 Task: Compose an email with the signature Kara Hall with the subject Request for a vacation and the message I would like to schedule a call to discuss the project requirements. from softage.8@softage.net to softage.3@softage.net Select the bulleted list and change the font typography to strikethroughSelect the bulleted list and remove the font typography strikethrough Send the email. Finally, move the email from Sent Items to the label Business intelligence
Action: Mouse moved to (1109, 64)
Screenshot: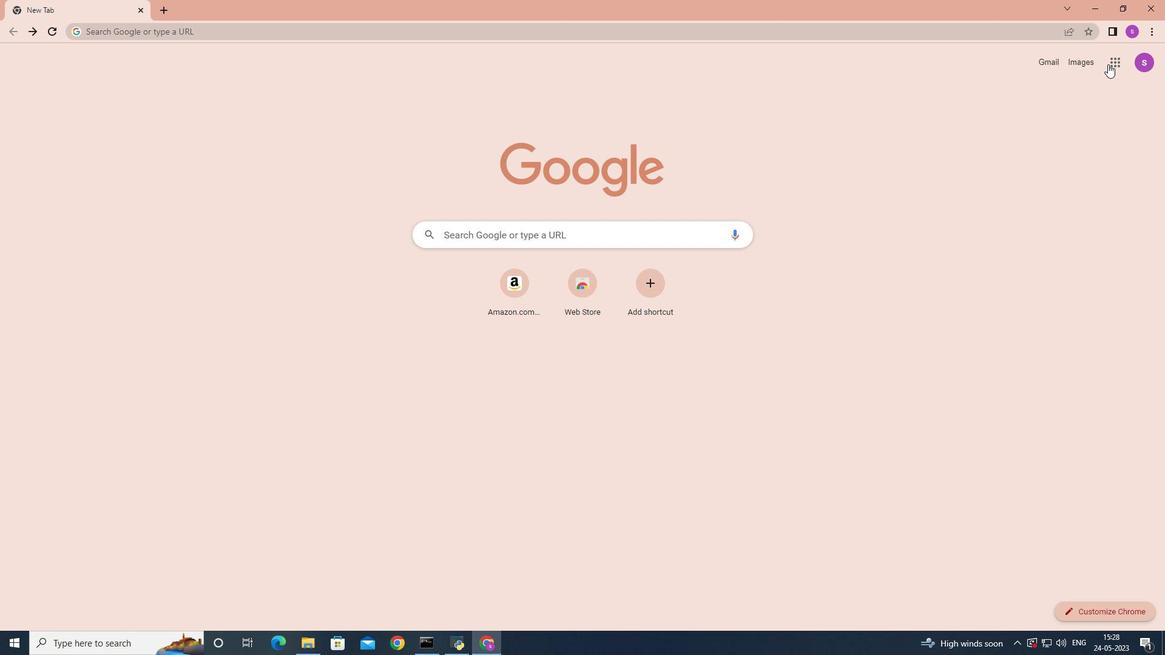 
Action: Mouse pressed left at (1109, 64)
Screenshot: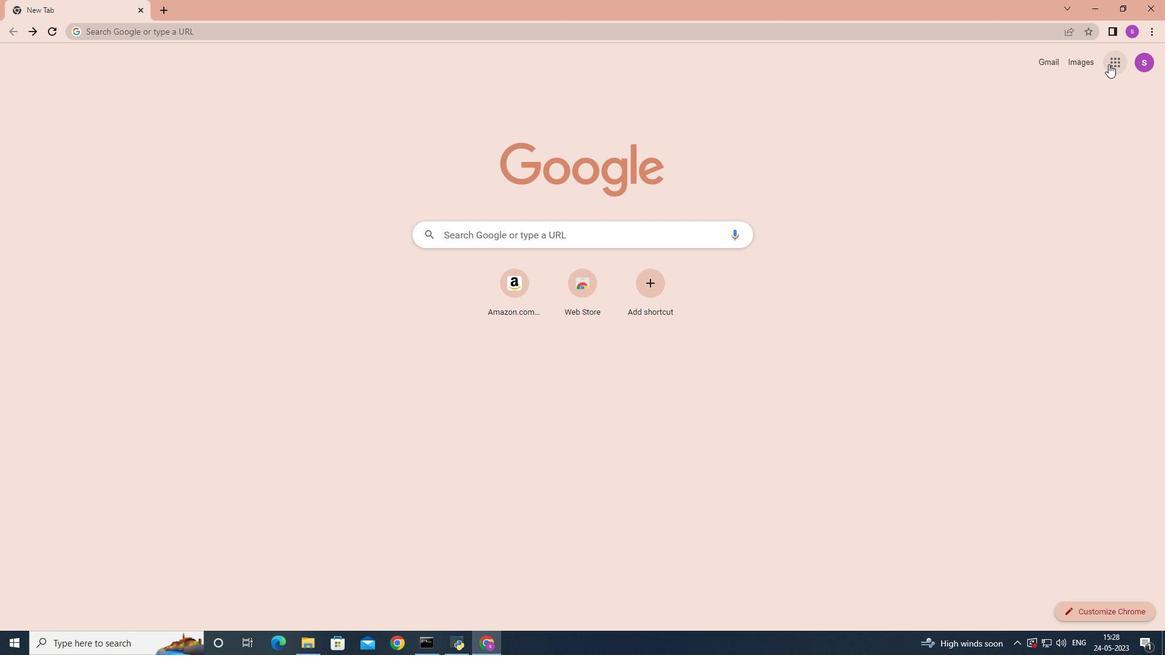 
Action: Mouse moved to (1058, 112)
Screenshot: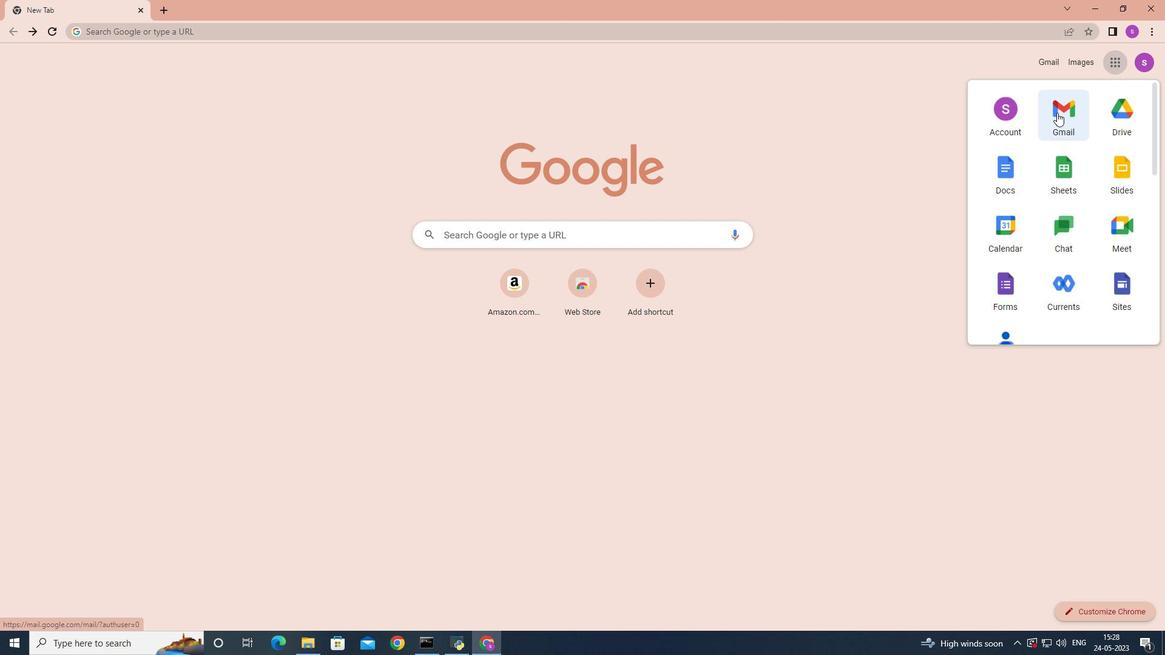 
Action: Mouse pressed left at (1058, 112)
Screenshot: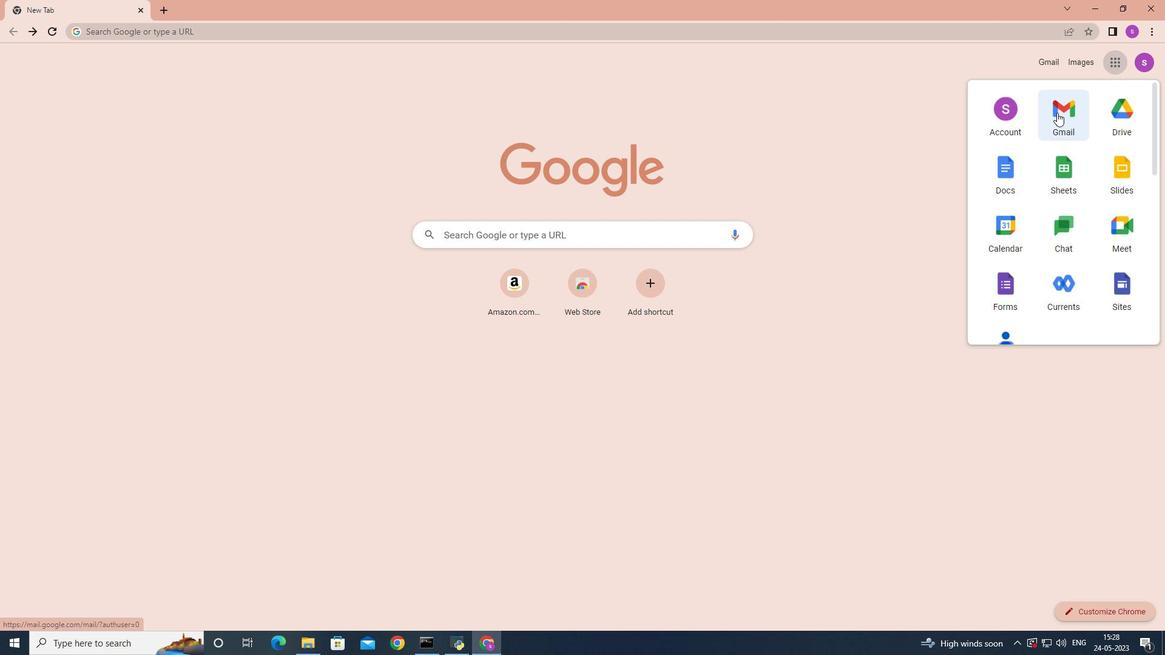 
Action: Mouse moved to (1021, 71)
Screenshot: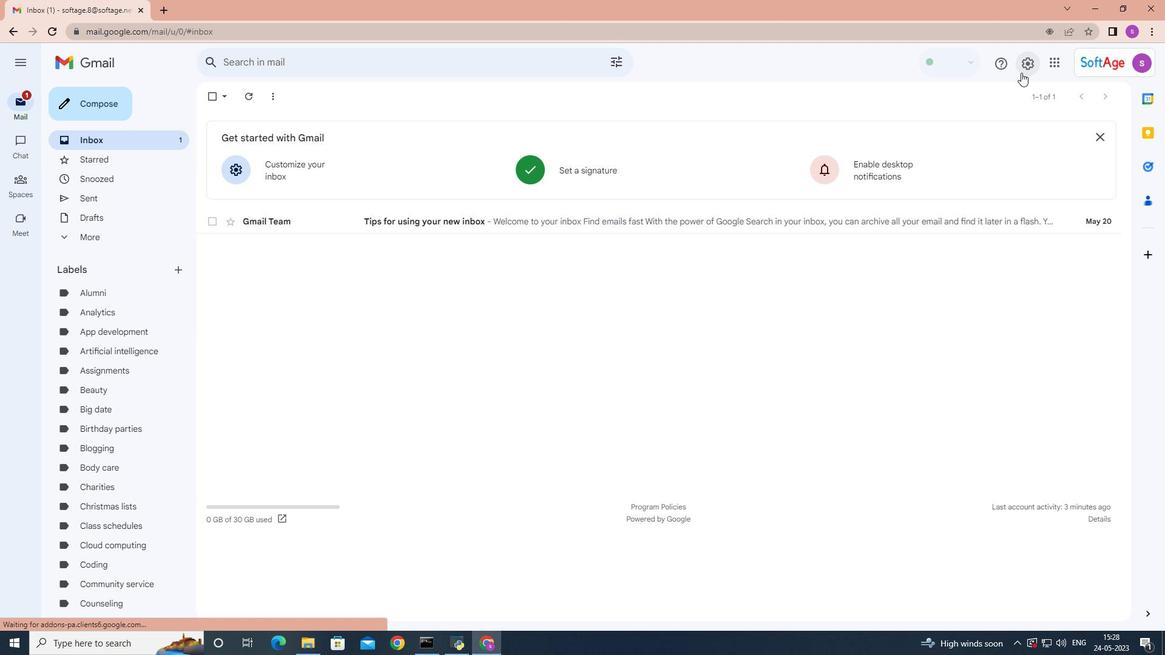 
Action: Mouse pressed left at (1021, 71)
Screenshot: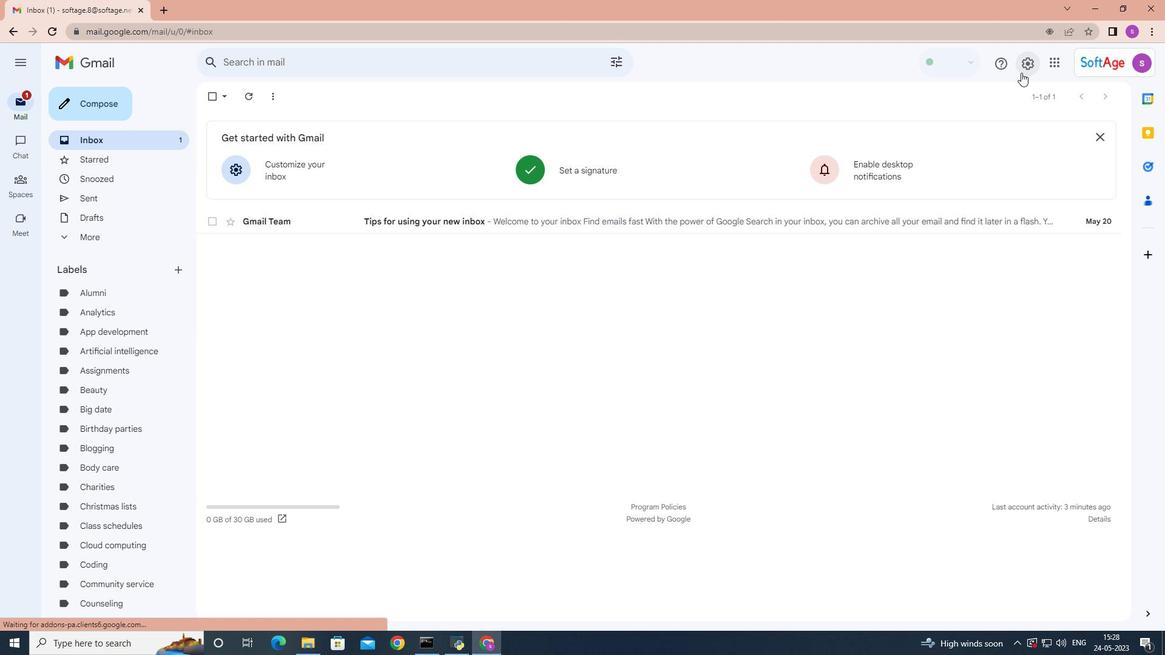 
Action: Mouse moved to (1033, 122)
Screenshot: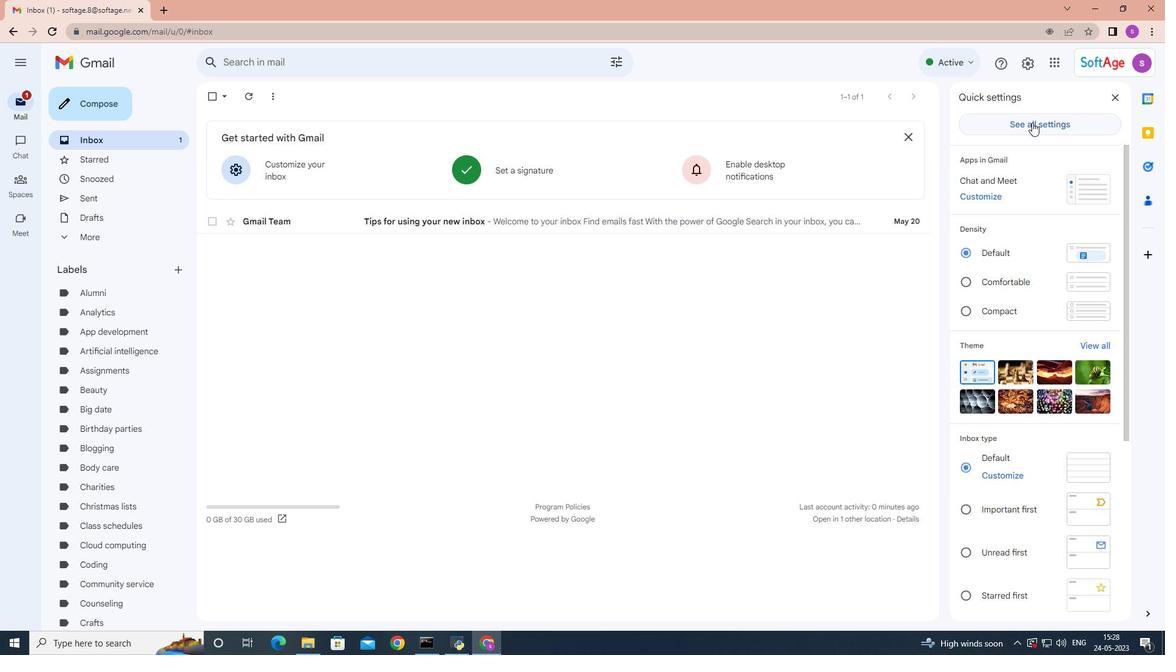 
Action: Mouse pressed left at (1033, 122)
Screenshot: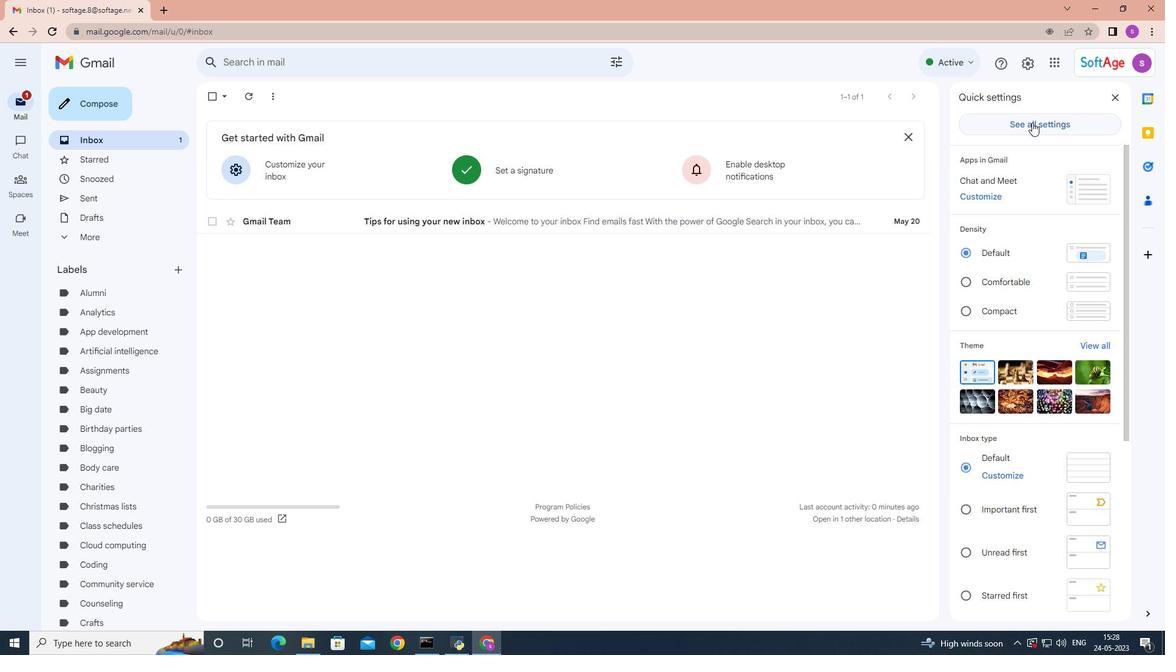
Action: Mouse moved to (777, 200)
Screenshot: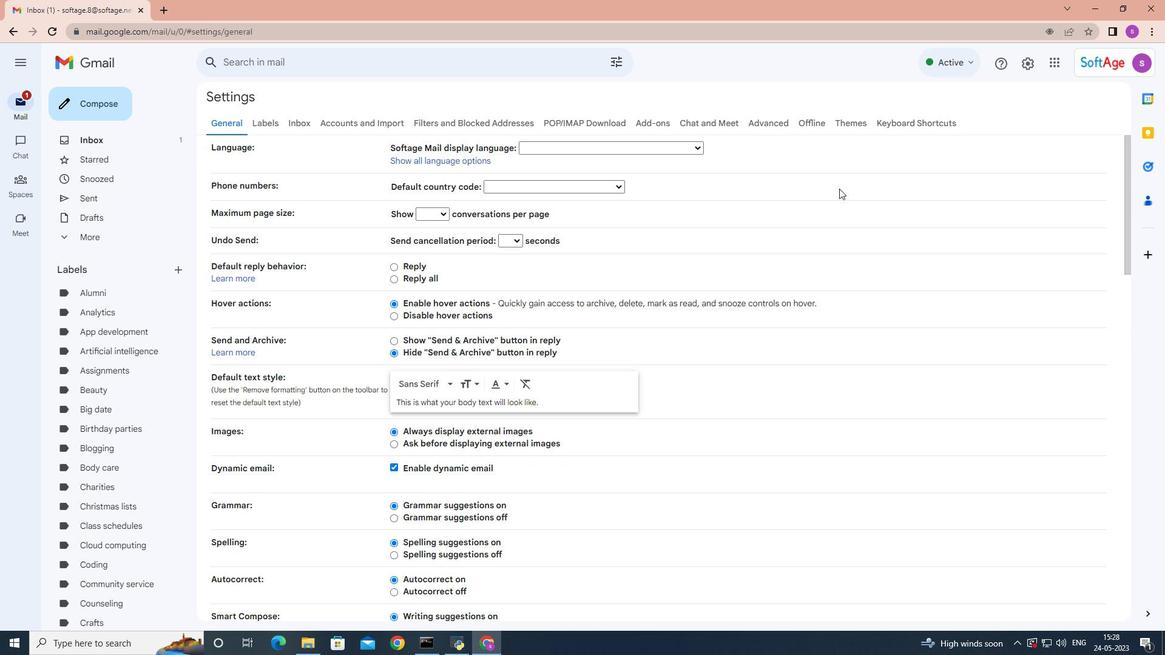 
Action: Mouse scrolled (777, 200) with delta (0, 0)
Screenshot: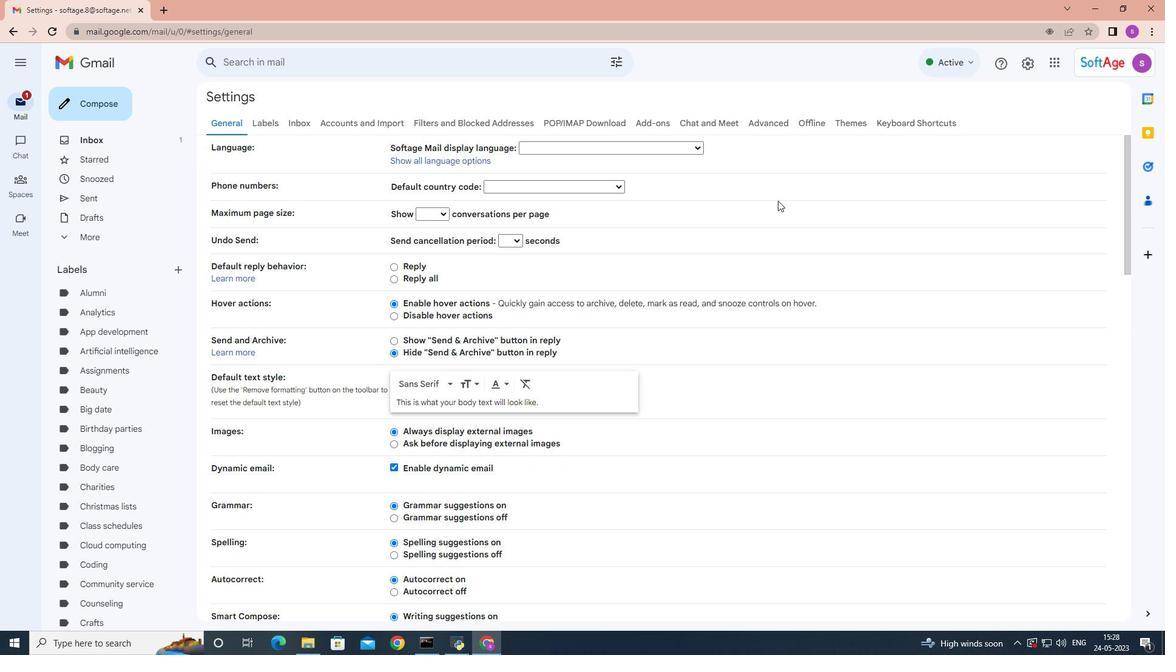 
Action: Mouse scrolled (777, 200) with delta (0, 0)
Screenshot: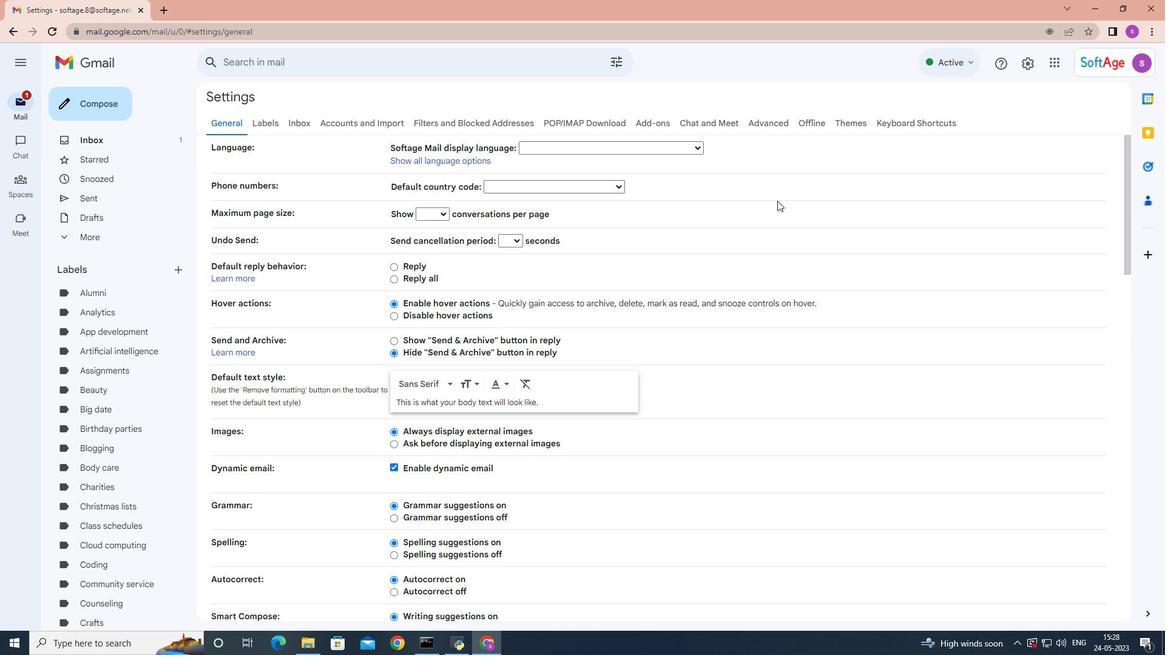 
Action: Mouse scrolled (777, 200) with delta (0, 0)
Screenshot: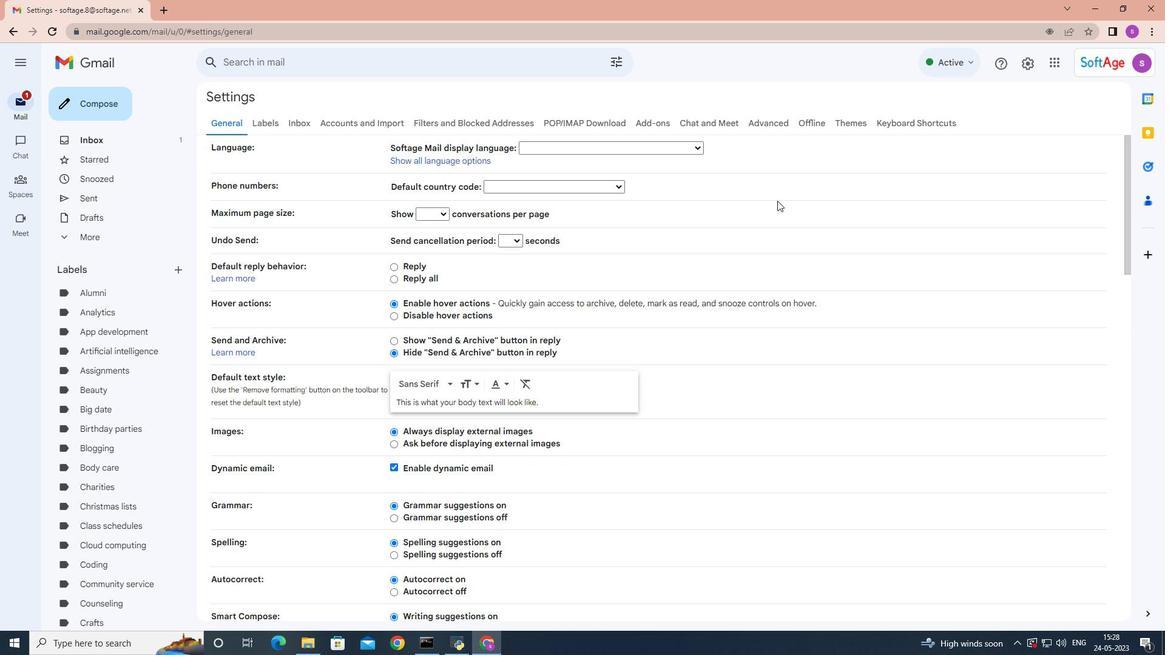 
Action: Mouse scrolled (777, 200) with delta (0, 0)
Screenshot: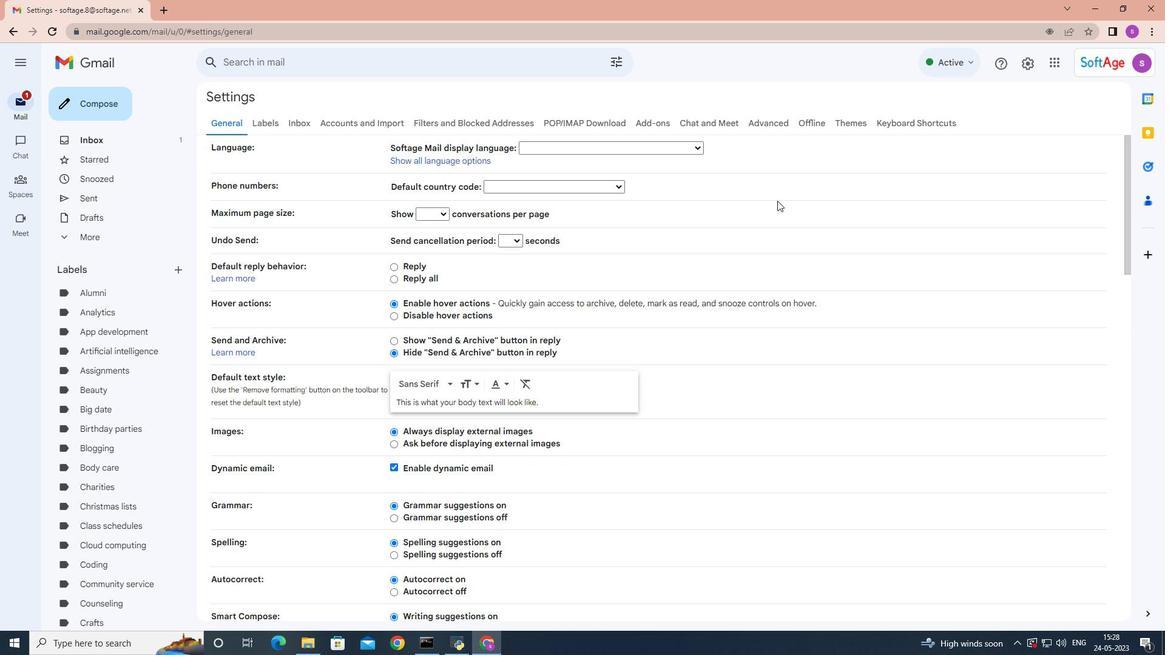 
Action: Mouse scrolled (777, 200) with delta (0, 0)
Screenshot: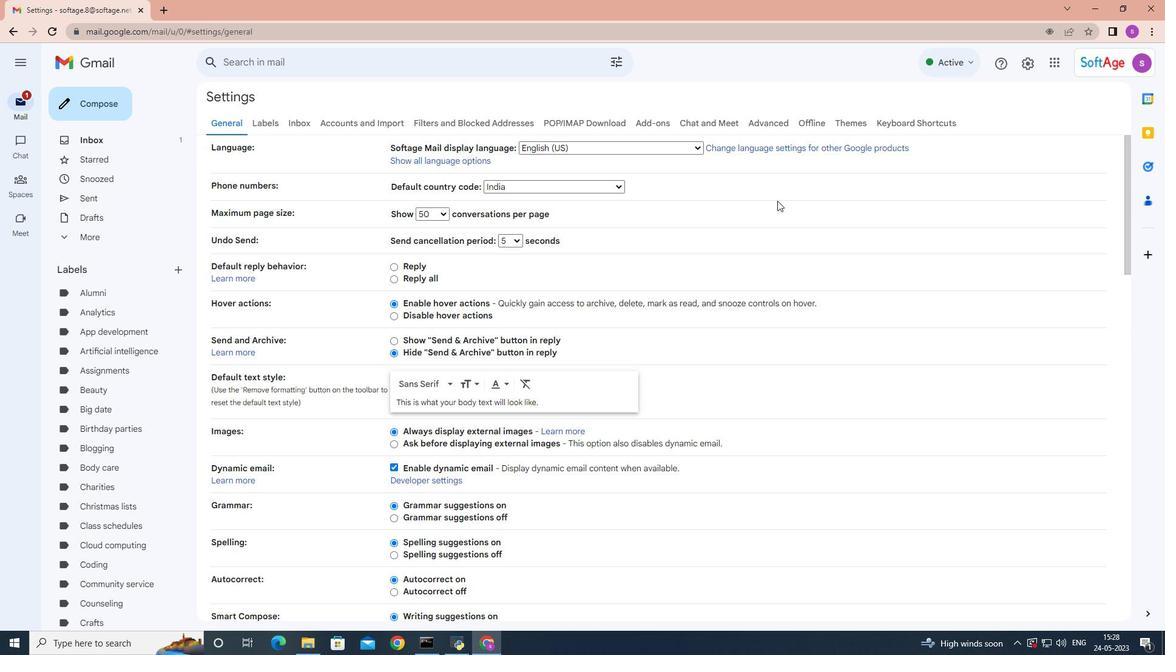 
Action: Mouse moved to (777, 200)
Screenshot: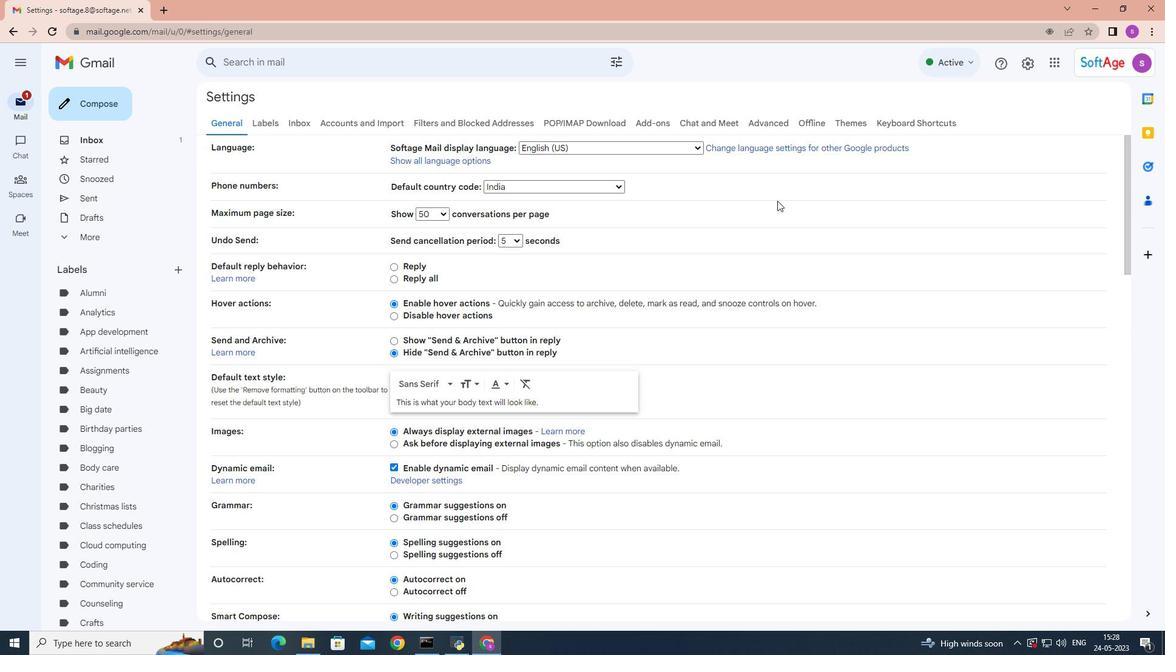 
Action: Mouse scrolled (777, 200) with delta (0, 0)
Screenshot: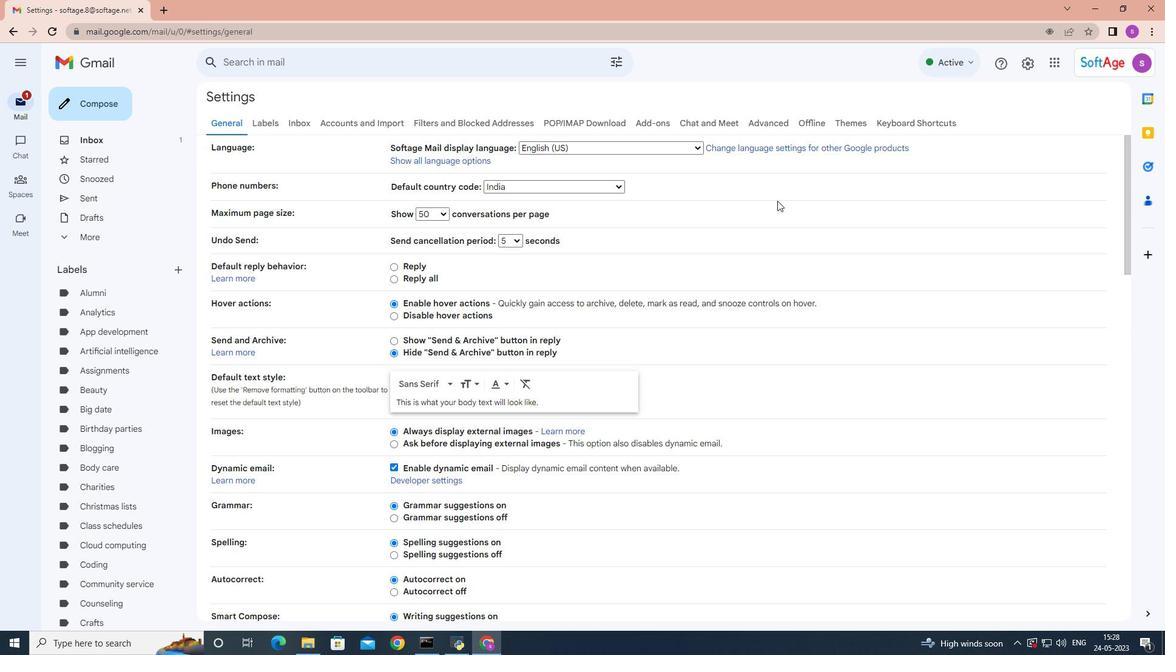 
Action: Mouse moved to (656, 208)
Screenshot: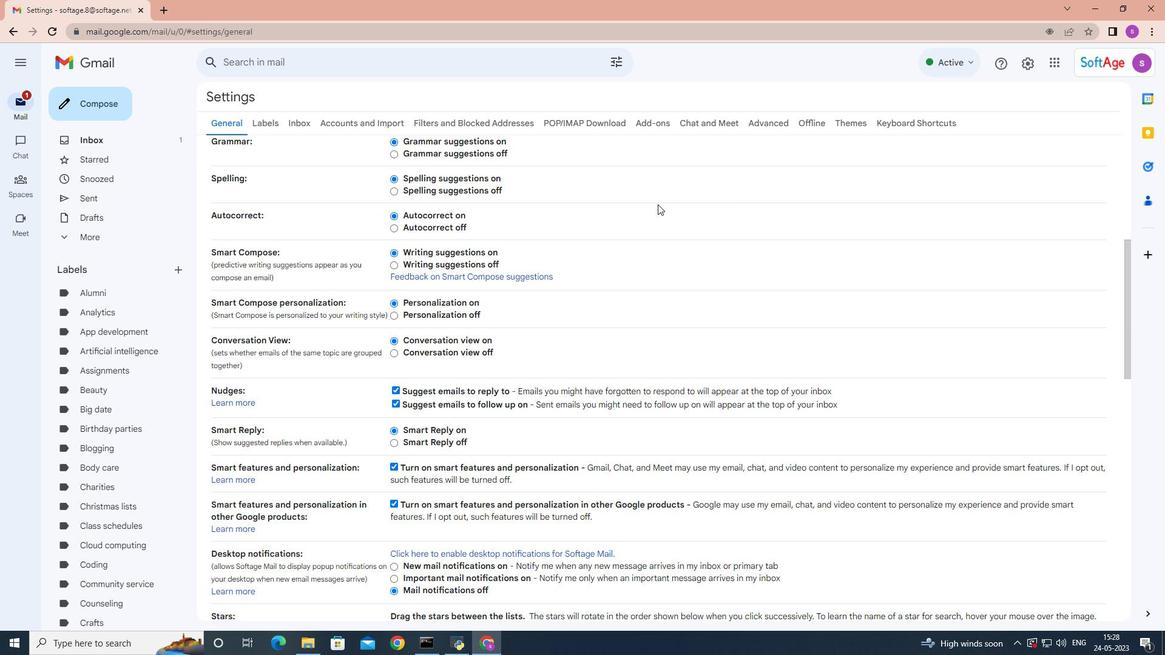 
Action: Mouse scrolled (656, 208) with delta (0, 0)
Screenshot: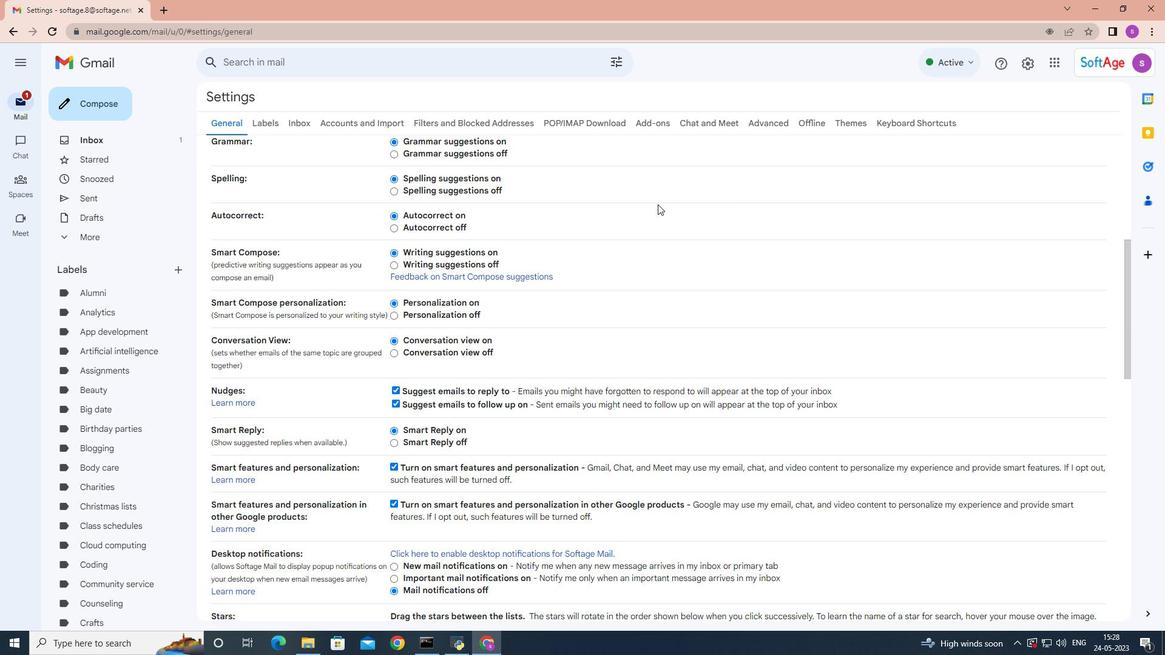 
Action: Mouse moved to (656, 208)
Screenshot: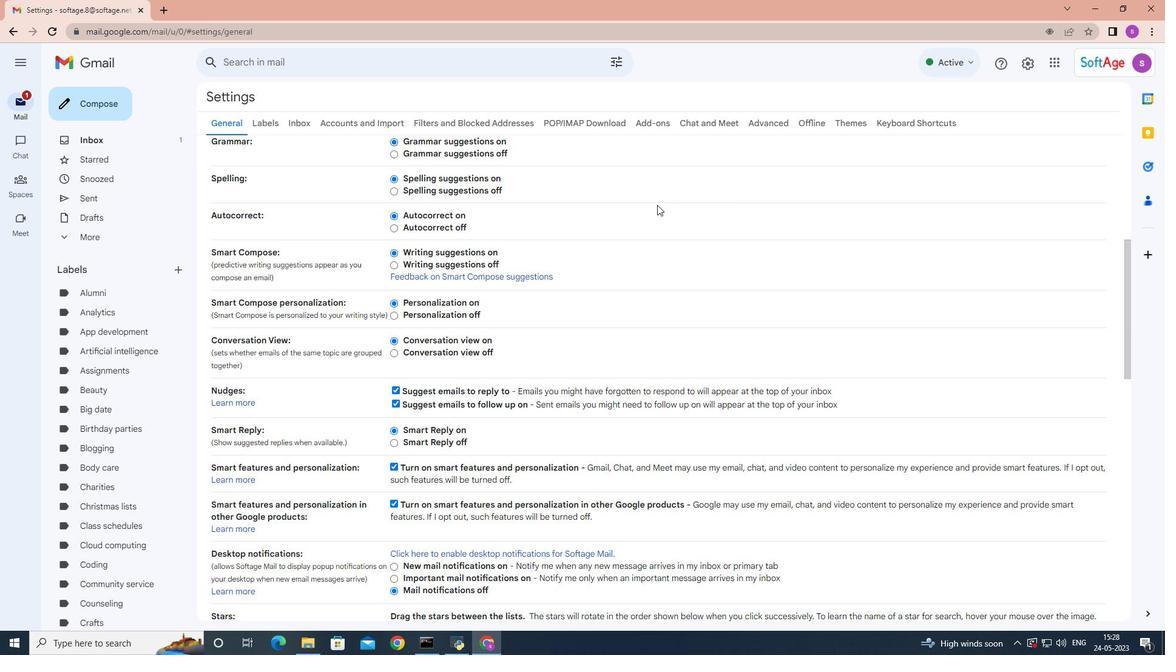 
Action: Mouse scrolled (656, 208) with delta (0, 0)
Screenshot: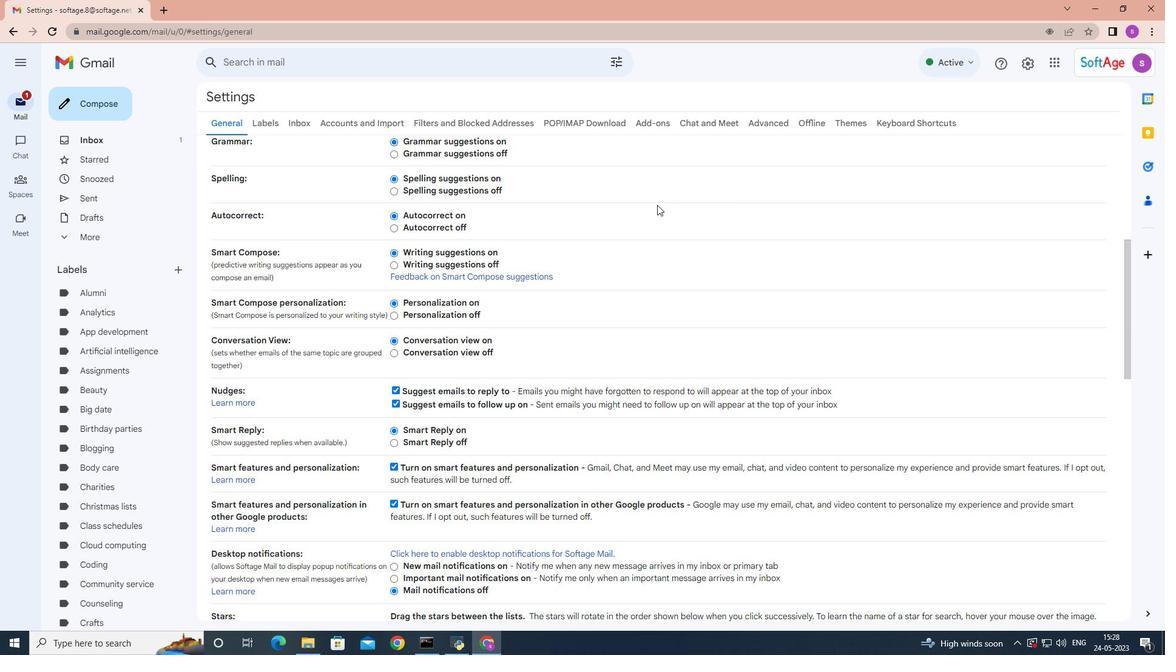 
Action: Mouse moved to (656, 209)
Screenshot: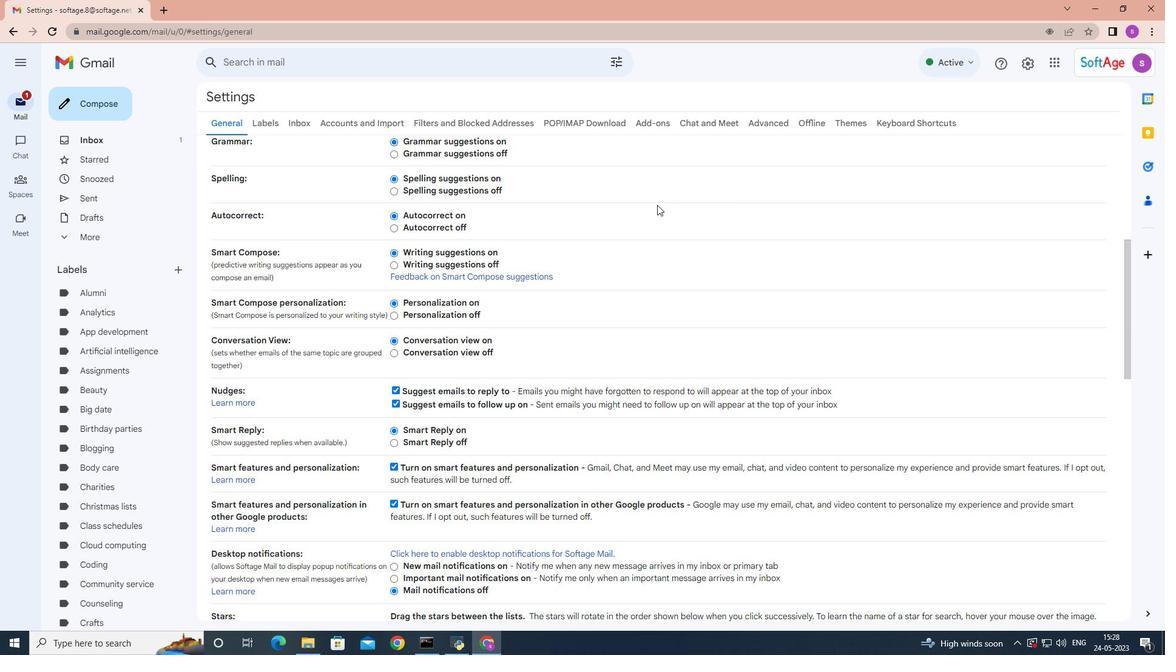 
Action: Mouse scrolled (656, 208) with delta (0, 0)
Screenshot: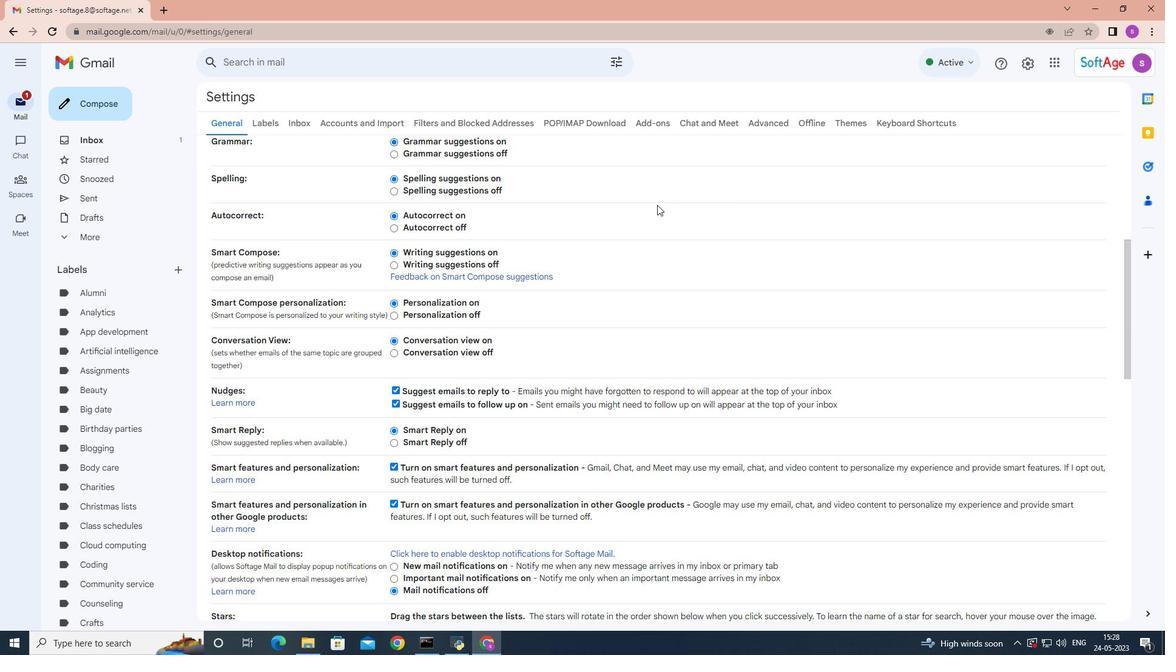 
Action: Mouse scrolled (656, 208) with delta (0, 0)
Screenshot: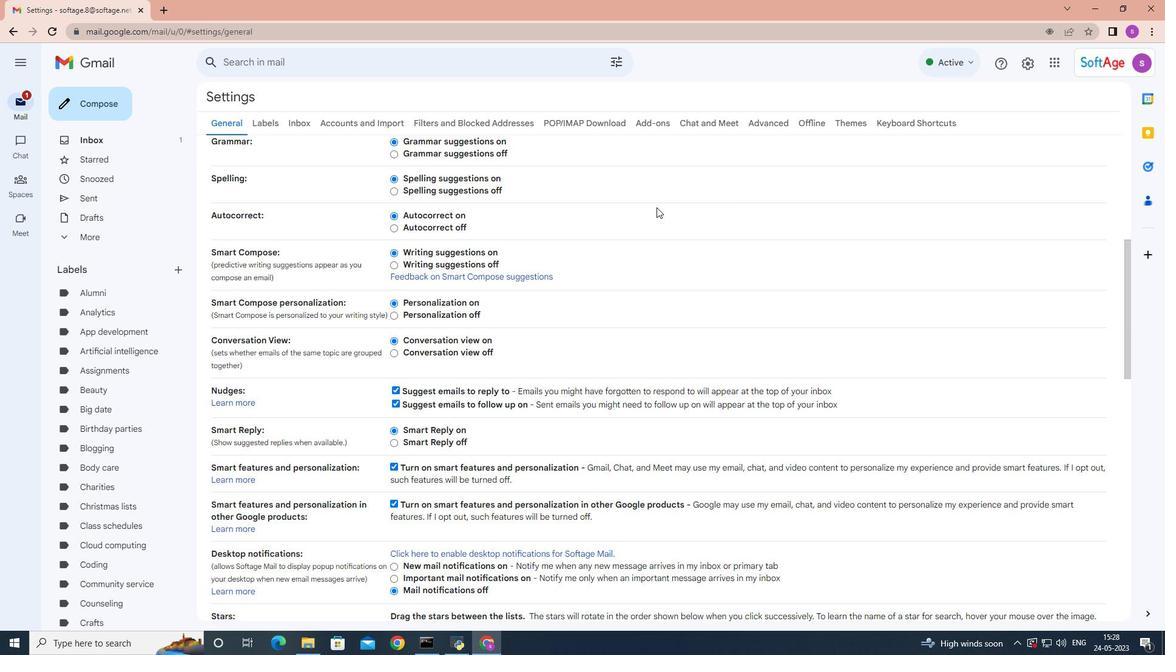 
Action: Mouse moved to (656, 208)
Screenshot: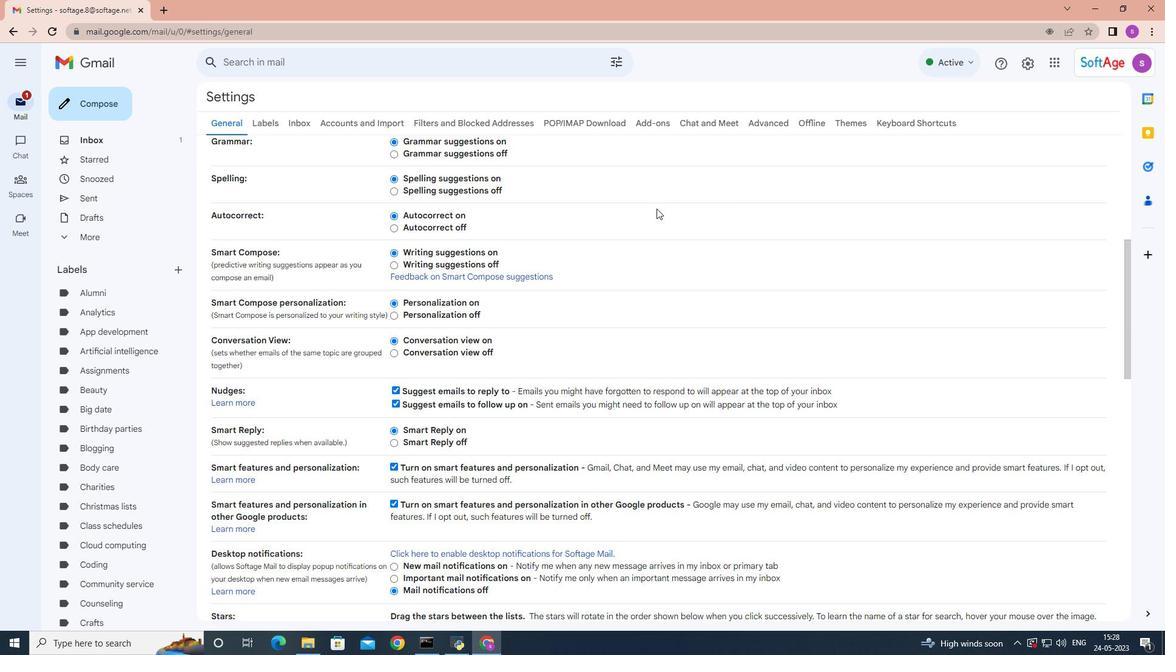 
Action: Mouse scrolled (656, 208) with delta (0, 0)
Screenshot: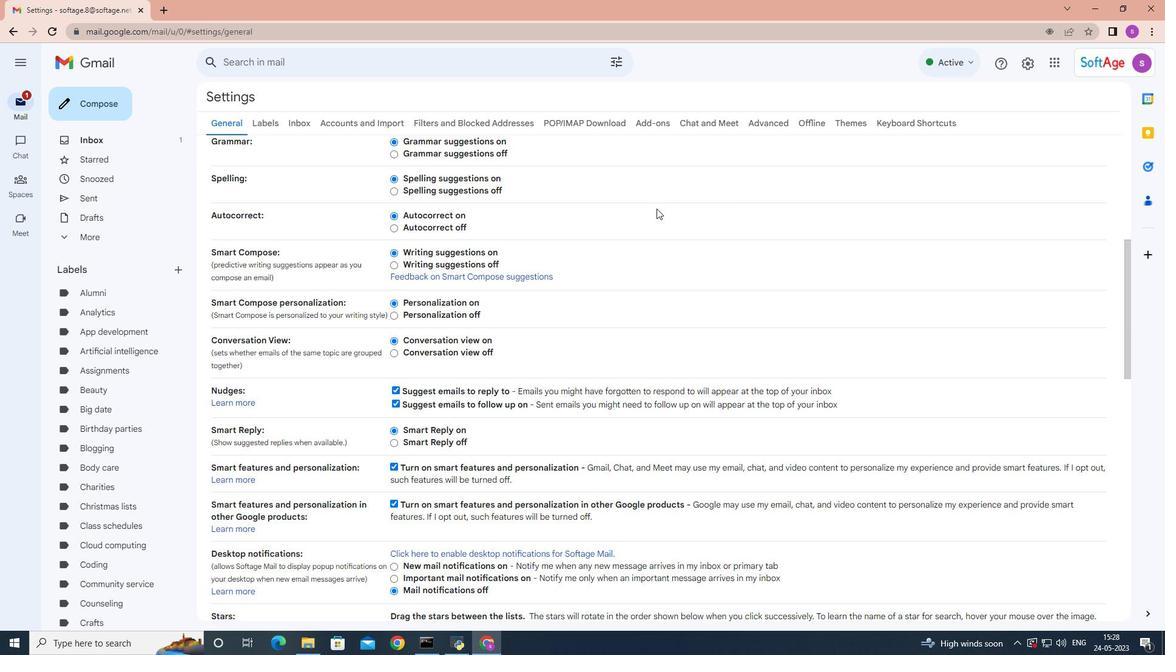 
Action: Mouse moved to (577, 281)
Screenshot: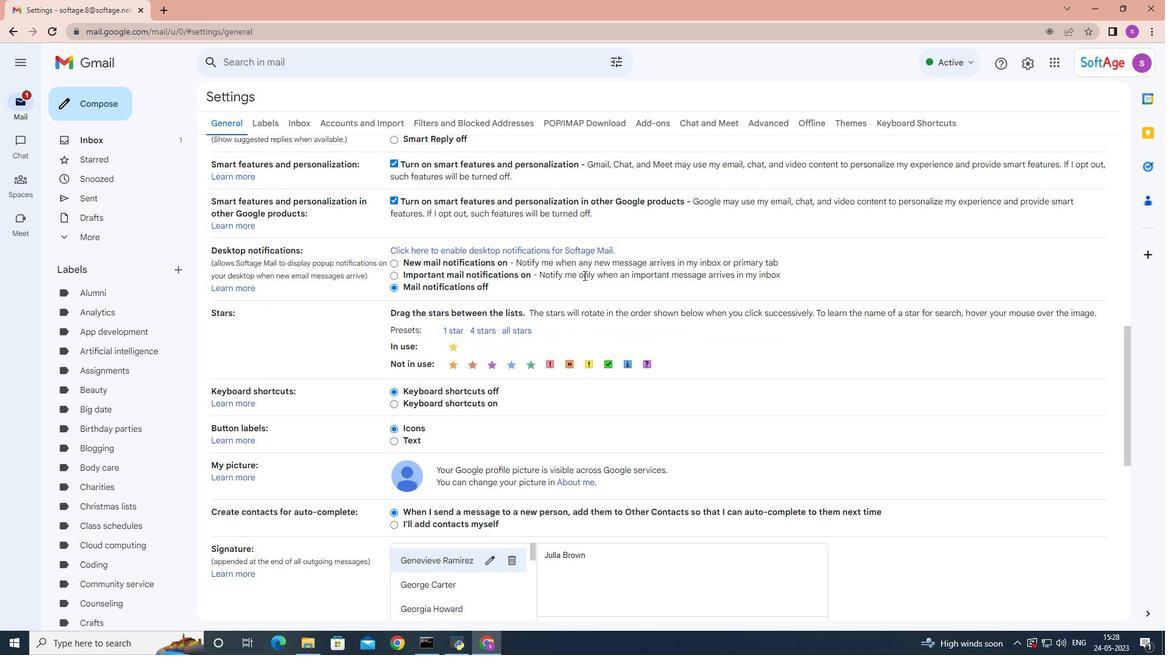 
Action: Mouse scrolled (577, 281) with delta (0, 0)
Screenshot: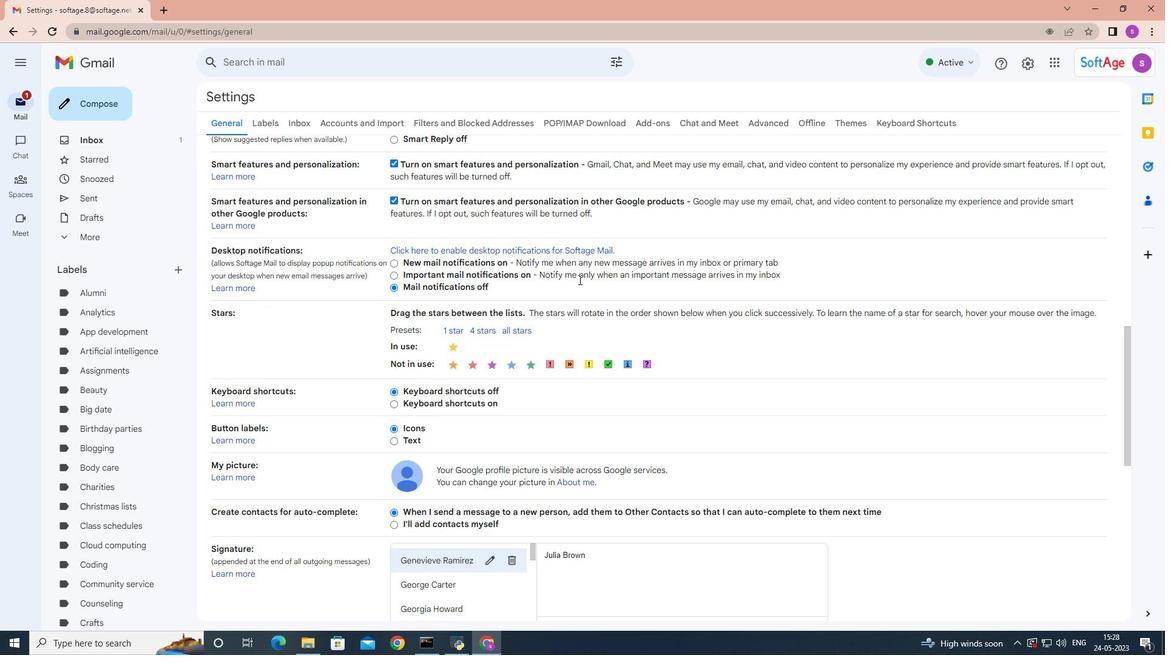 
Action: Mouse scrolled (577, 281) with delta (0, 0)
Screenshot: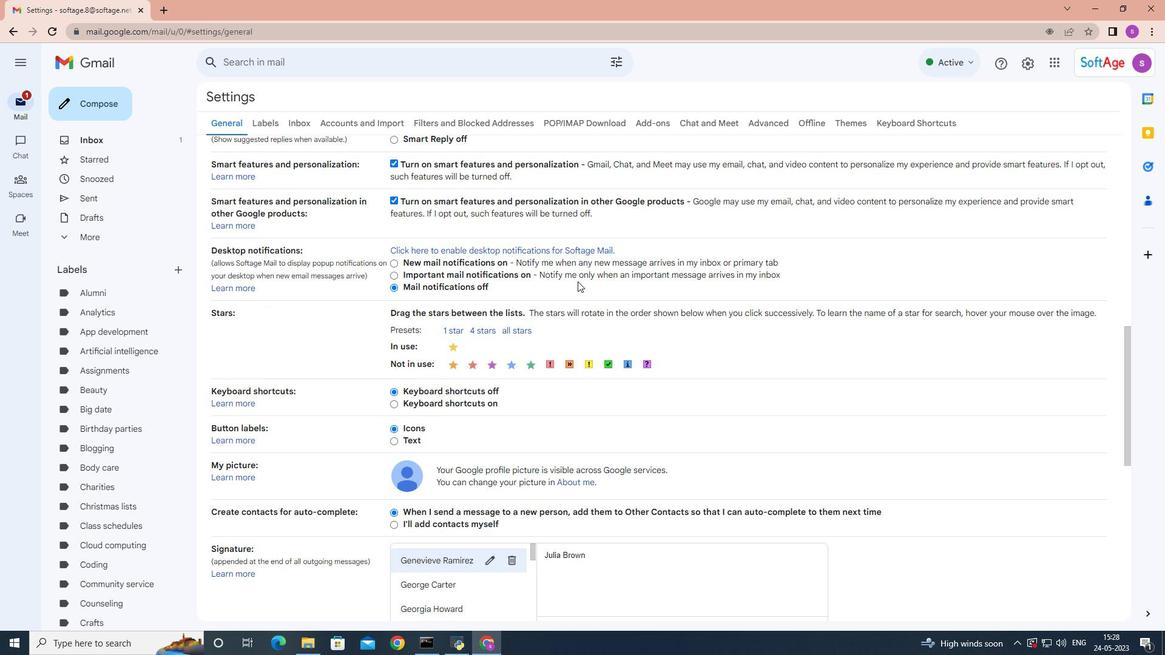 
Action: Mouse moved to (577, 279)
Screenshot: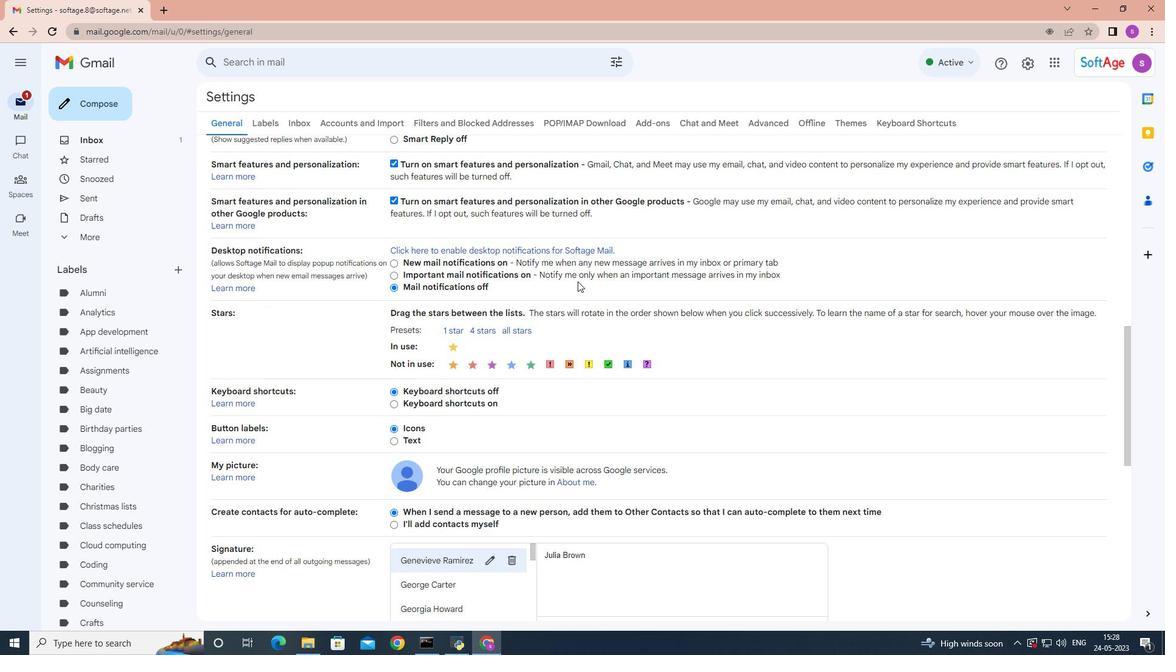 
Action: Mouse scrolled (577, 278) with delta (0, 0)
Screenshot: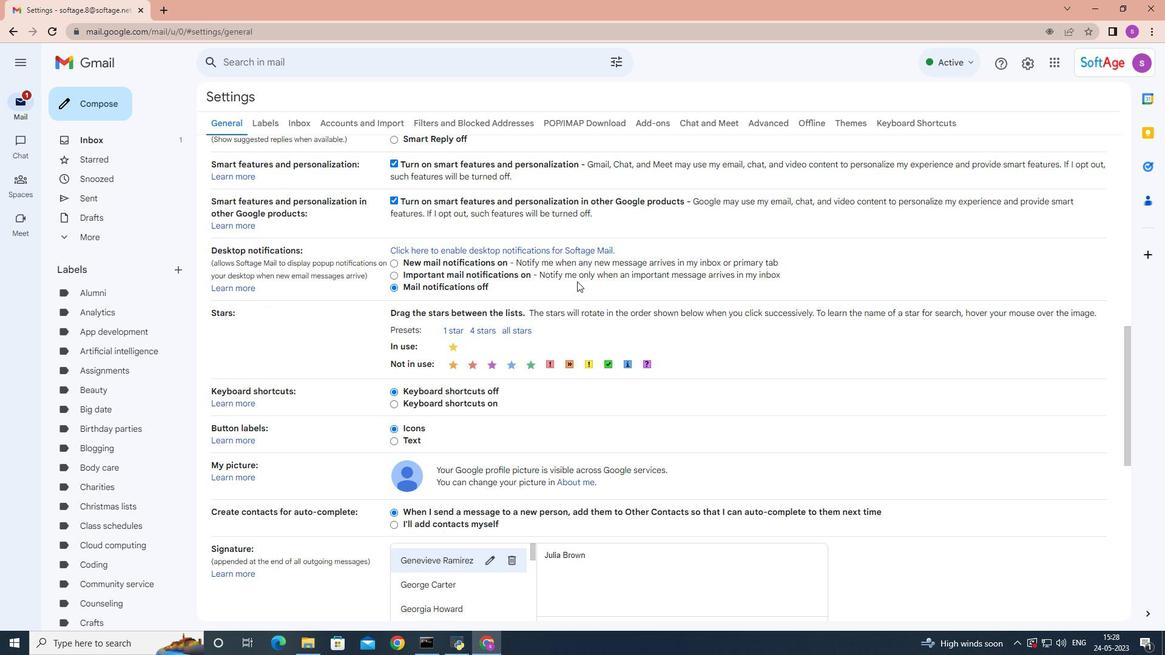 
Action: Mouse moved to (561, 332)
Screenshot: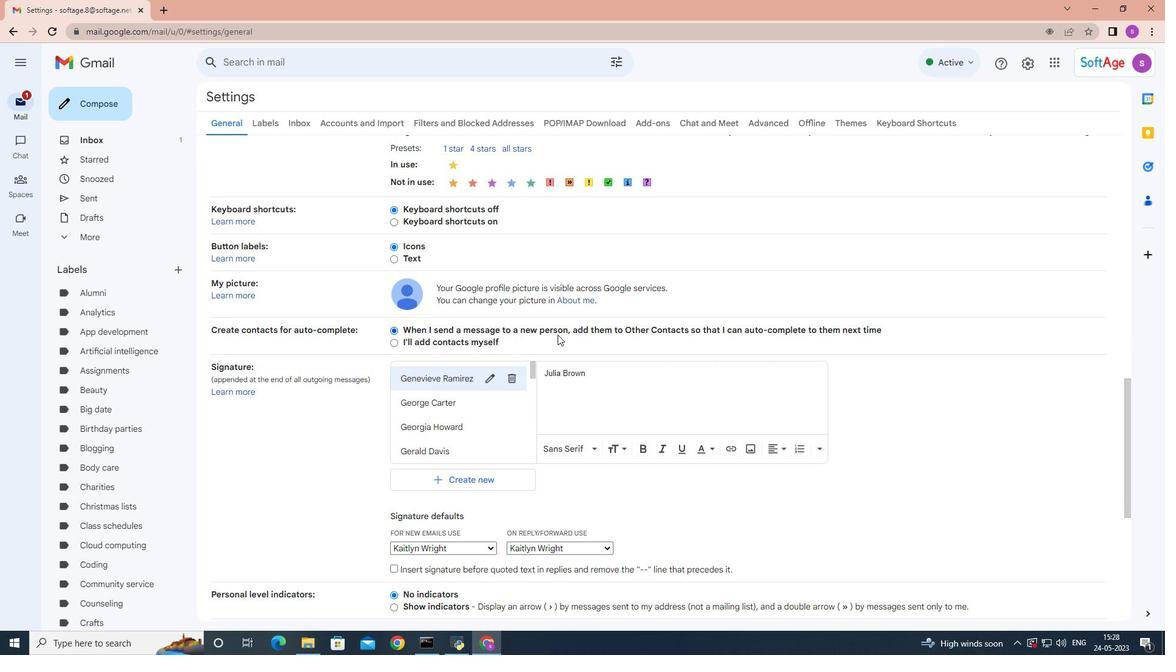 
Action: Mouse scrolled (561, 332) with delta (0, 0)
Screenshot: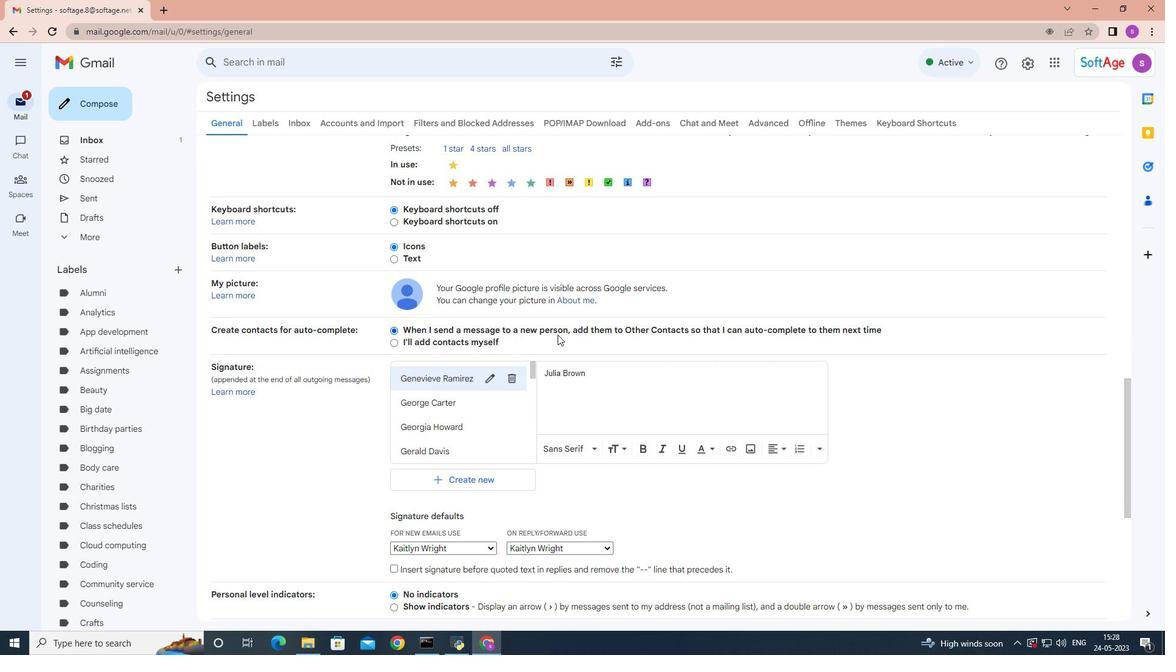 
Action: Mouse moved to (571, 321)
Screenshot: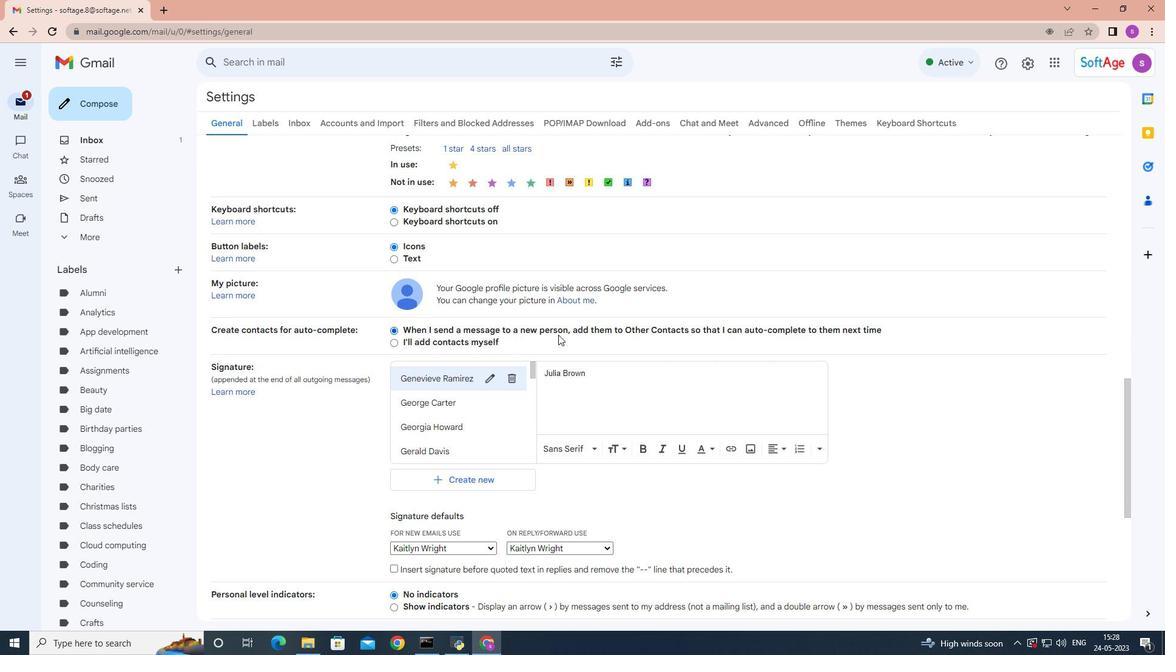 
Action: Mouse scrolled (571, 320) with delta (0, 0)
Screenshot: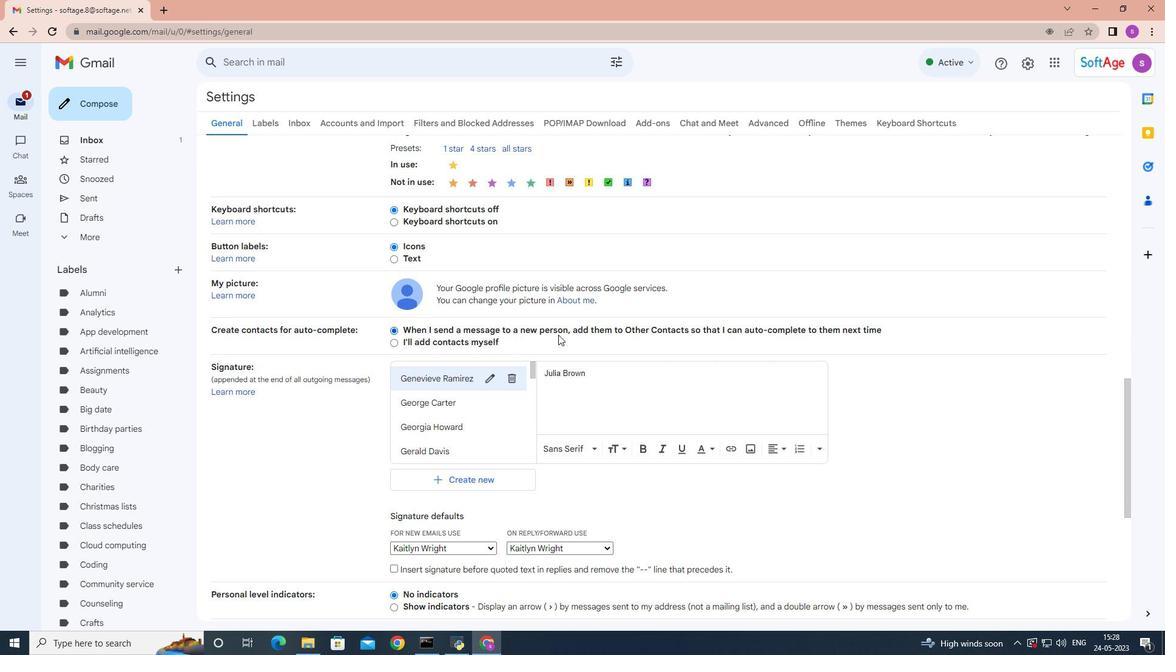 
Action: Mouse moved to (515, 351)
Screenshot: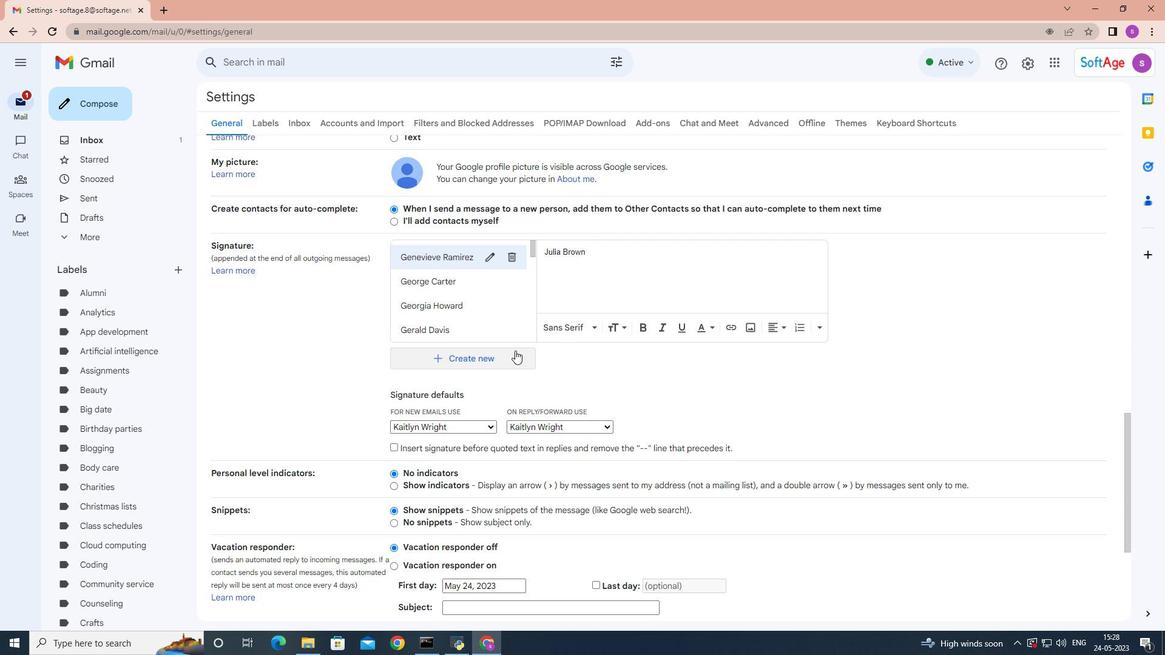 
Action: Mouse pressed left at (515, 351)
Screenshot: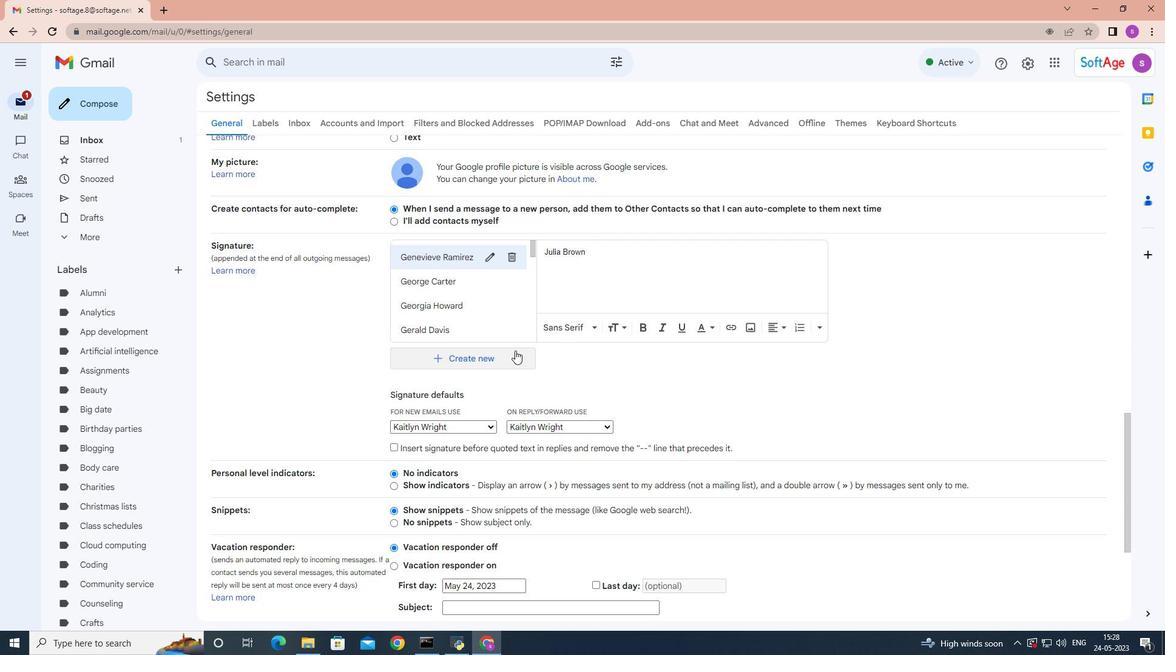 
Action: Mouse moved to (517, 342)
Screenshot: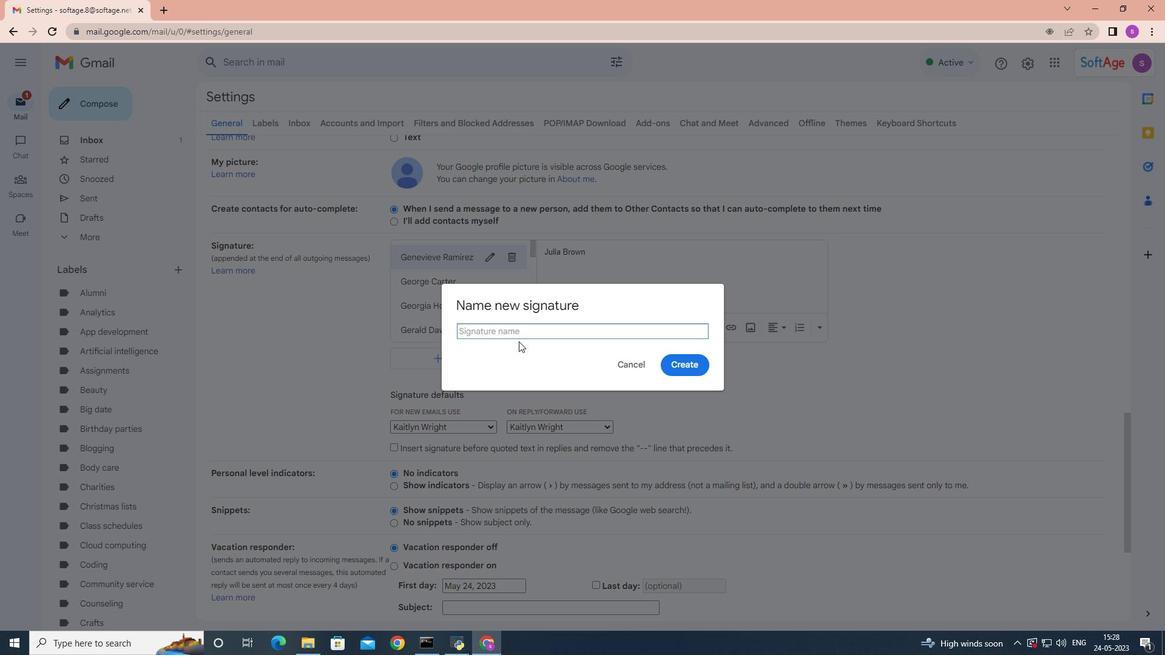 
Action: Key pressed <Key.shift>Kara<Key.space><Key.shift>Hall
Screenshot: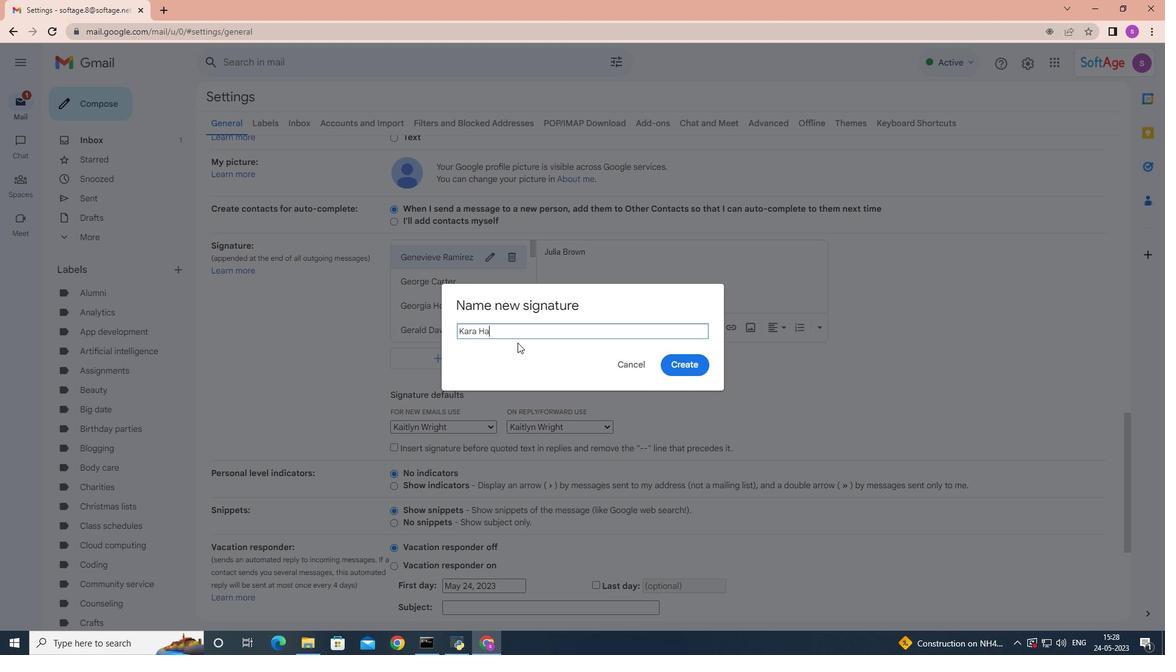 
Action: Mouse moved to (695, 364)
Screenshot: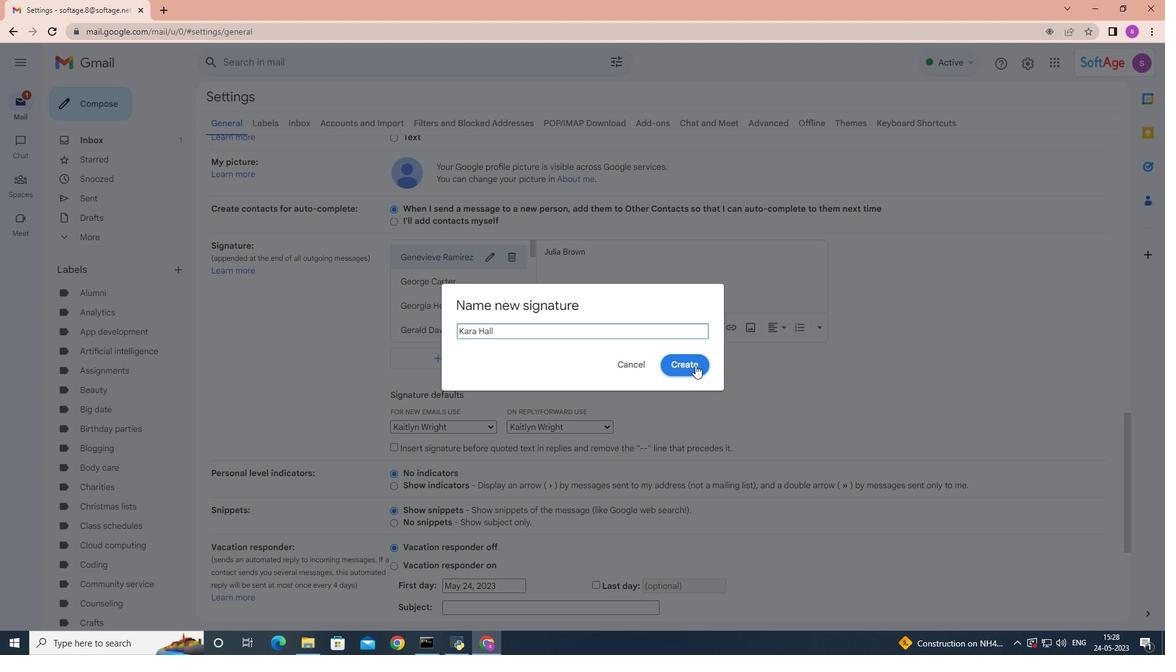 
Action: Mouse pressed left at (695, 364)
Screenshot: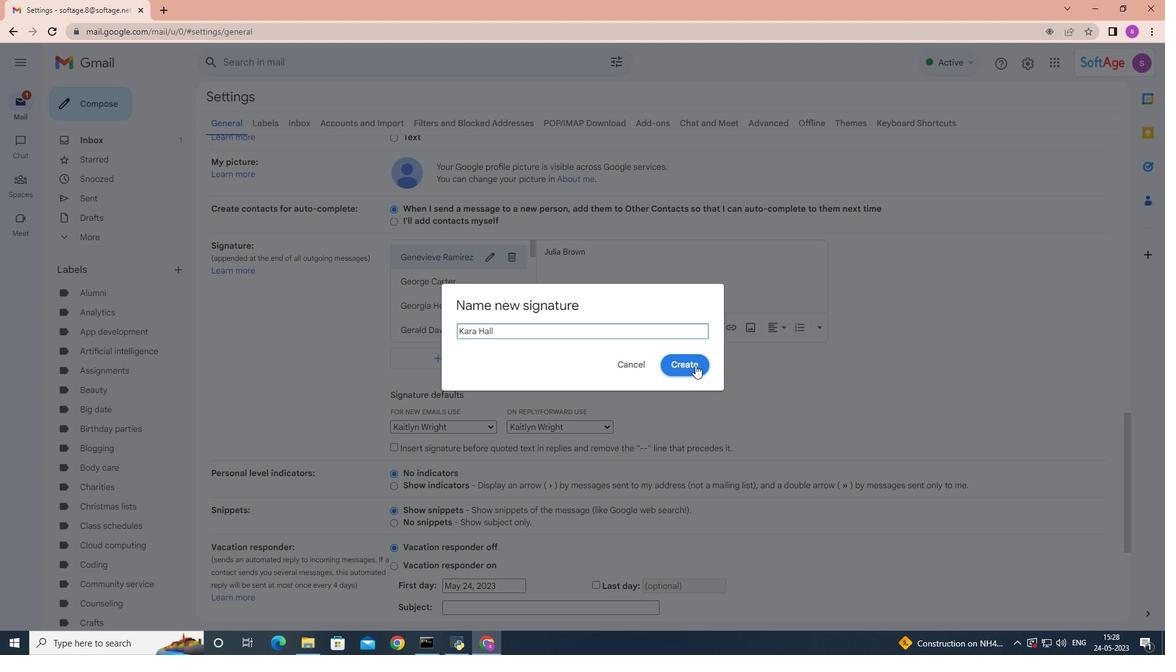 
Action: Mouse moved to (625, 335)
Screenshot: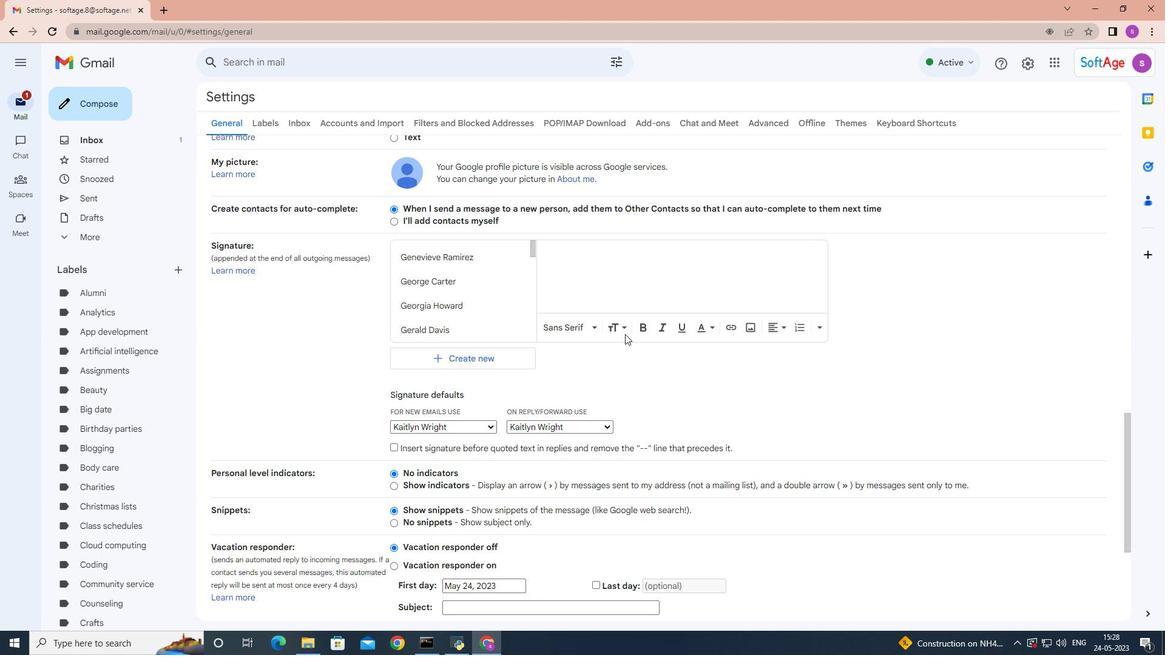 
Action: Key pressed <Key.shift>Kara<Key.space><Key.shift>Hall
Screenshot: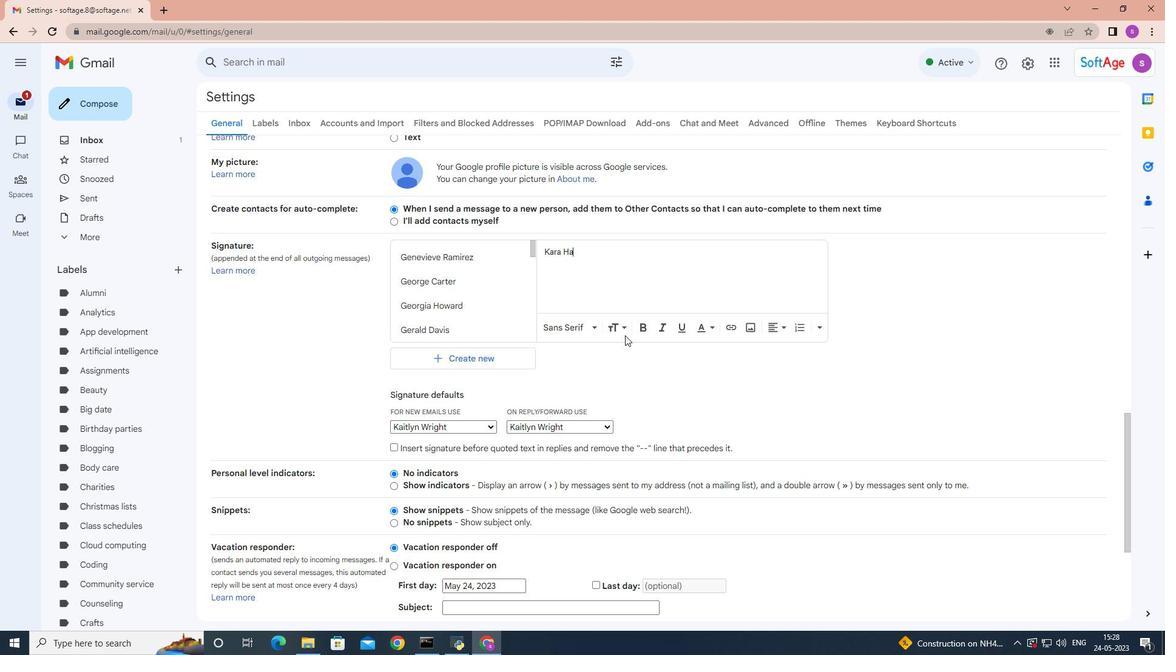 
Action: Mouse moved to (488, 428)
Screenshot: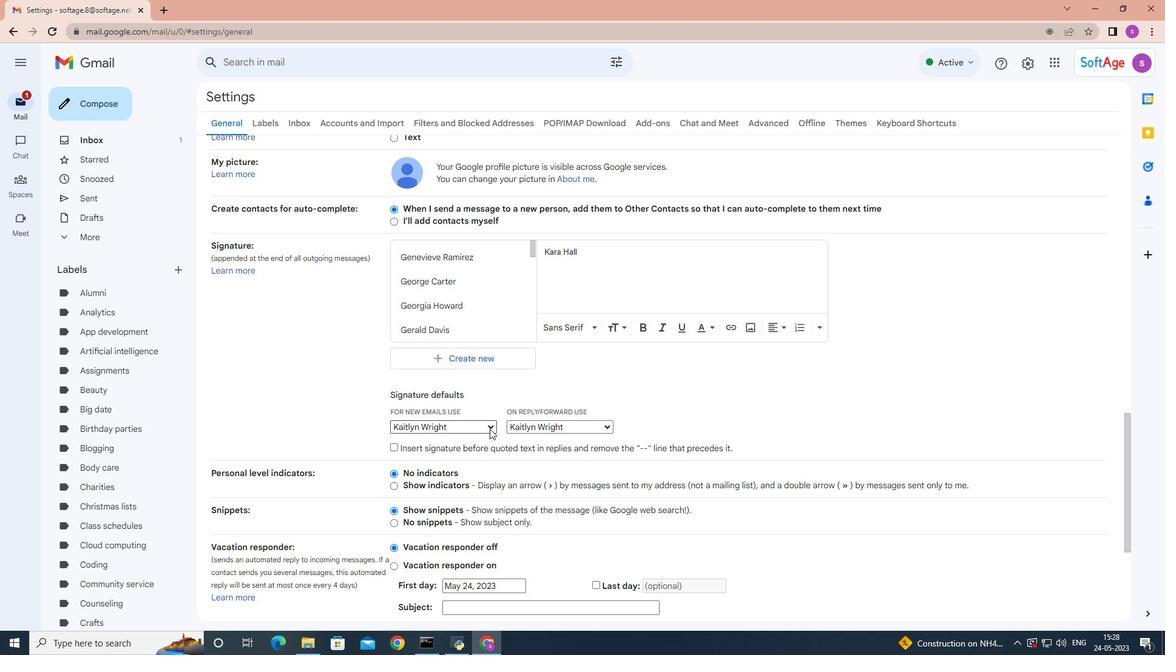 
Action: Mouse pressed left at (488, 428)
Screenshot: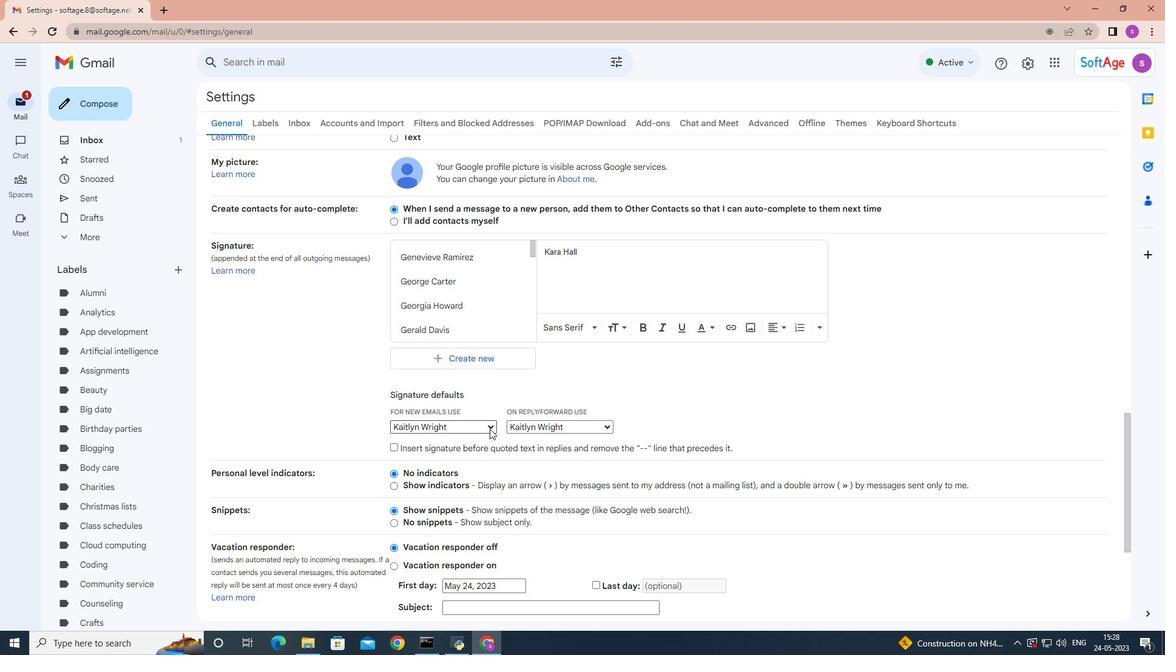 
Action: Mouse moved to (451, 362)
Screenshot: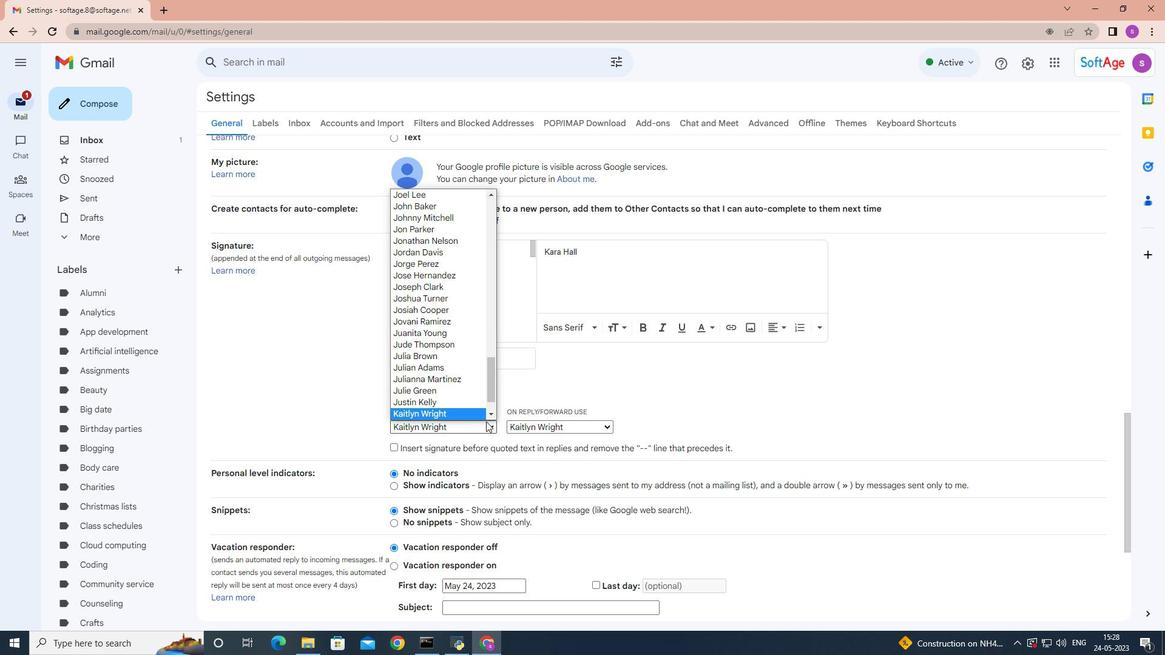 
Action: Mouse scrolled (451, 362) with delta (0, 0)
Screenshot: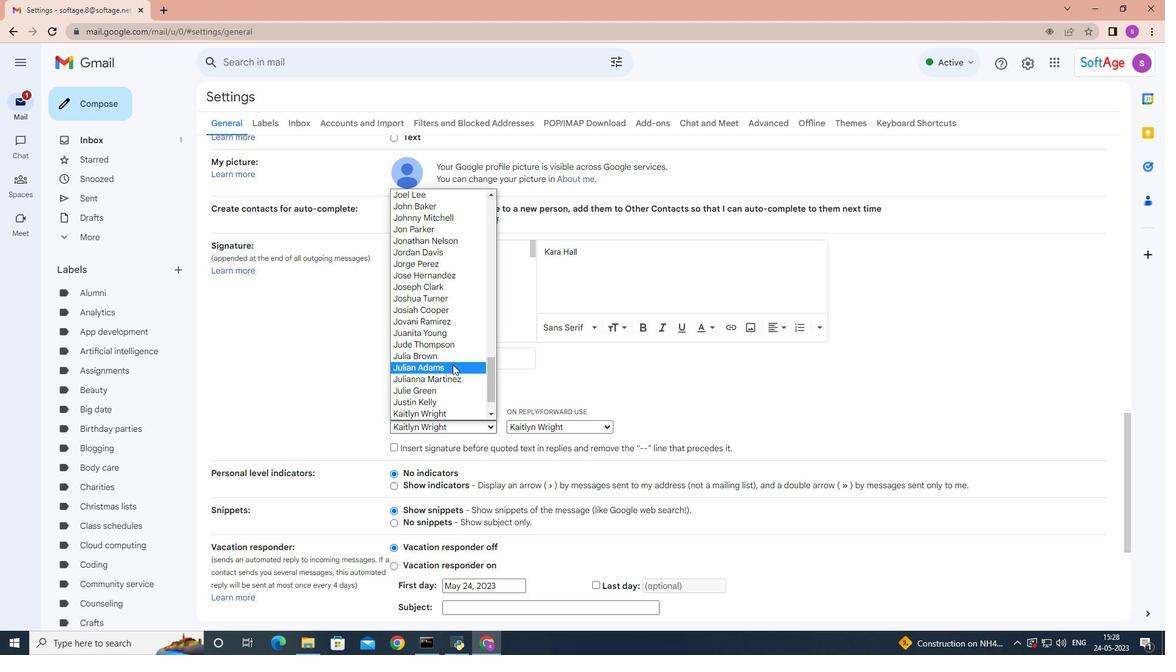 
Action: Mouse scrolled (451, 362) with delta (0, 0)
Screenshot: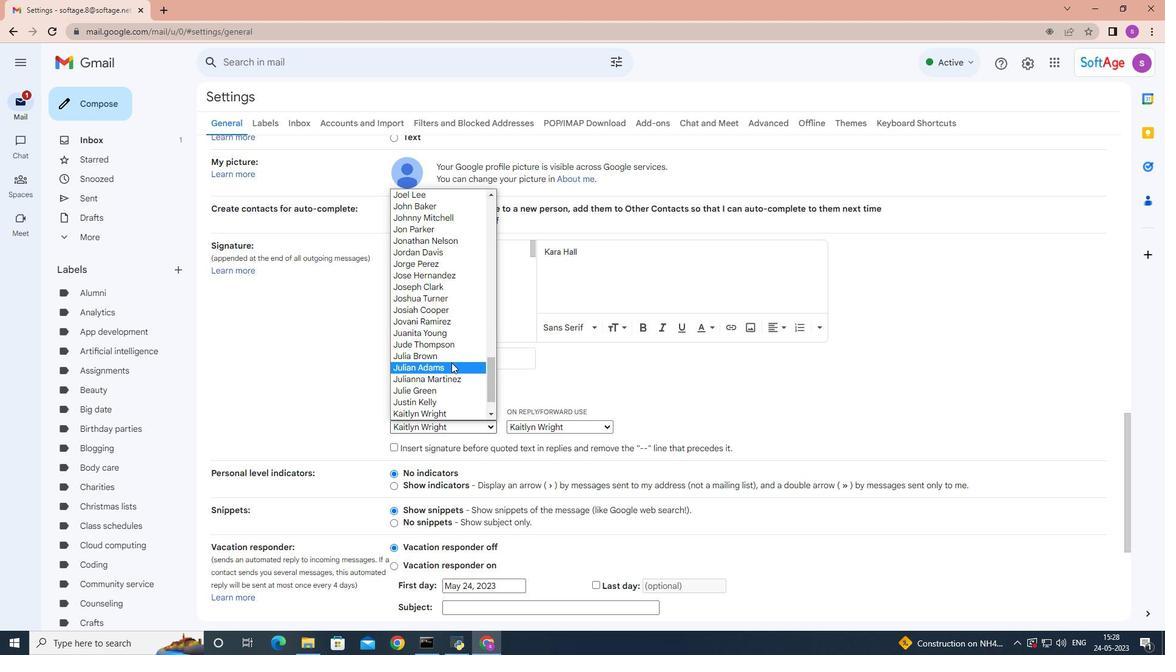 
Action: Mouse moved to (451, 362)
Screenshot: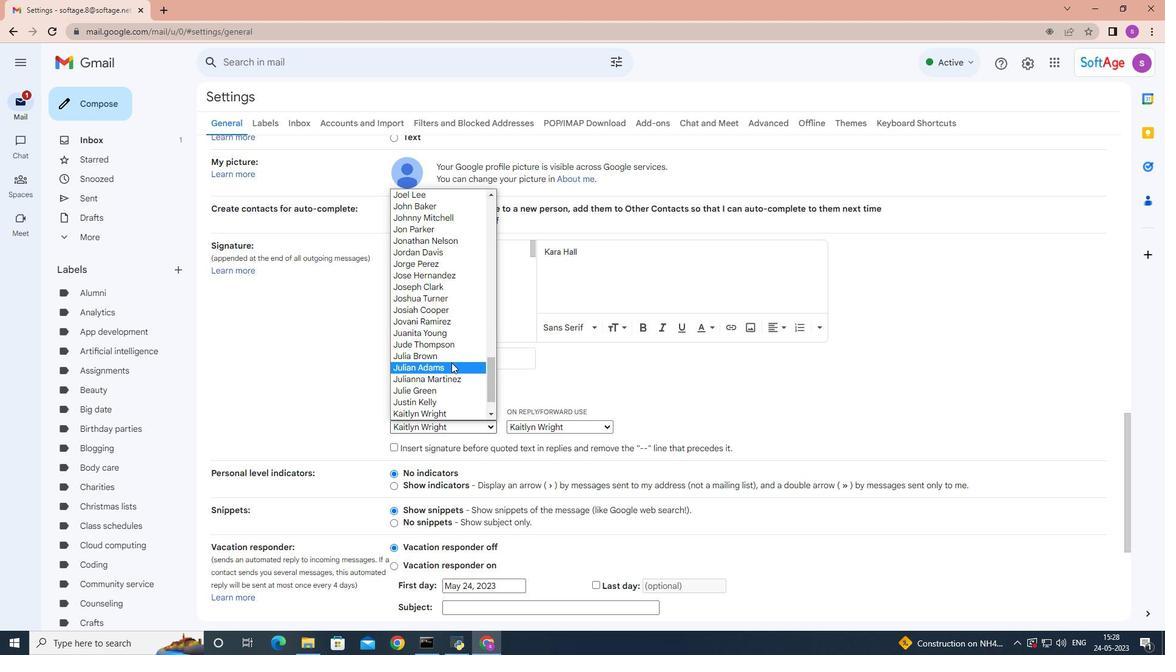 
Action: Mouse scrolled (451, 362) with delta (0, 0)
Screenshot: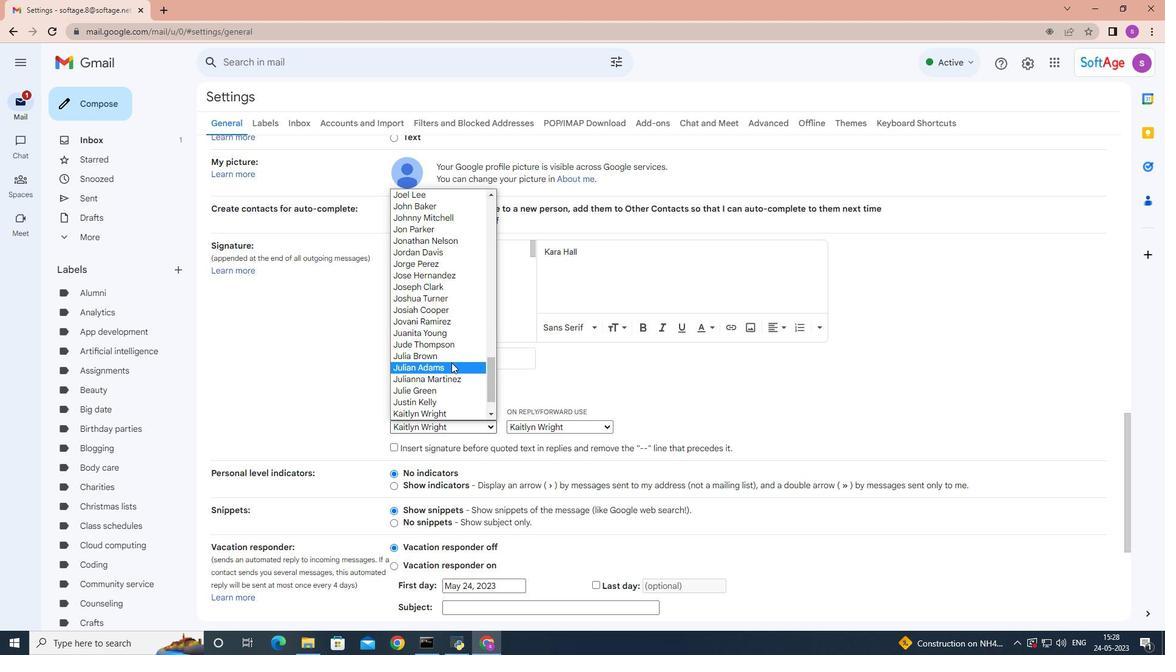 
Action: Mouse scrolled (451, 362) with delta (0, 0)
Screenshot: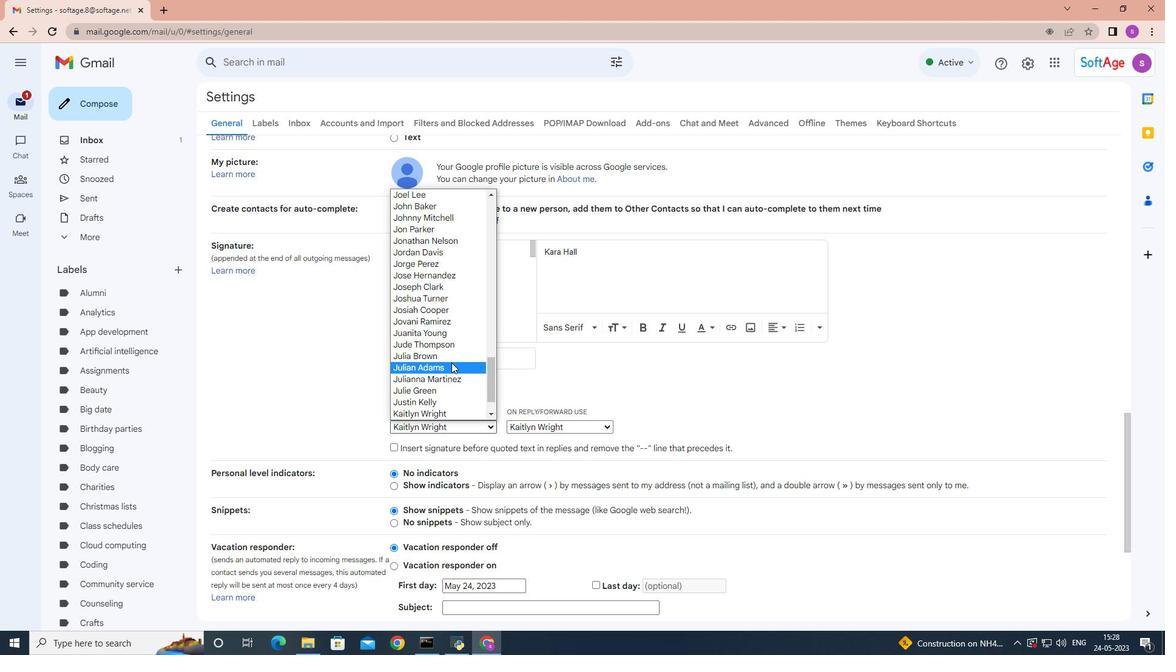 
Action: Mouse scrolled (451, 362) with delta (0, 0)
Screenshot: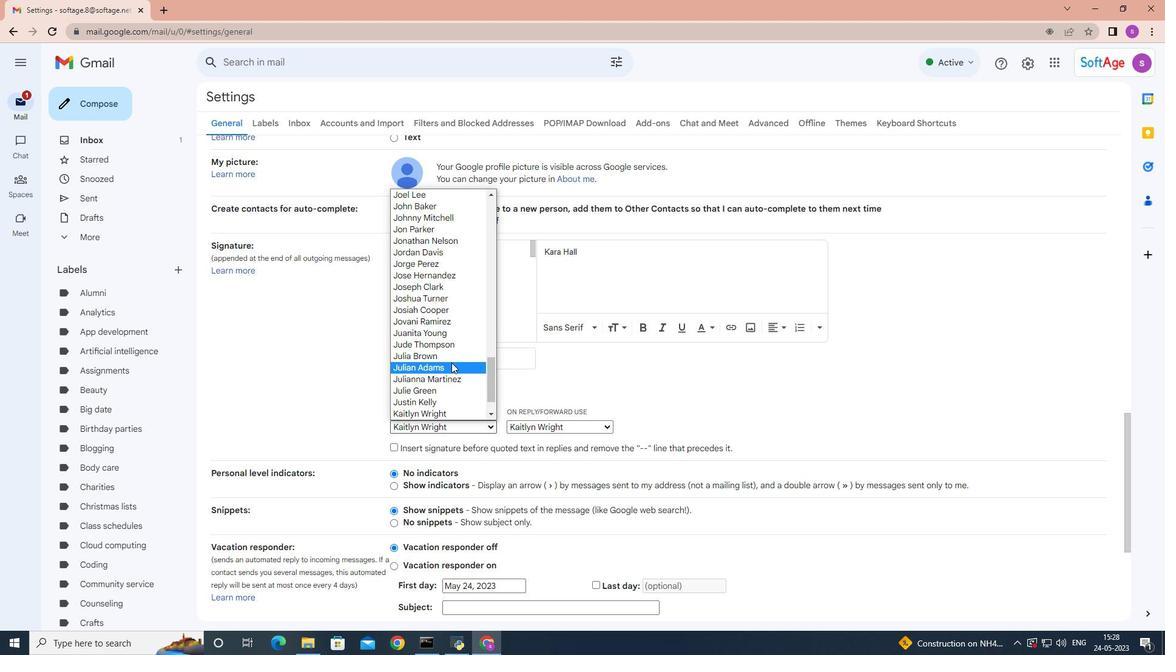
Action: Mouse moved to (443, 390)
Screenshot: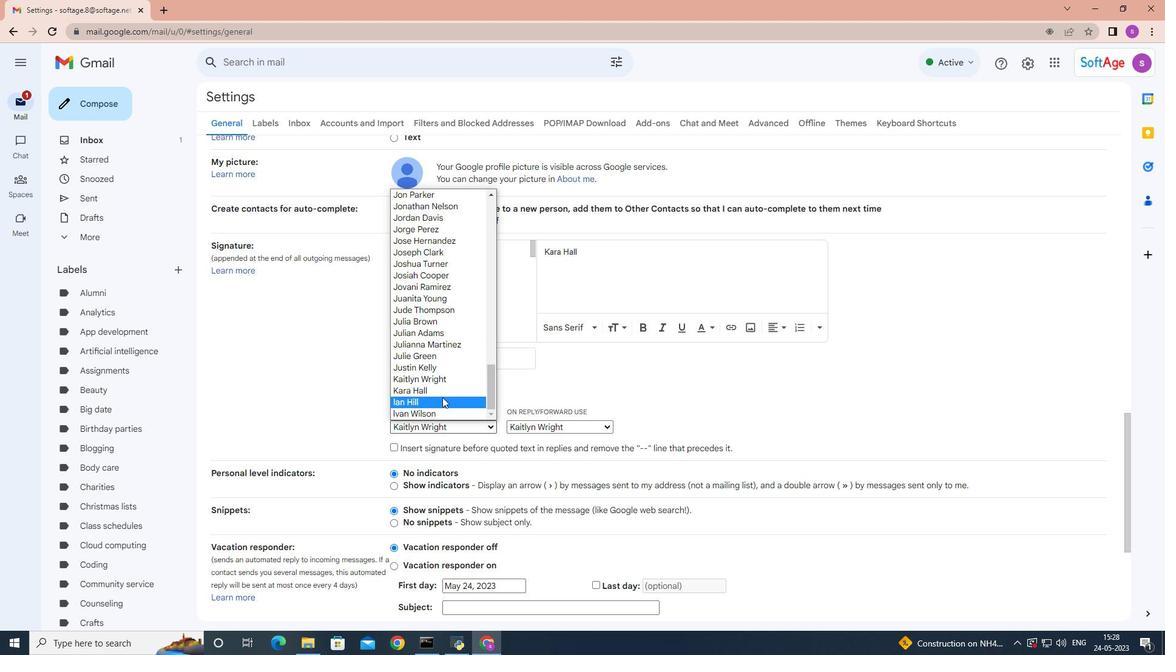 
Action: Mouse pressed left at (443, 390)
Screenshot: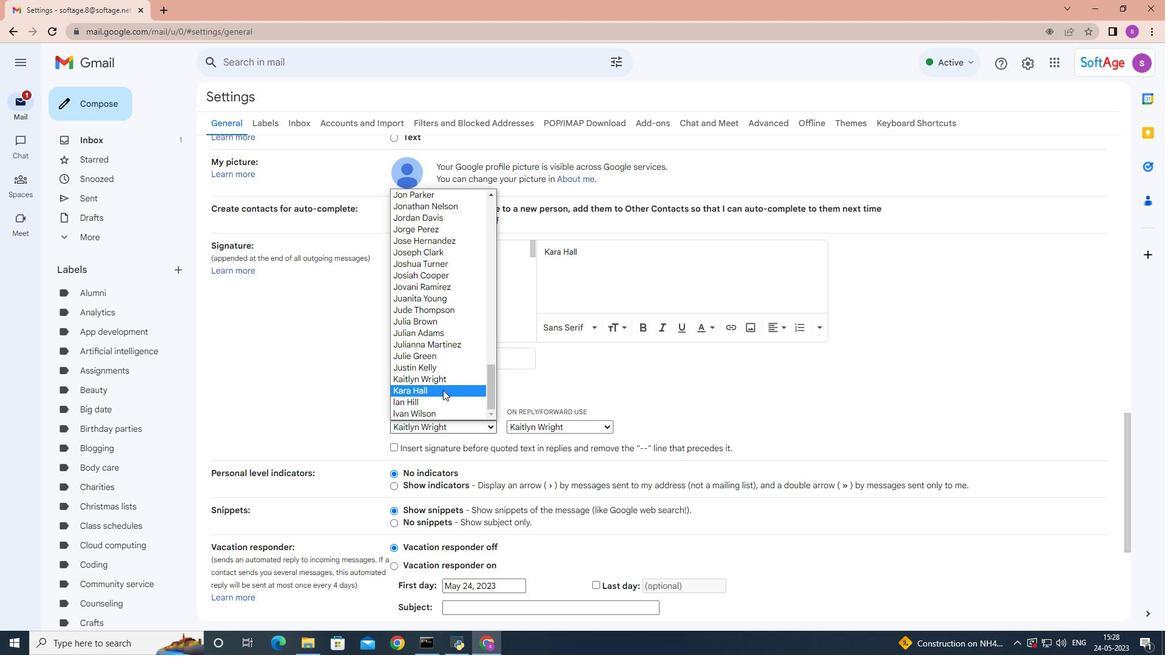 
Action: Mouse moved to (593, 426)
Screenshot: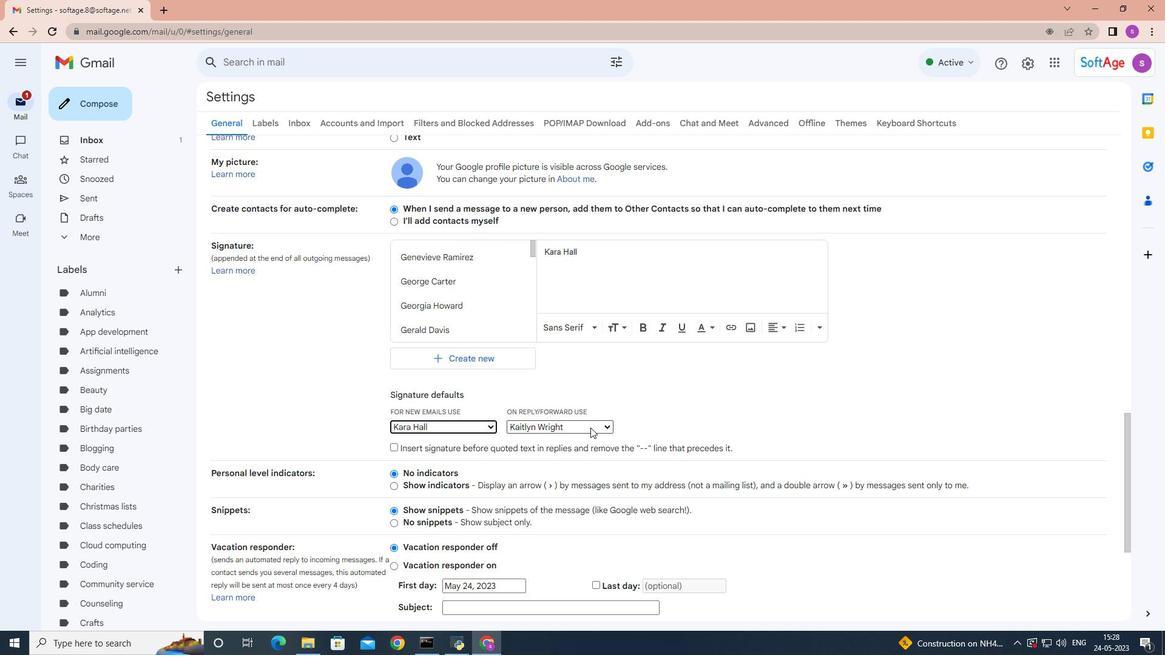
Action: Mouse pressed left at (593, 426)
Screenshot: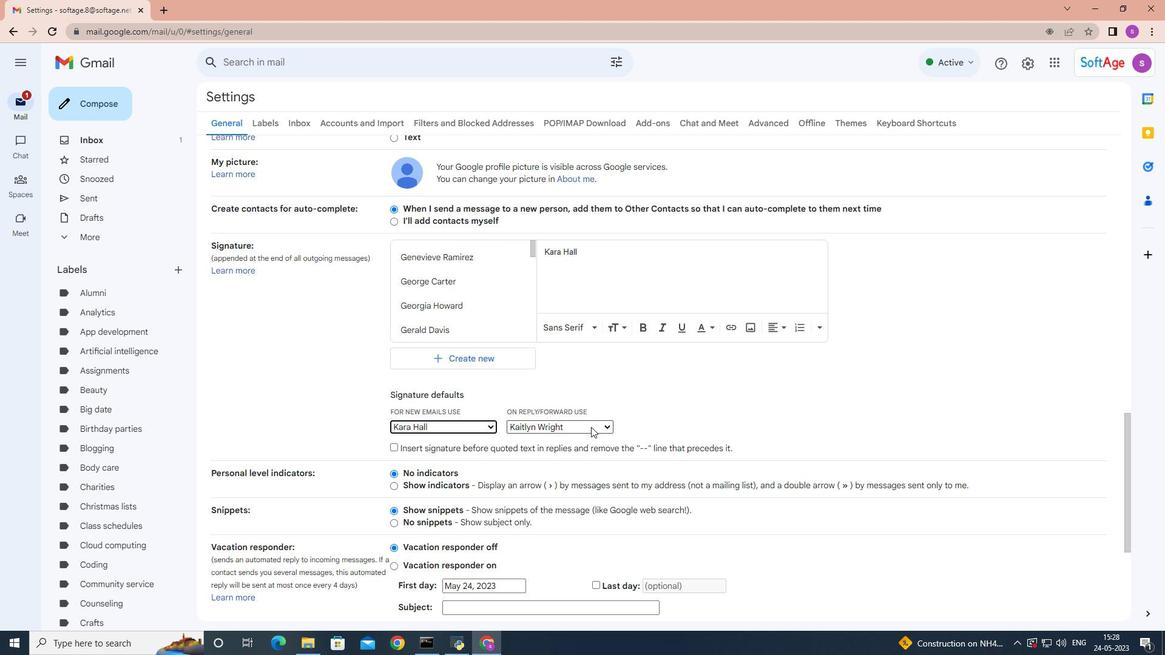 
Action: Mouse moved to (565, 339)
Screenshot: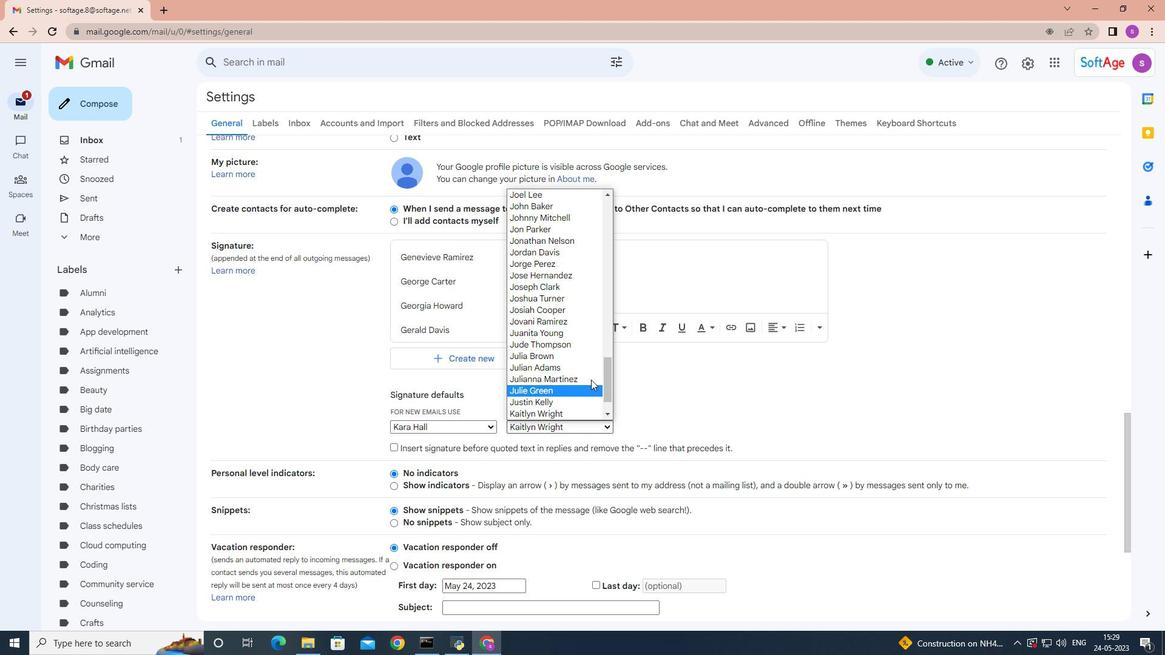
Action: Mouse scrolled (565, 339) with delta (0, 0)
Screenshot: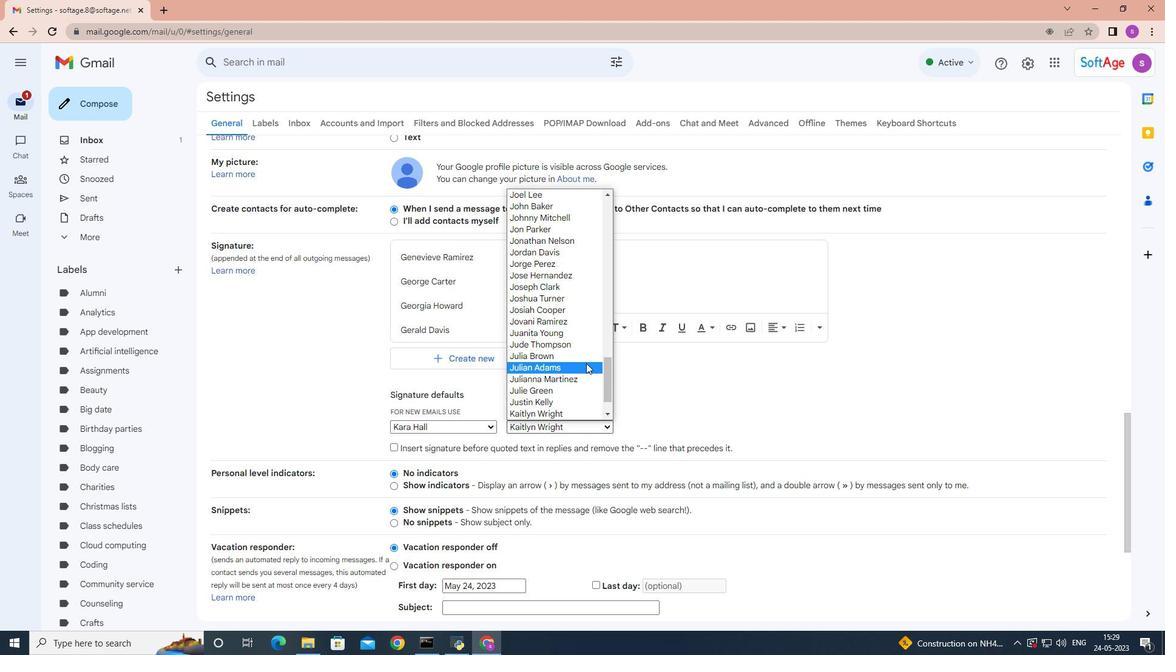 
Action: Mouse moved to (565, 339)
Screenshot: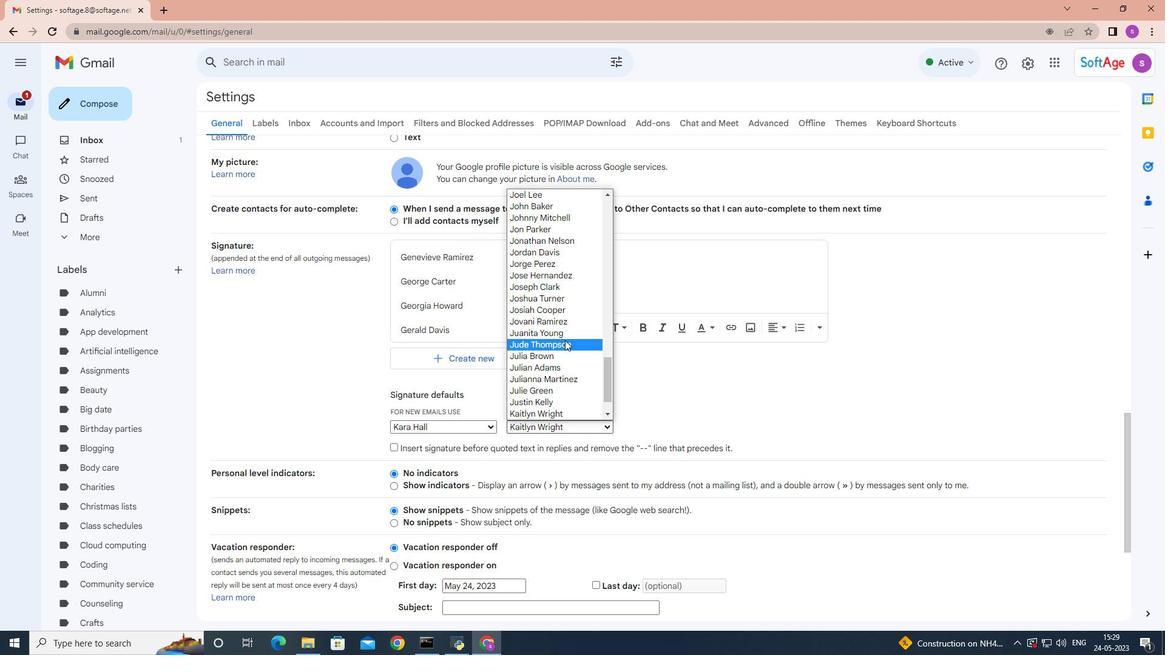 
Action: Mouse scrolled (565, 339) with delta (0, 0)
Screenshot: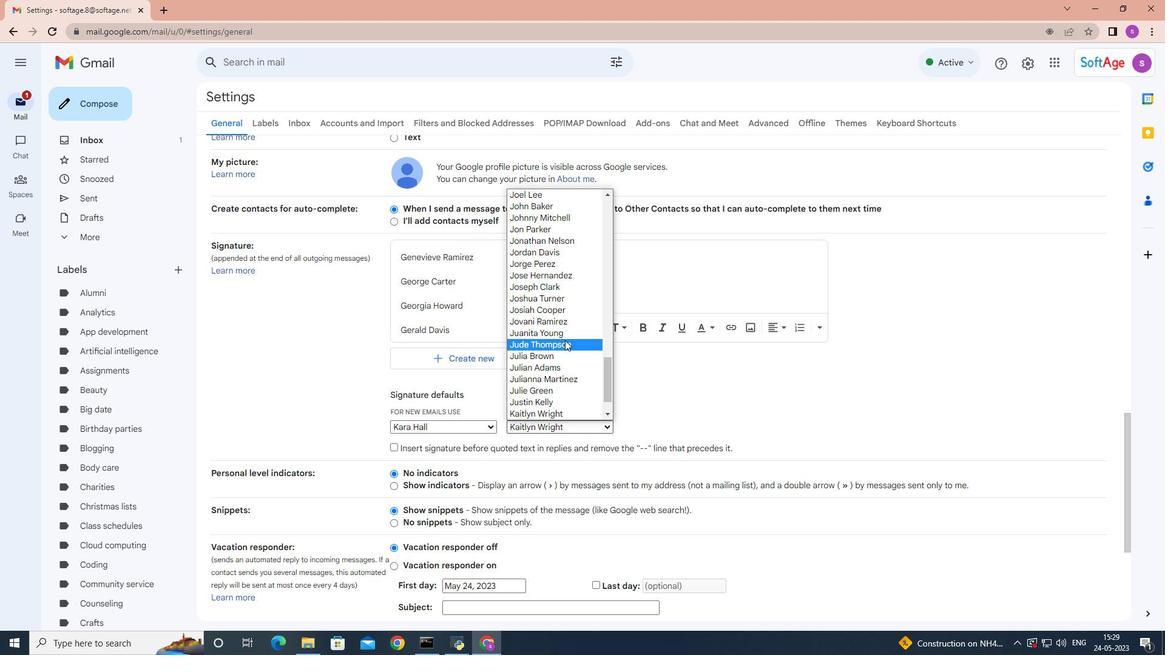 
Action: Mouse moved to (564, 339)
Screenshot: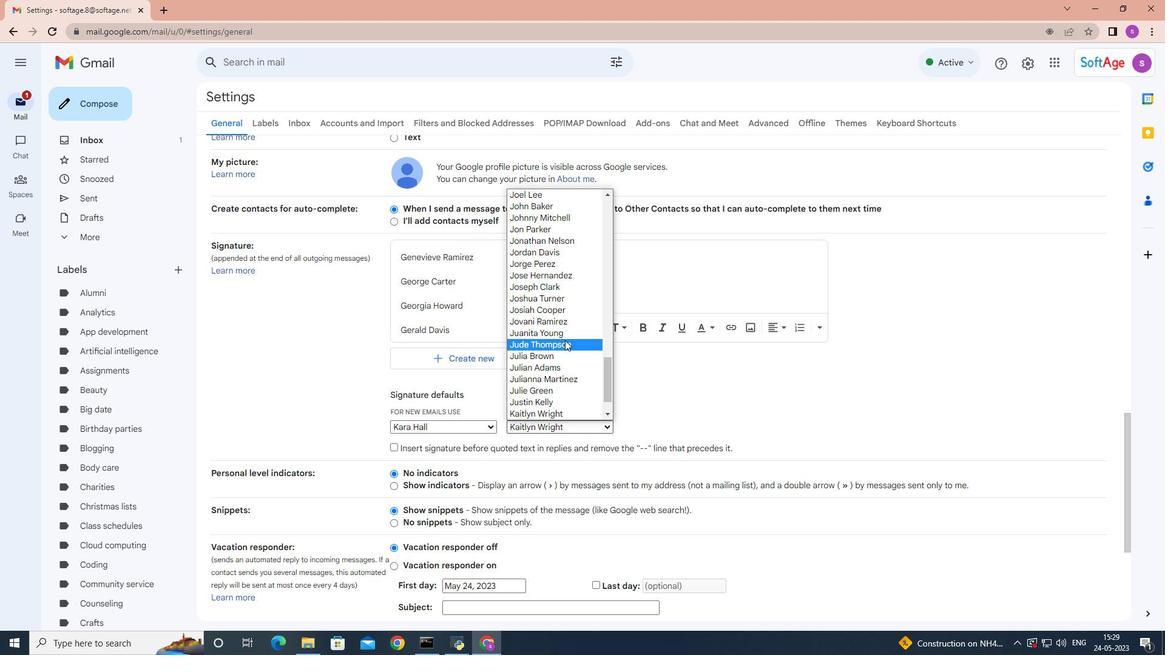 
Action: Mouse scrolled (564, 339) with delta (0, 0)
Screenshot: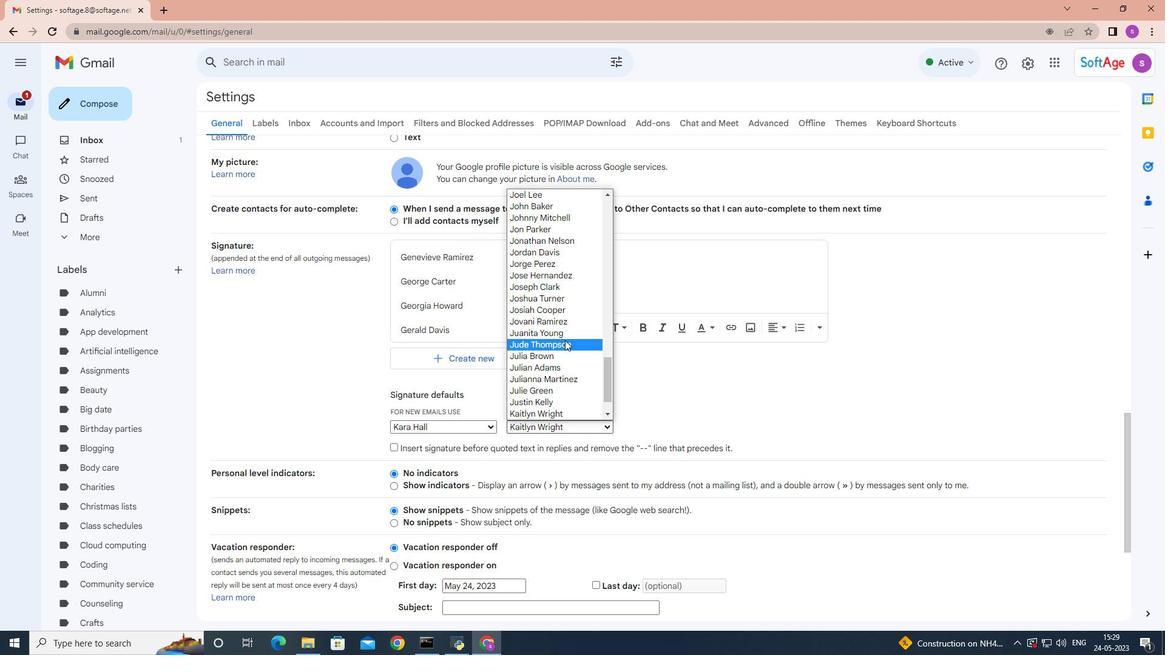 
Action: Mouse moved to (564, 340)
Screenshot: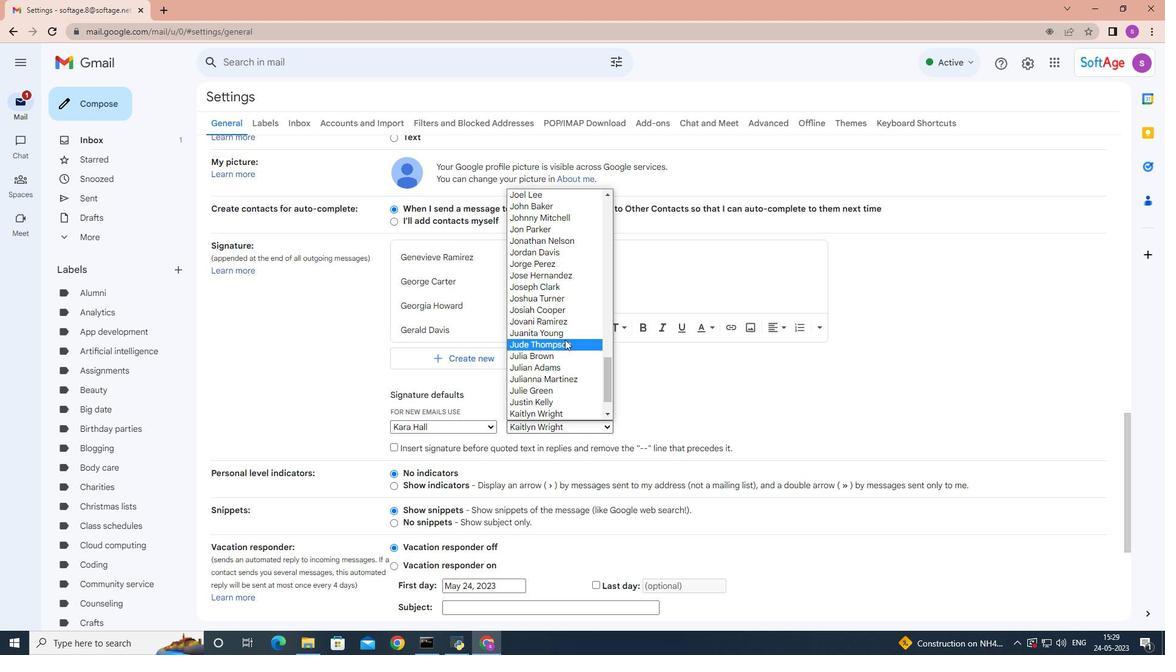 
Action: Mouse scrolled (564, 339) with delta (0, 0)
Screenshot: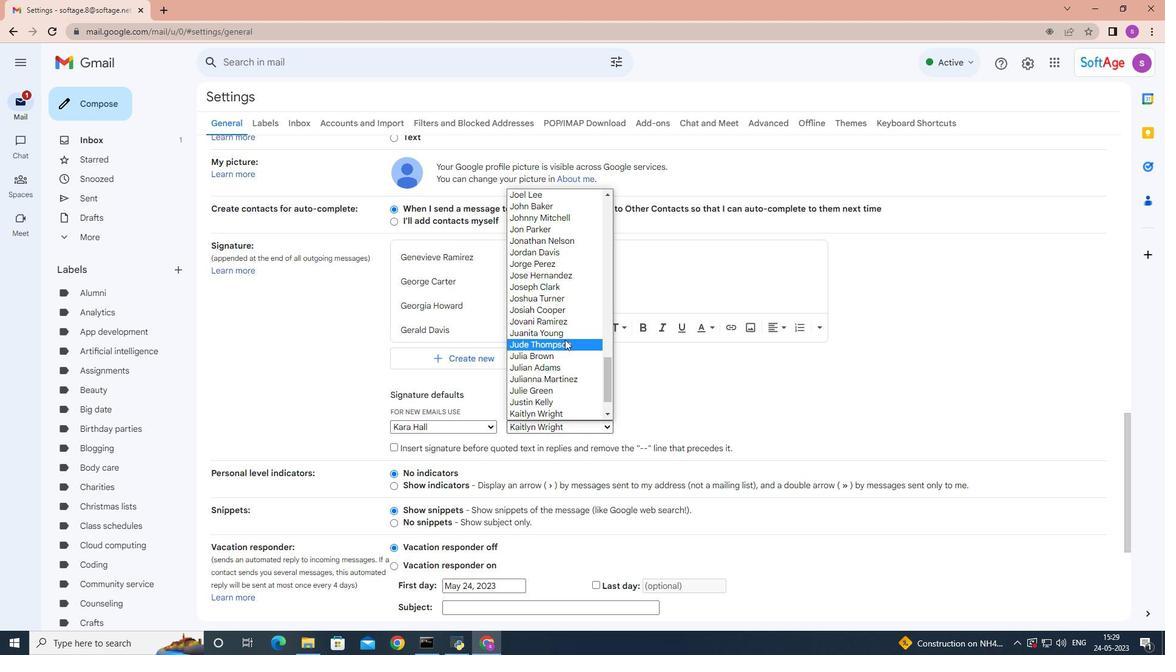
Action: Mouse moved to (564, 340)
Screenshot: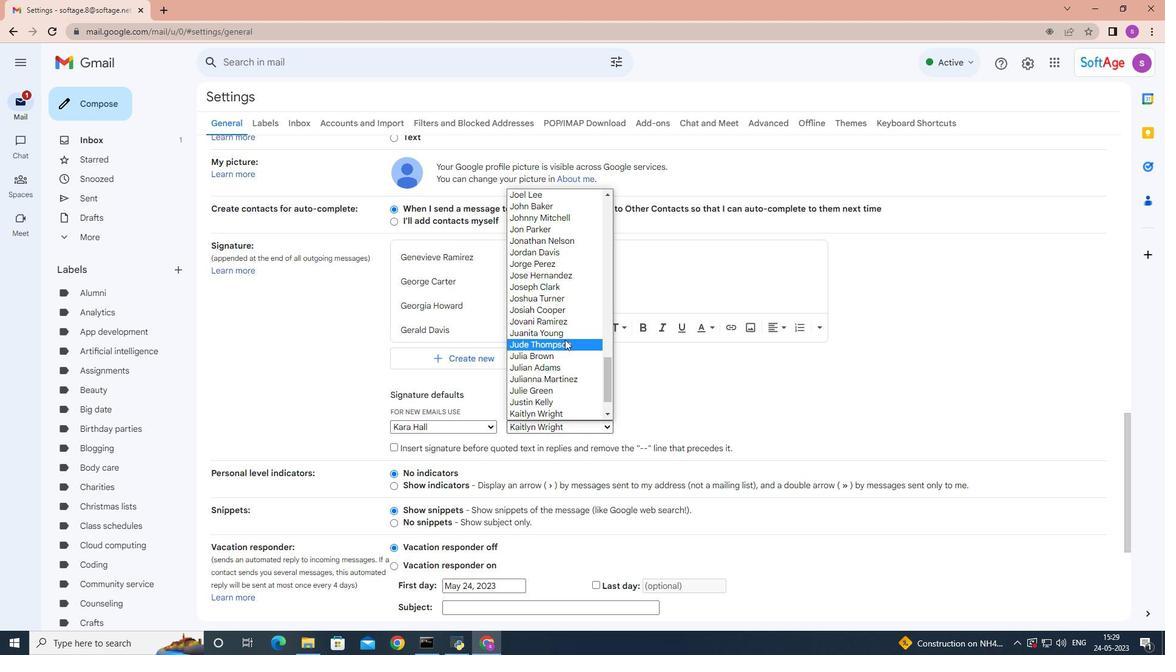 
Action: Mouse scrolled (564, 339) with delta (0, 0)
Screenshot: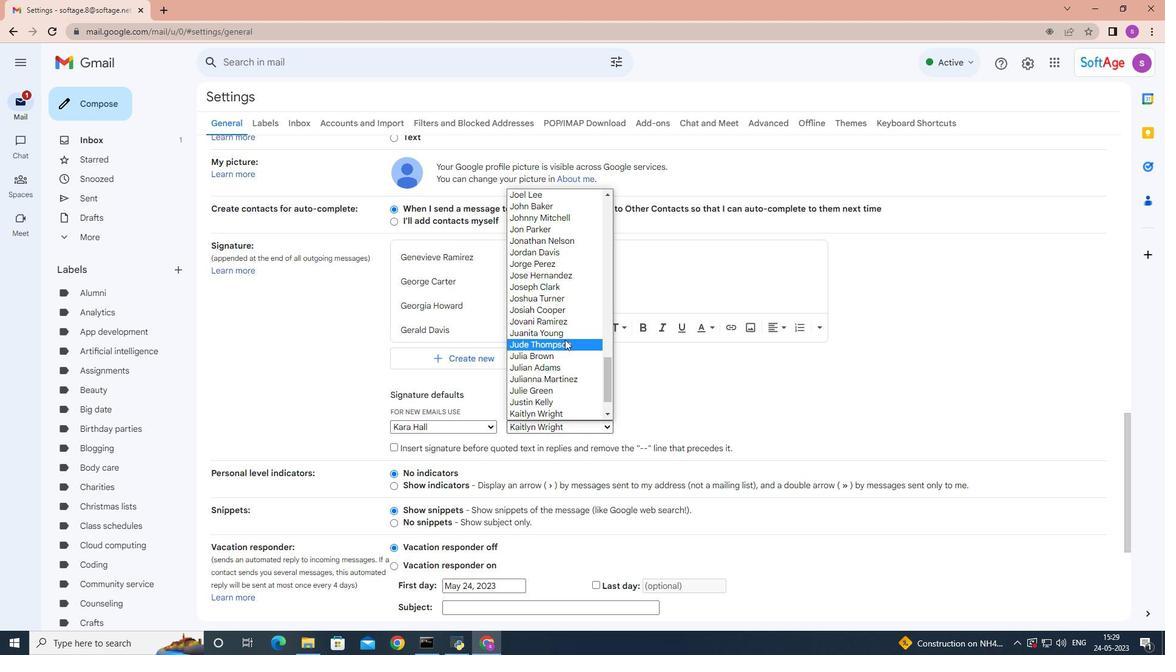 
Action: Mouse moved to (565, 389)
Screenshot: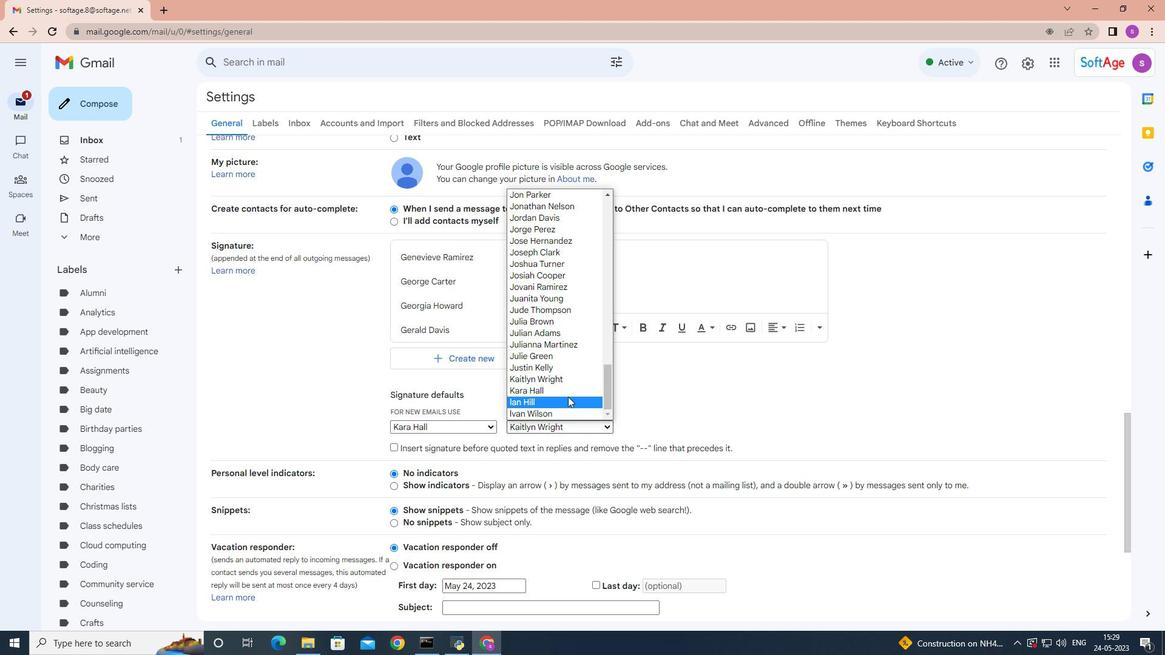 
Action: Mouse pressed left at (565, 389)
Screenshot: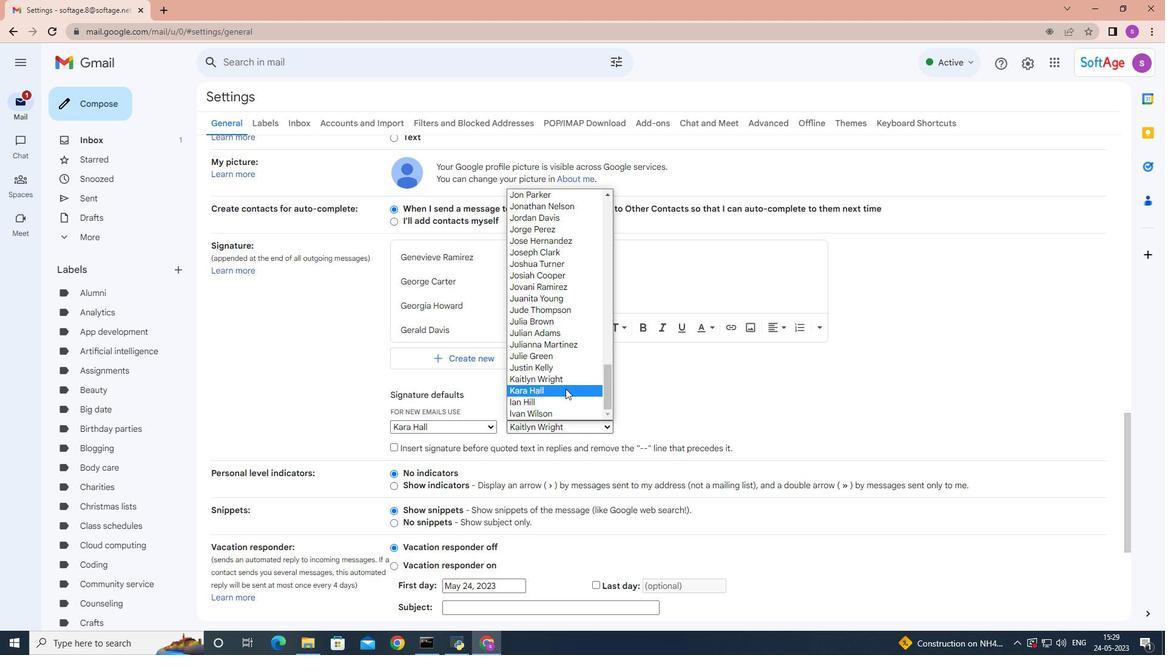 
Action: Mouse moved to (733, 346)
Screenshot: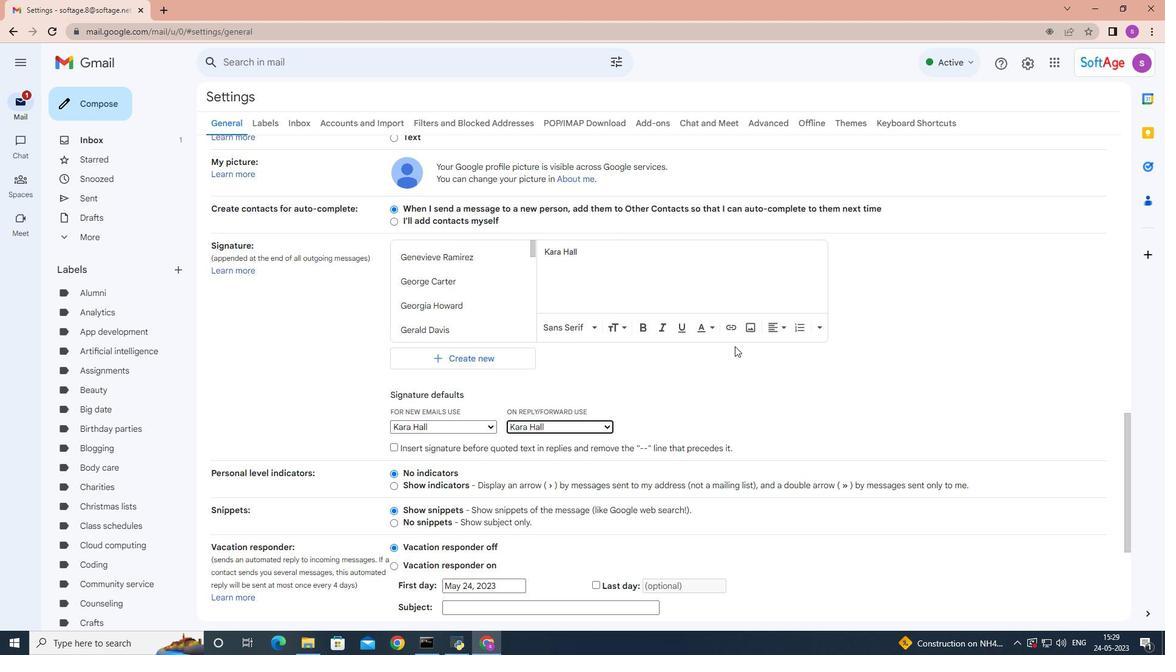 
Action: Mouse scrolled (733, 345) with delta (0, 0)
Screenshot: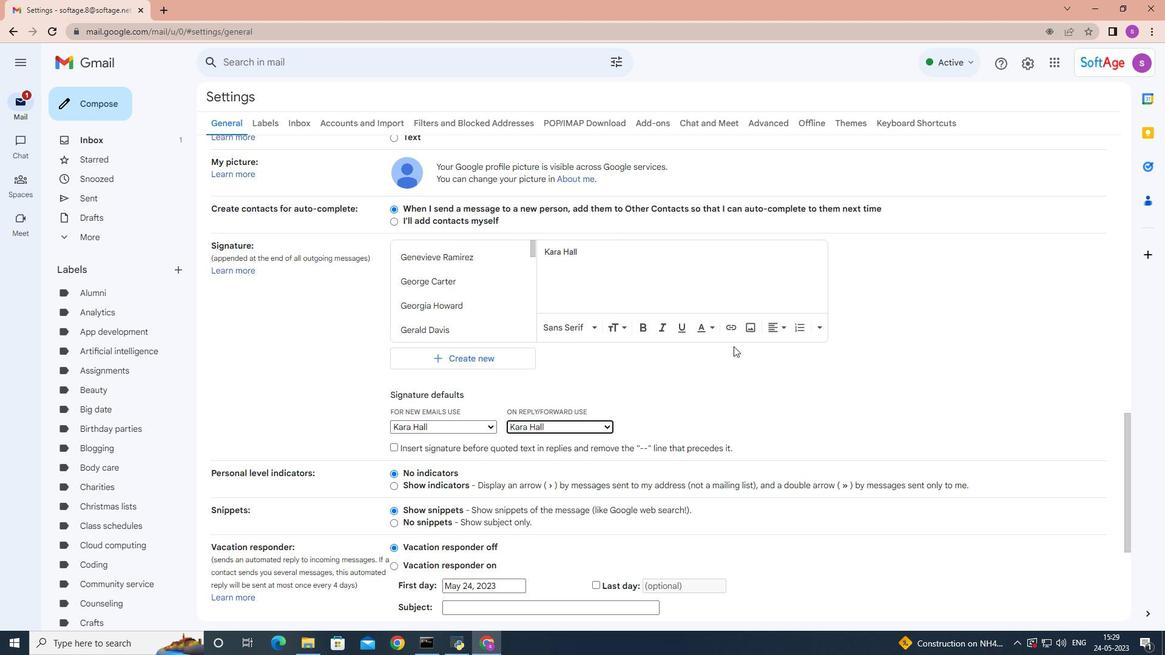 
Action: Mouse scrolled (733, 345) with delta (0, 0)
Screenshot: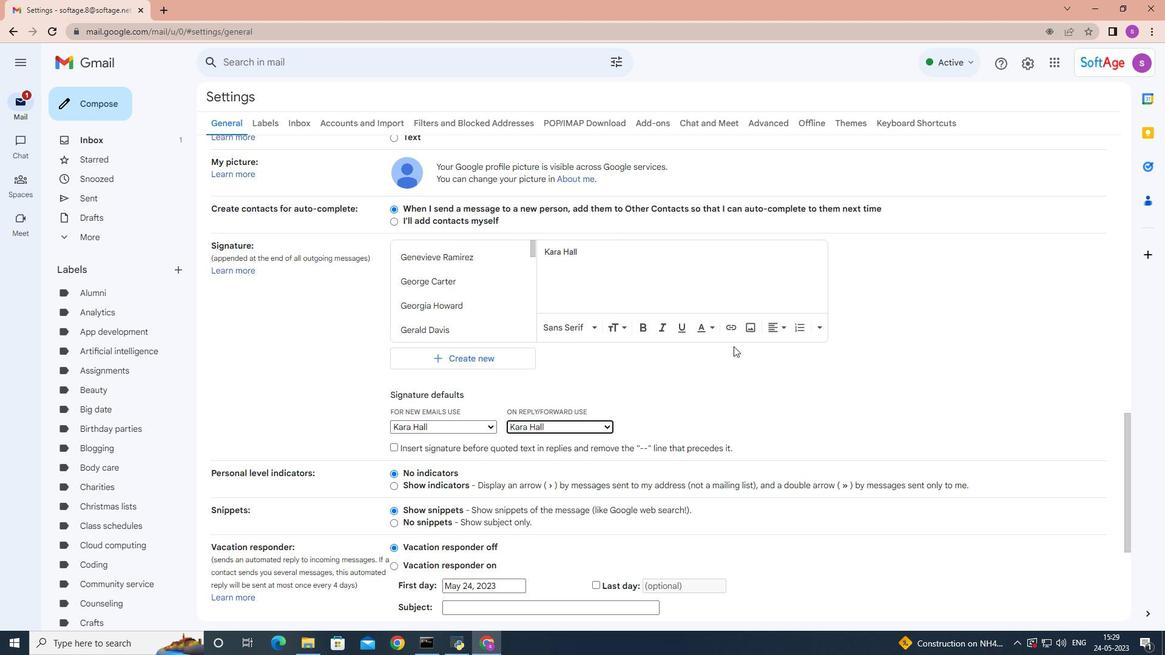 
Action: Mouse scrolled (733, 345) with delta (0, 0)
Screenshot: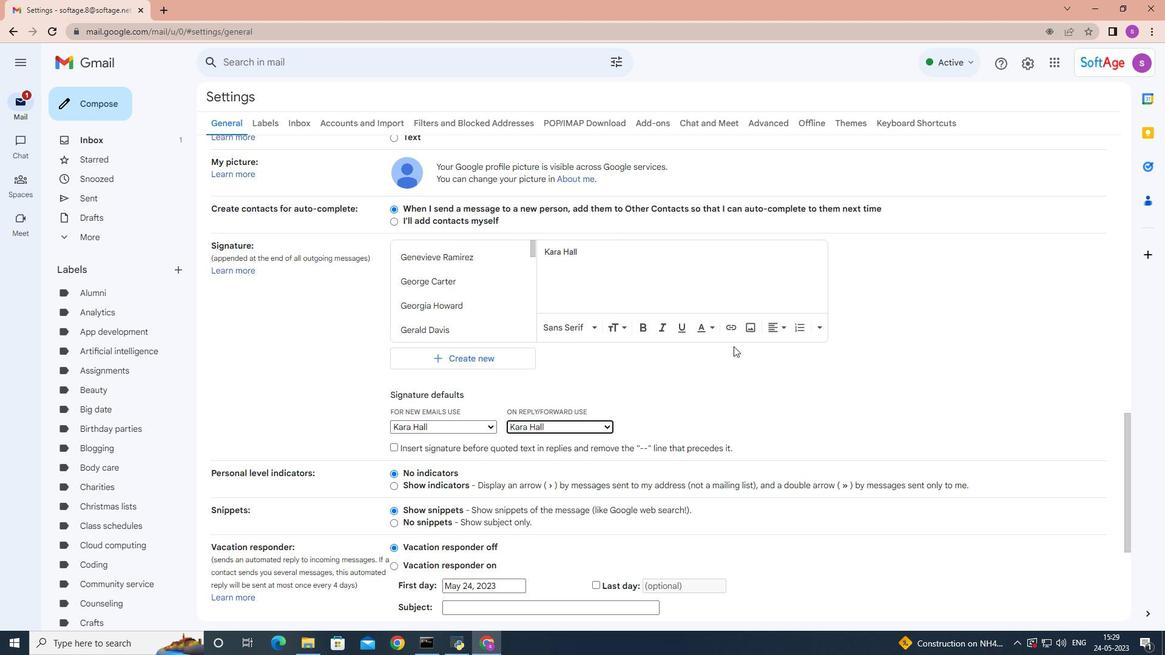 
Action: Mouse scrolled (733, 345) with delta (0, 0)
Screenshot: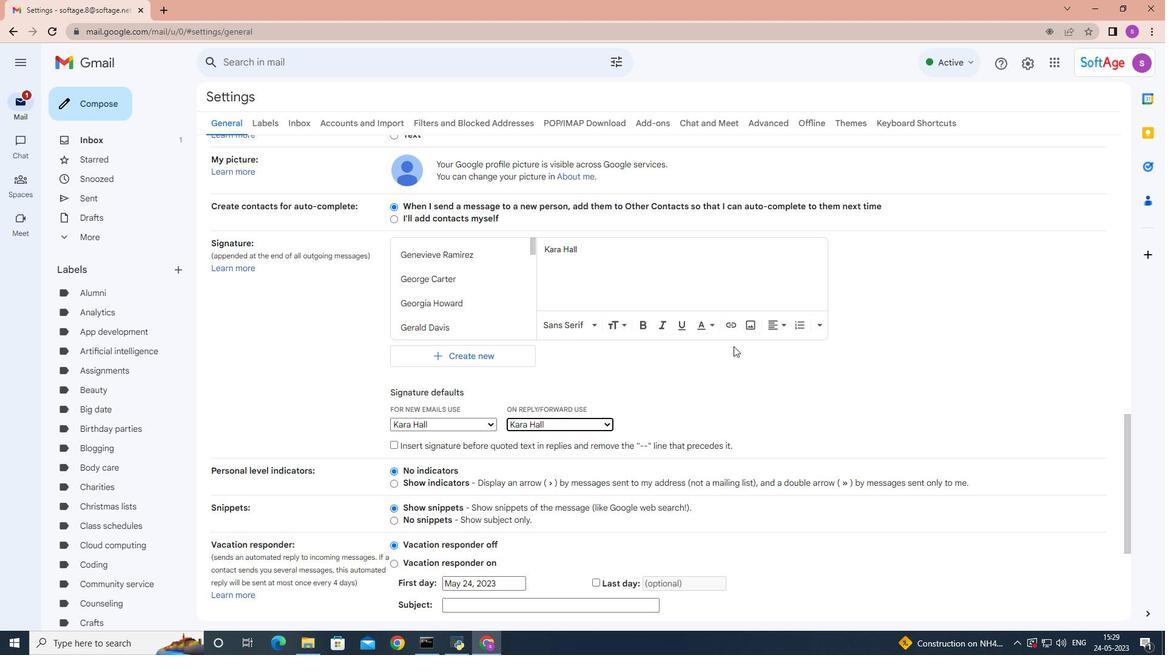 
Action: Mouse scrolled (733, 345) with delta (0, 0)
Screenshot: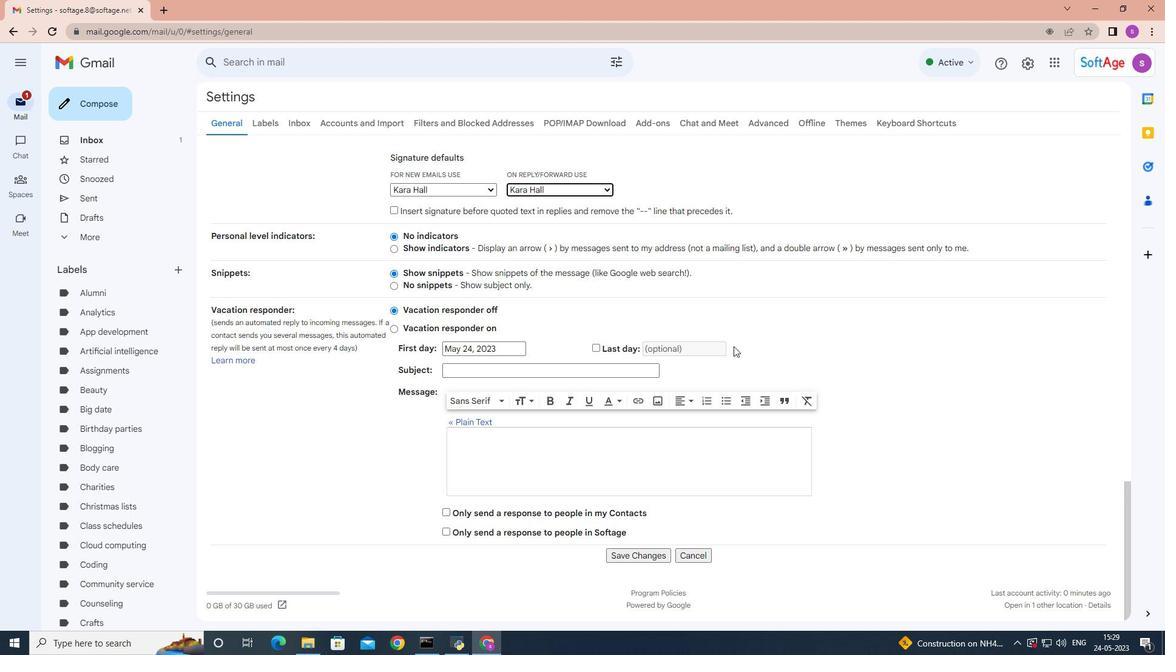 
Action: Mouse scrolled (733, 345) with delta (0, 0)
Screenshot: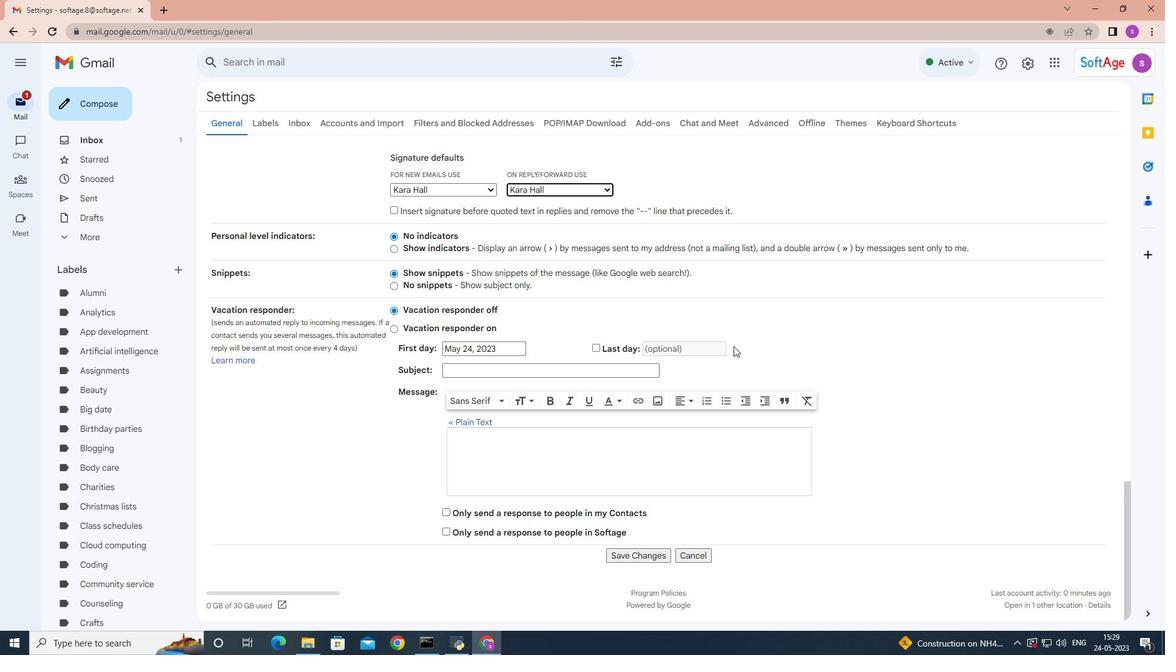 
Action: Mouse moved to (652, 553)
Screenshot: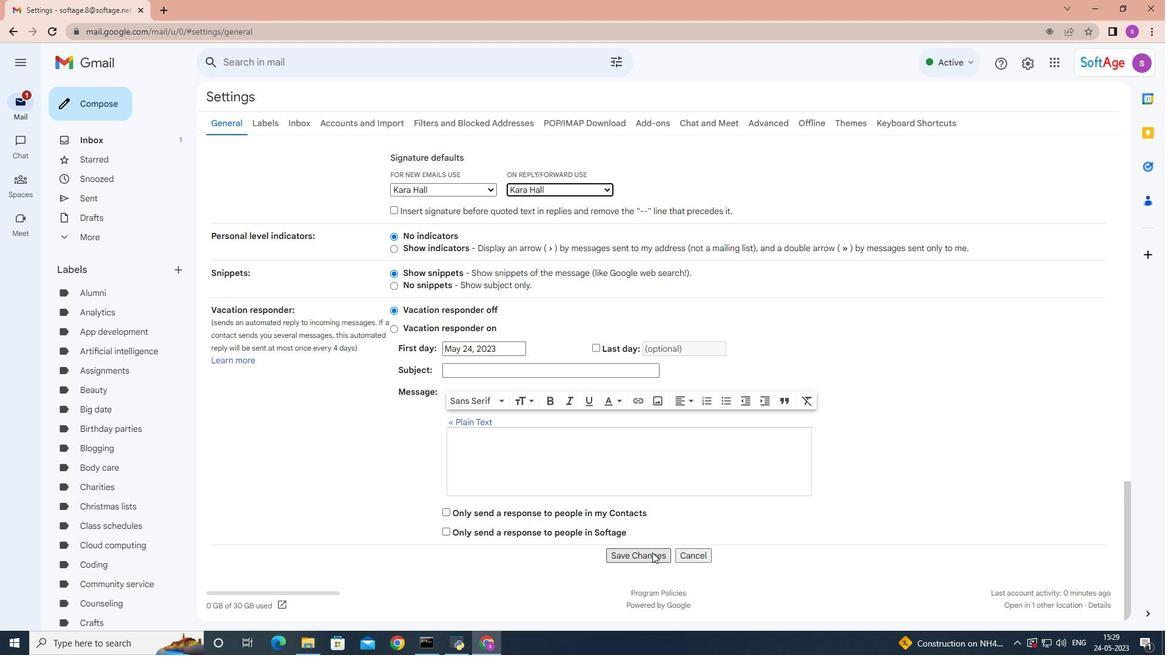 
Action: Mouse pressed left at (652, 553)
Screenshot: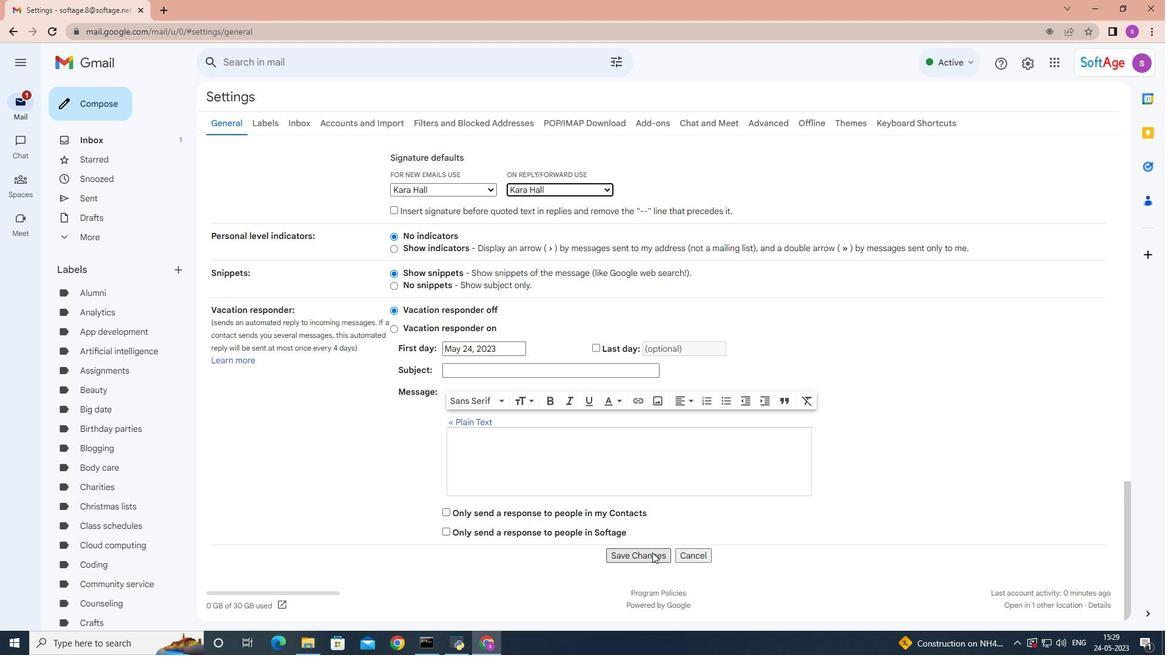 
Action: Mouse moved to (92, 108)
Screenshot: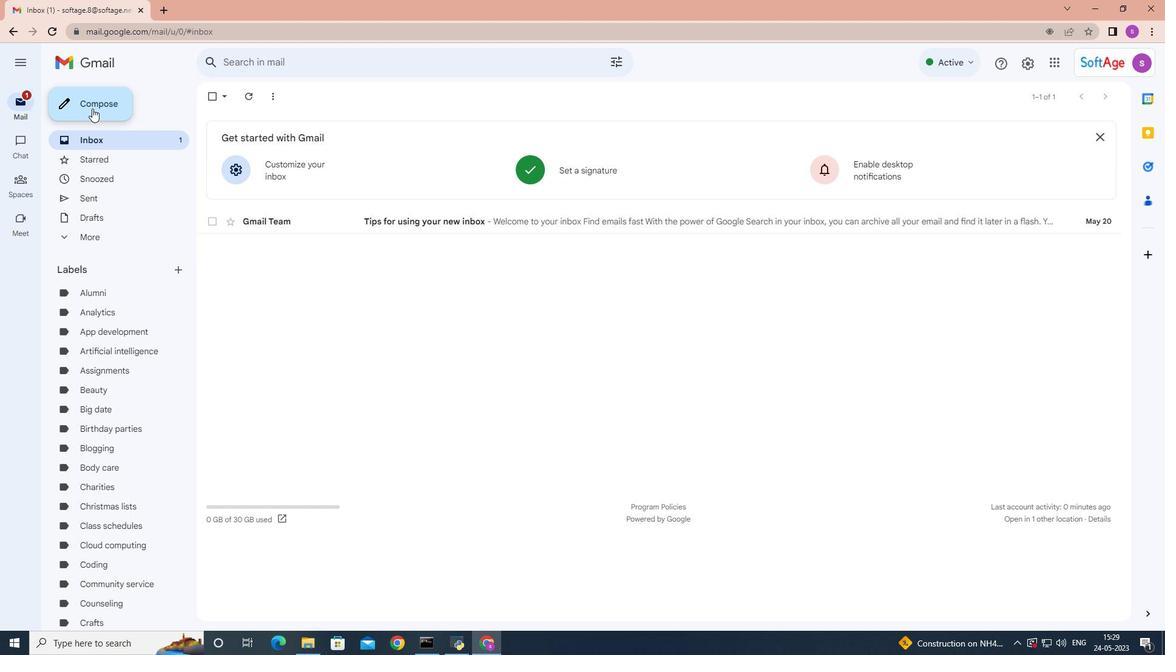 
Action: Mouse pressed left at (92, 108)
Screenshot: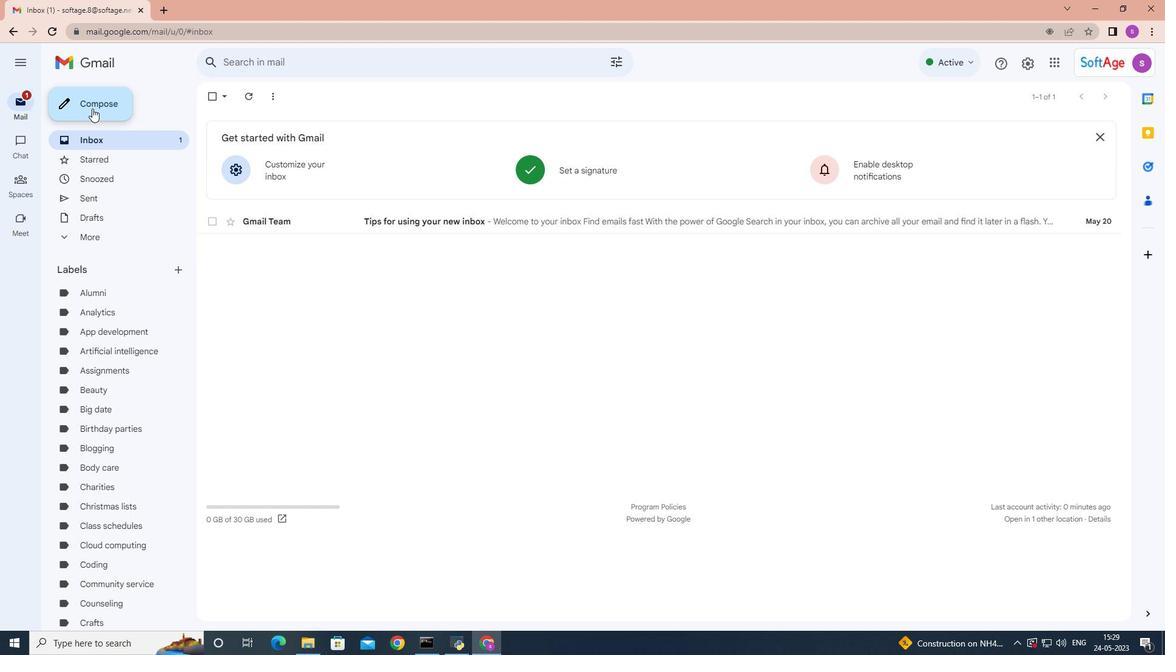 
Action: Mouse moved to (800, 321)
Screenshot: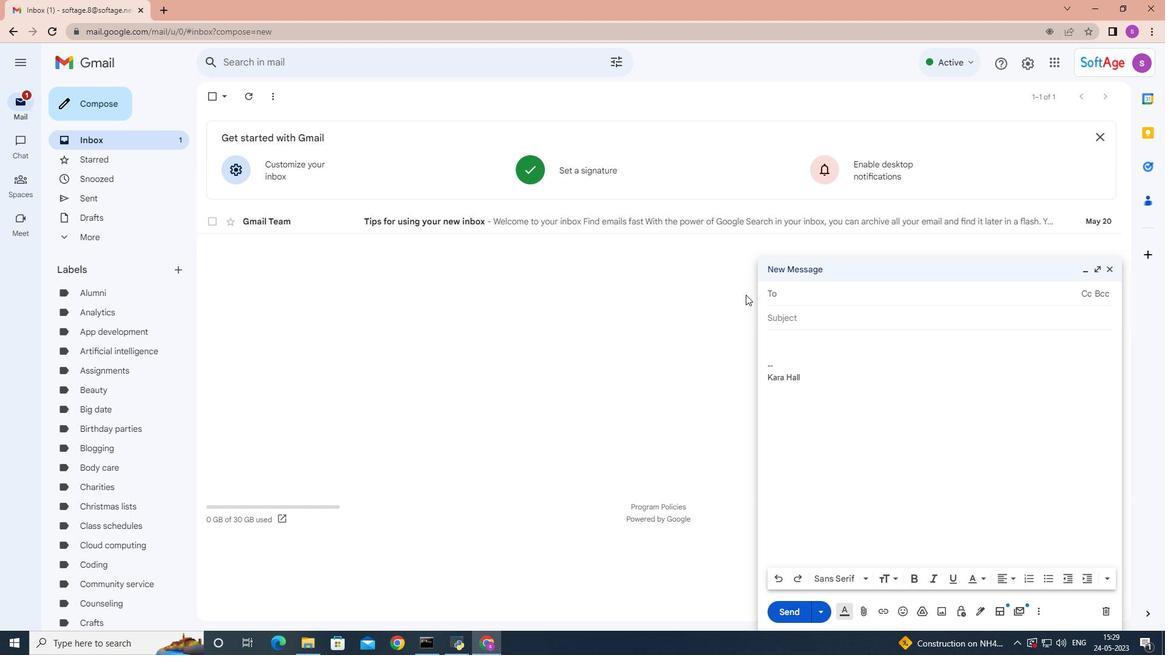 
Action: Mouse pressed left at (800, 321)
Screenshot: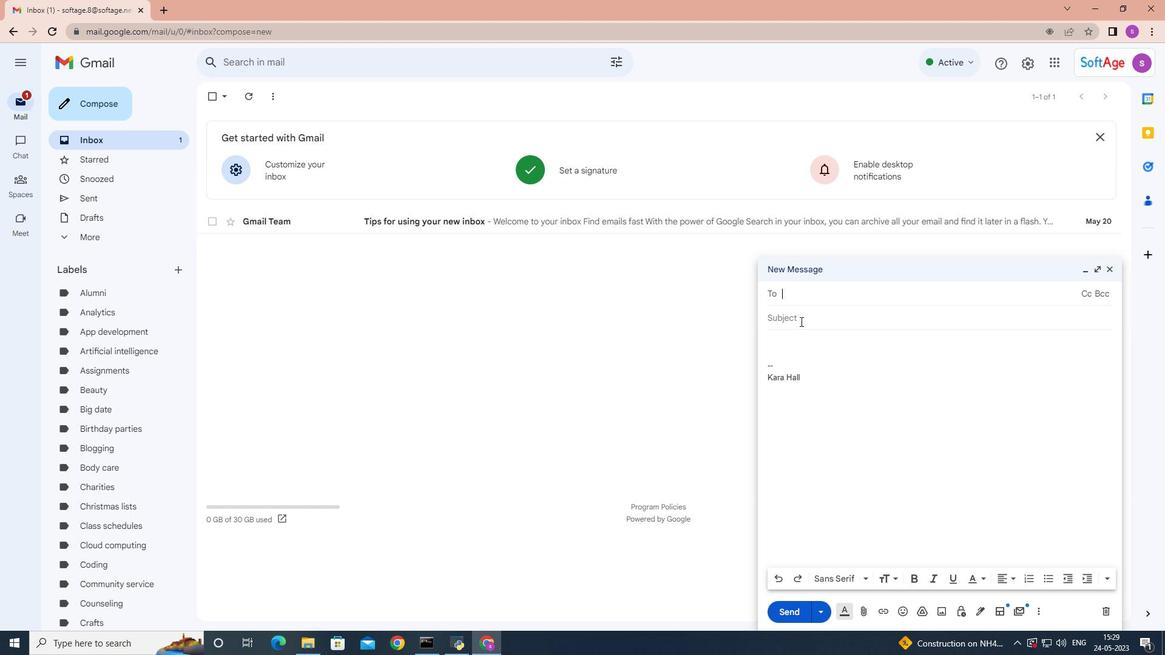 
Action: Mouse moved to (799, 322)
Screenshot: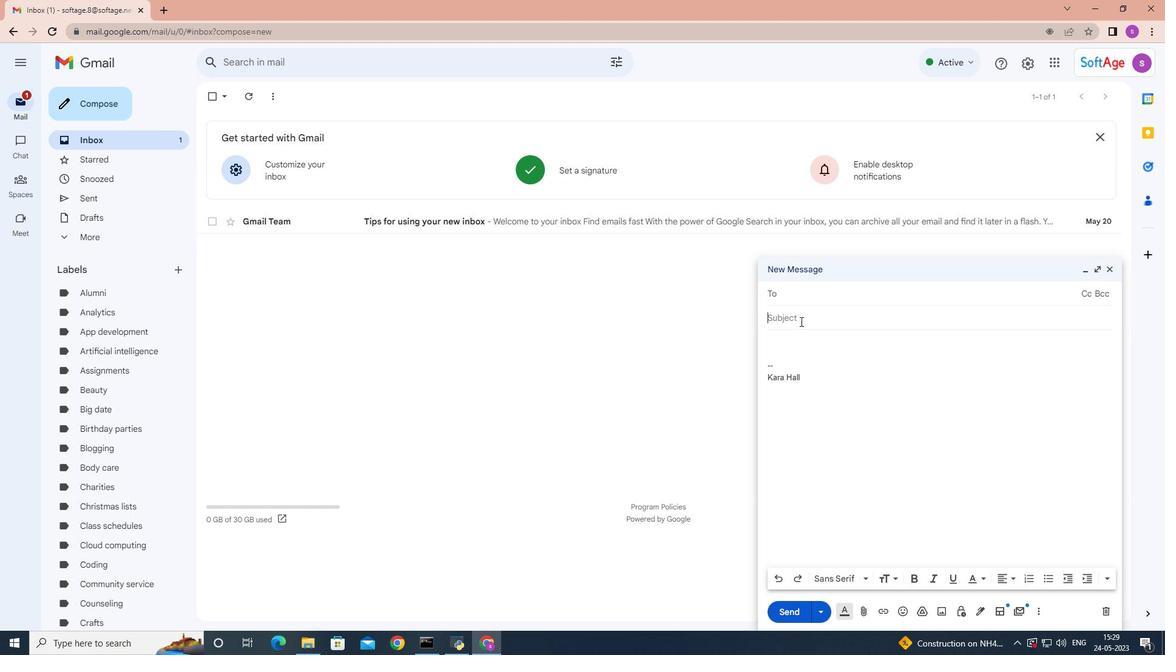 
Action: Key pressed <Key.shift>Request<Key.space>for<Key.space>a<Key.space>vacation
Screenshot: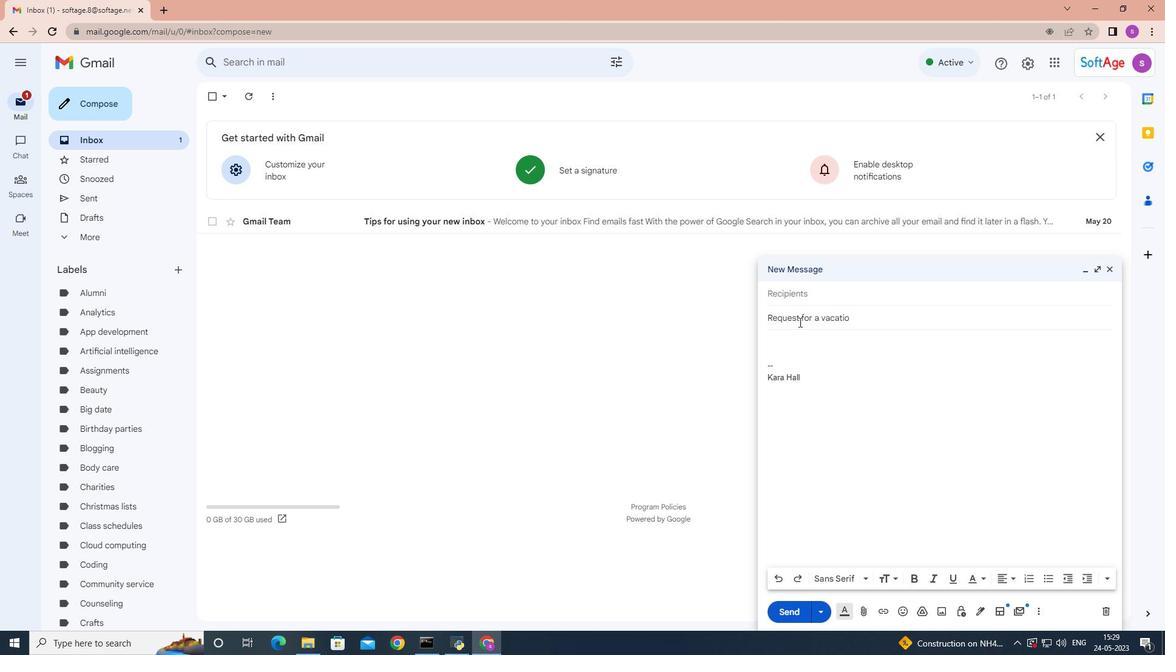 
Action: Mouse moved to (776, 339)
Screenshot: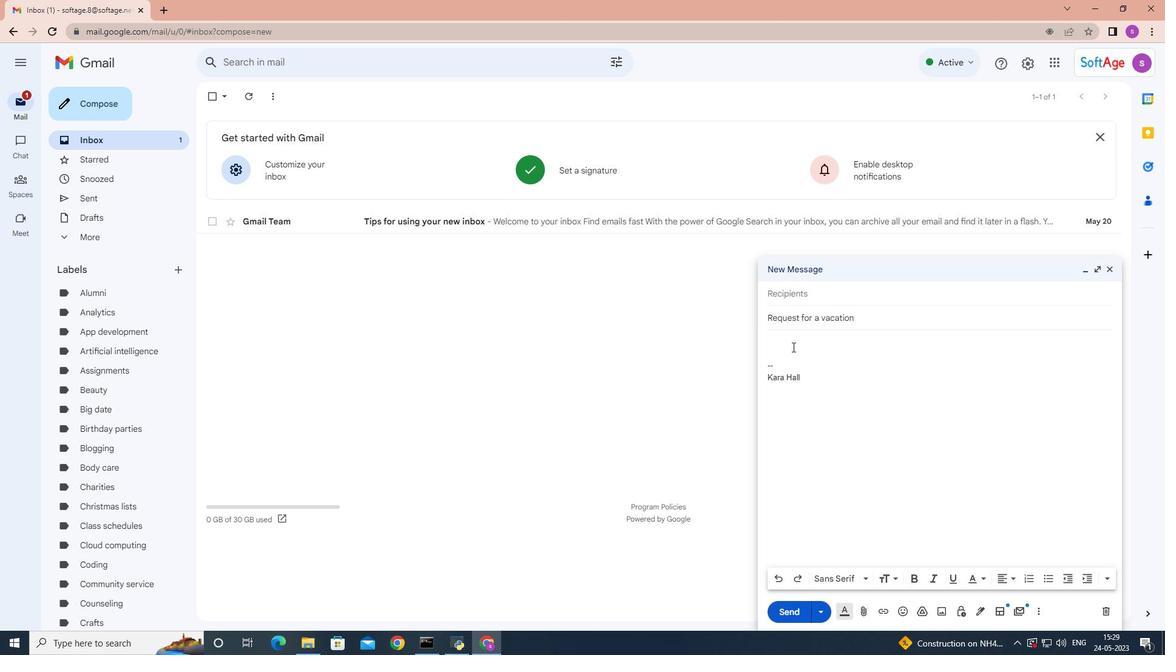 
Action: Mouse pressed left at (776, 339)
Screenshot: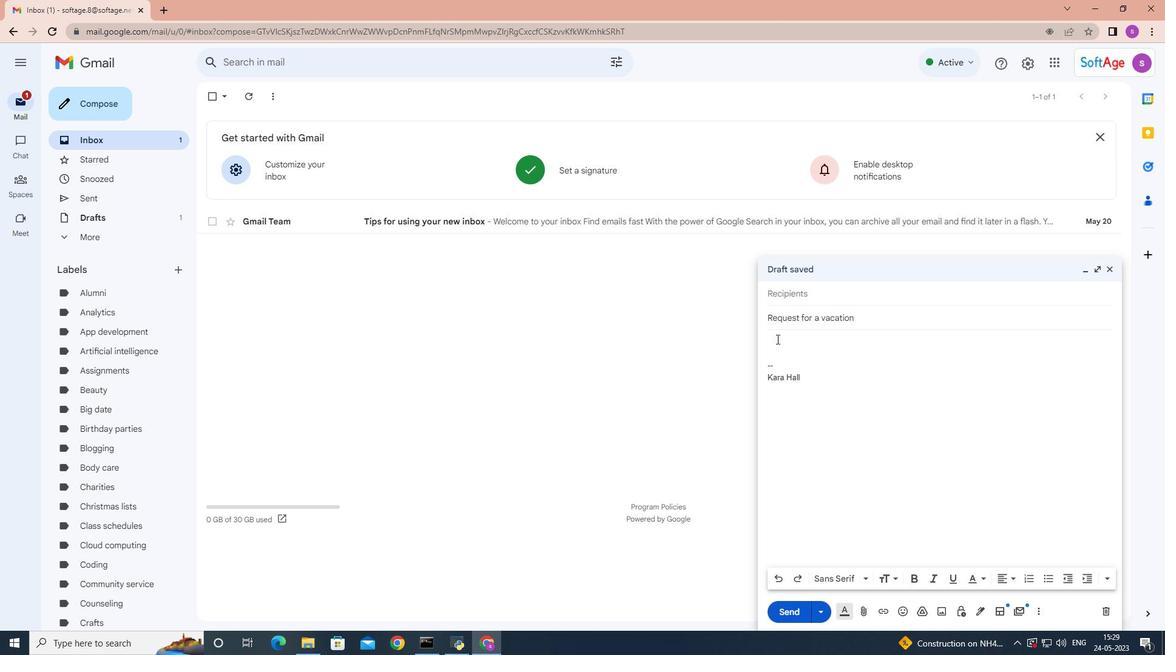 
Action: Key pressed <Key.shift>I<Key.space>would<Key.space>like<Key.space>to<Key.space>schedule<Key.space>a<Key.space>call<Key.space>to<Key.space>discuss<Key.space>the<Key.space>project<Key.space>requirement.
Screenshot: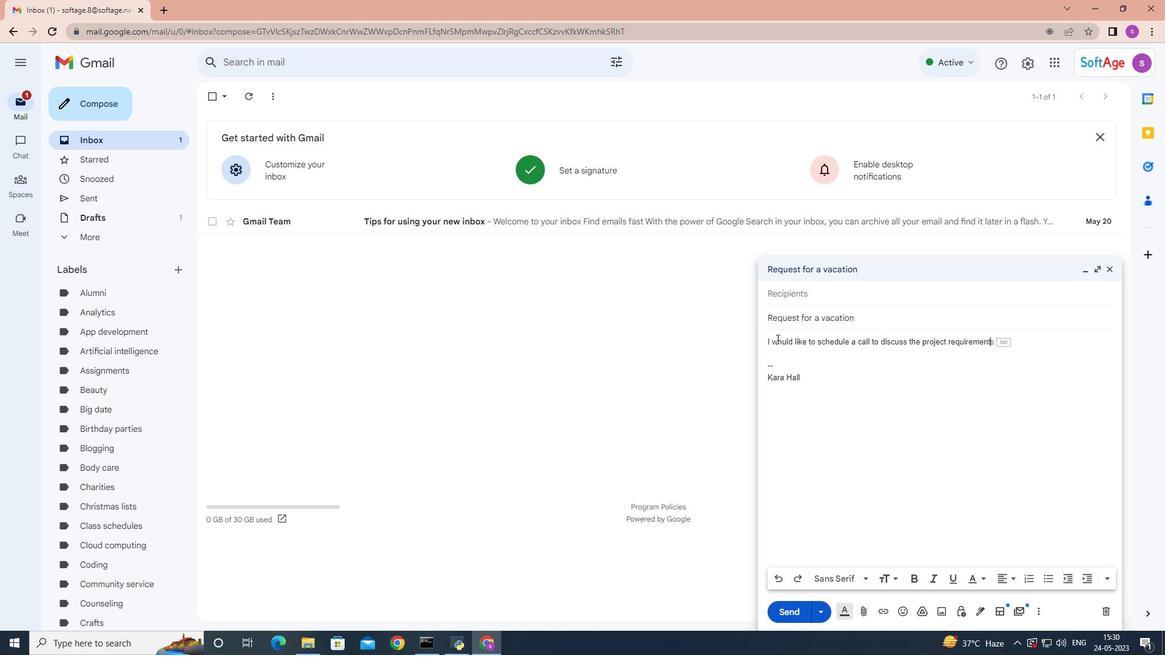 
Action: Mouse moved to (801, 295)
Screenshot: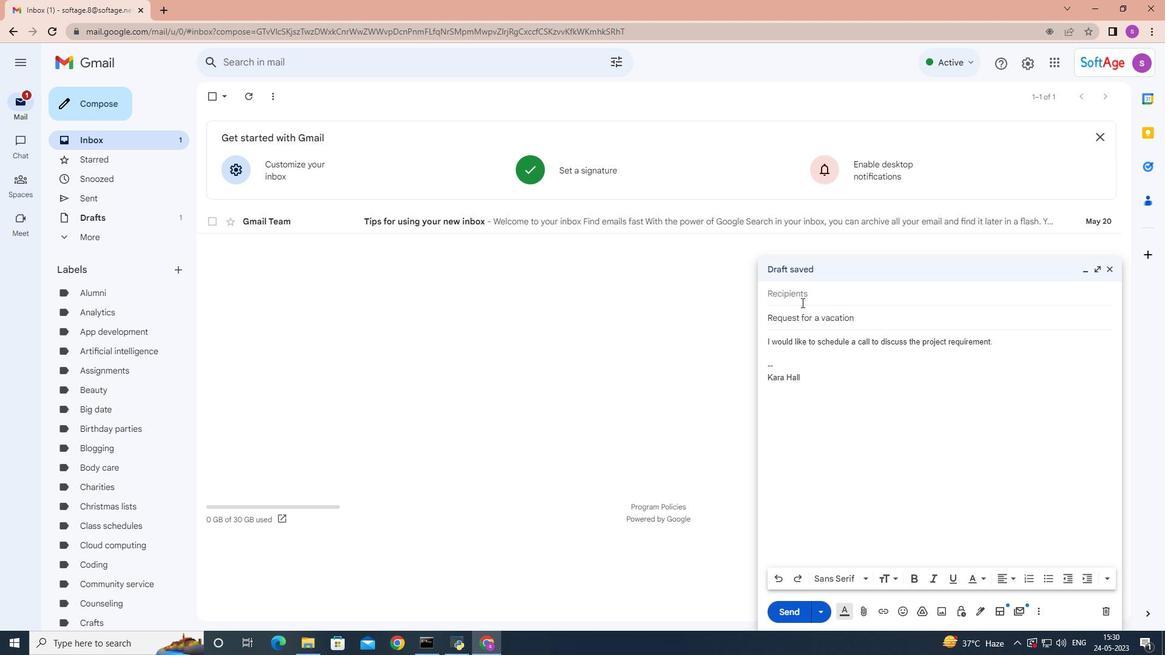 
Action: Mouse pressed left at (801, 295)
Screenshot: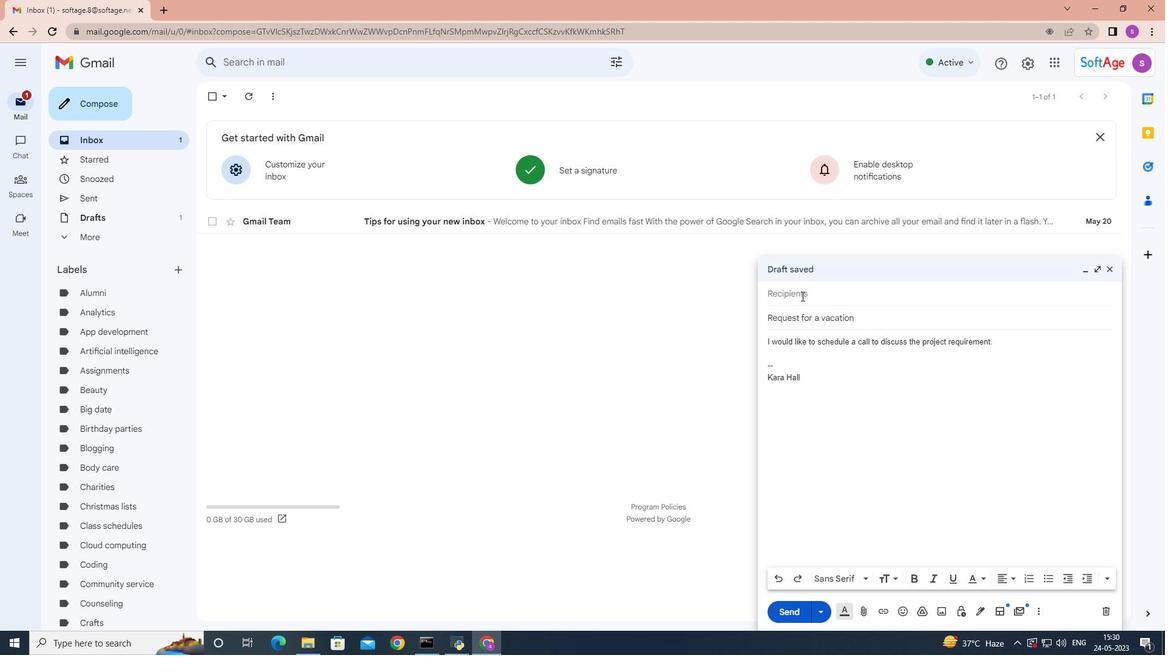 
Action: Mouse moved to (802, 295)
Screenshot: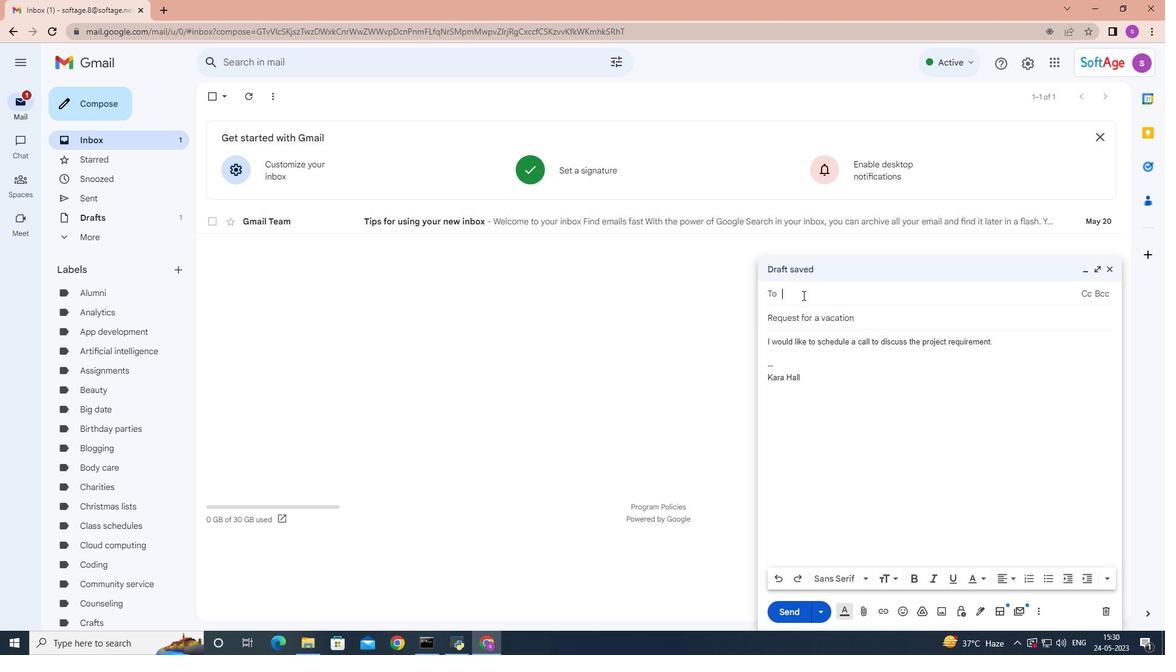 
Action: Key pressed softage.3
Screenshot: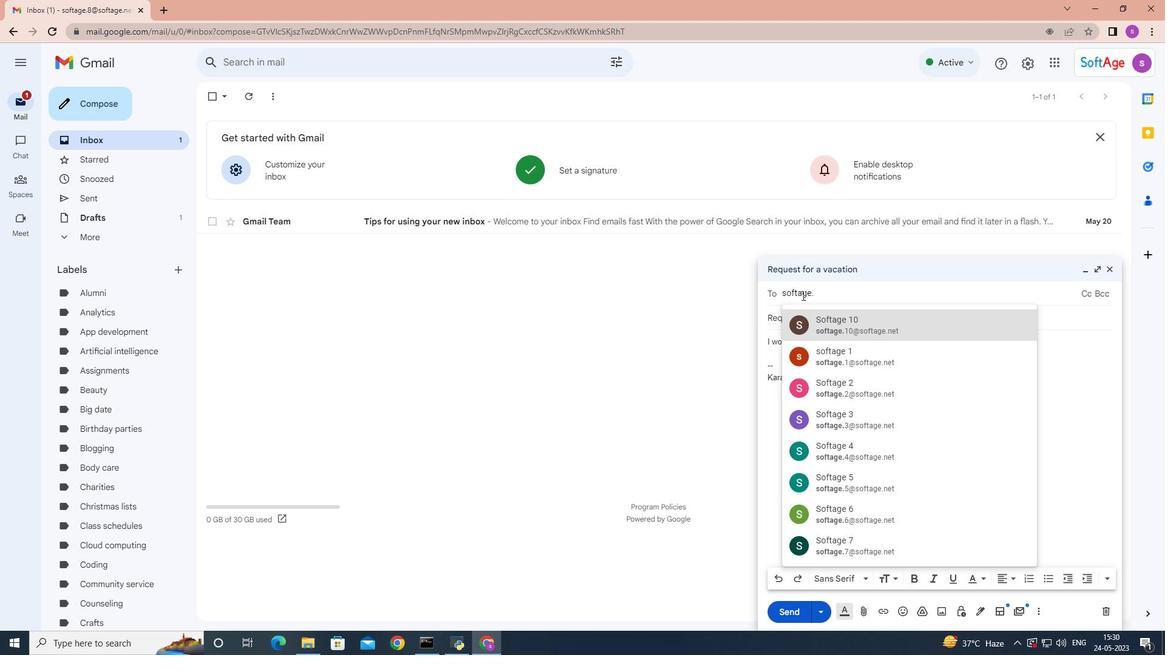 
Action: Mouse moved to (819, 316)
Screenshot: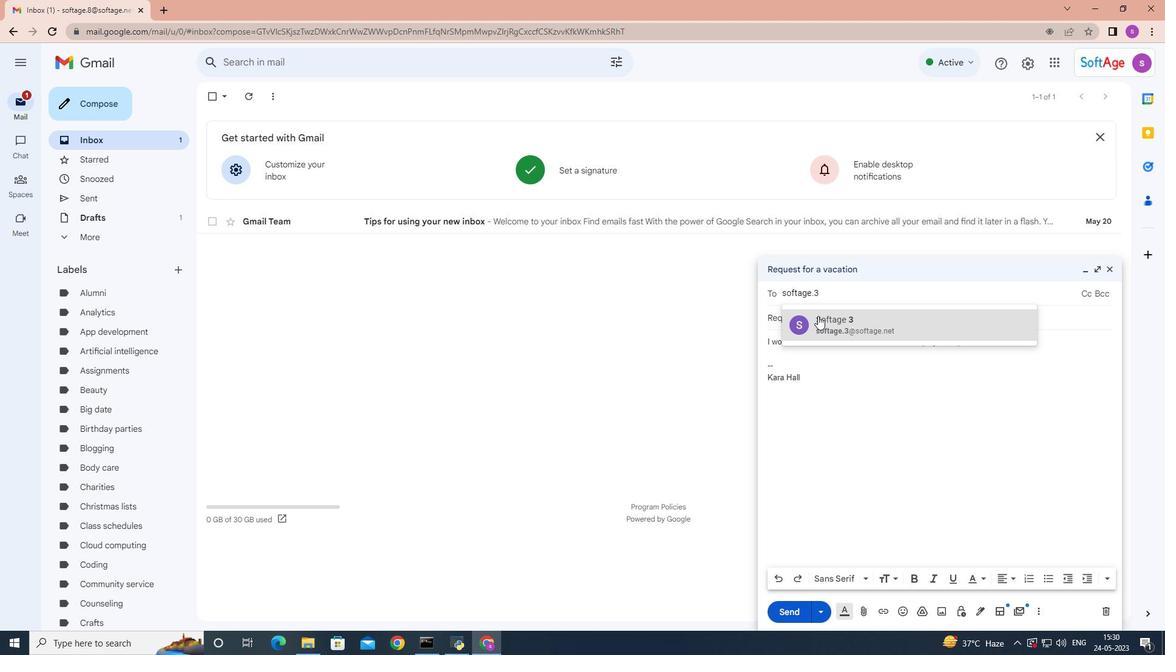 
Action: Mouse pressed left at (819, 316)
Screenshot: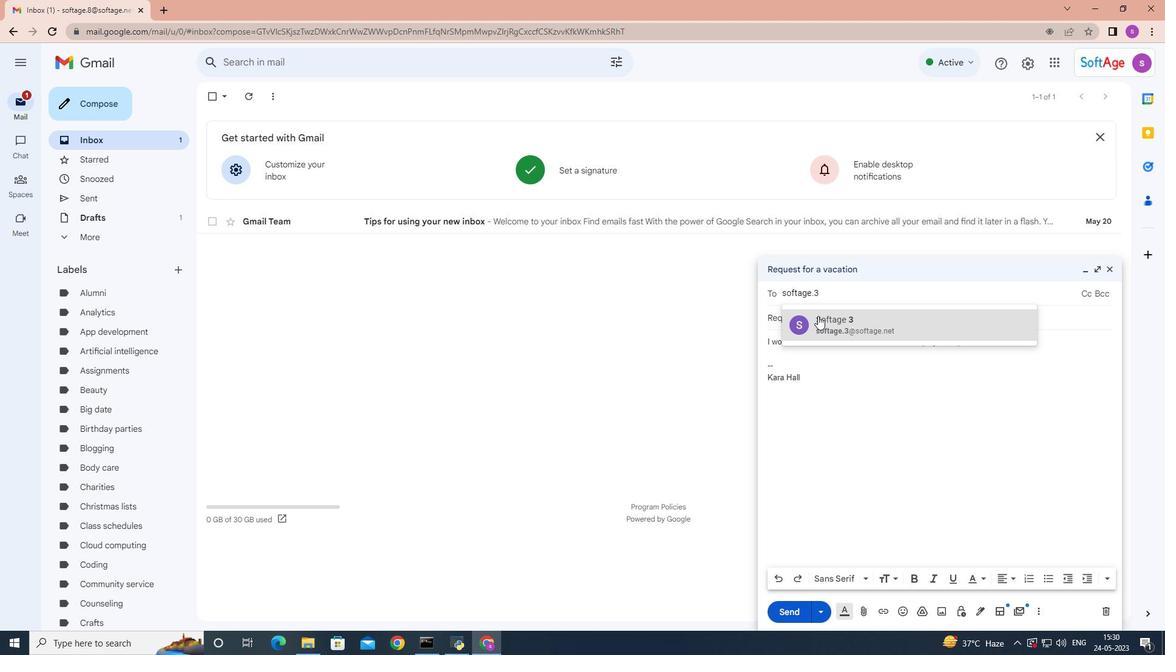 
Action: Mouse moved to (991, 354)
Screenshot: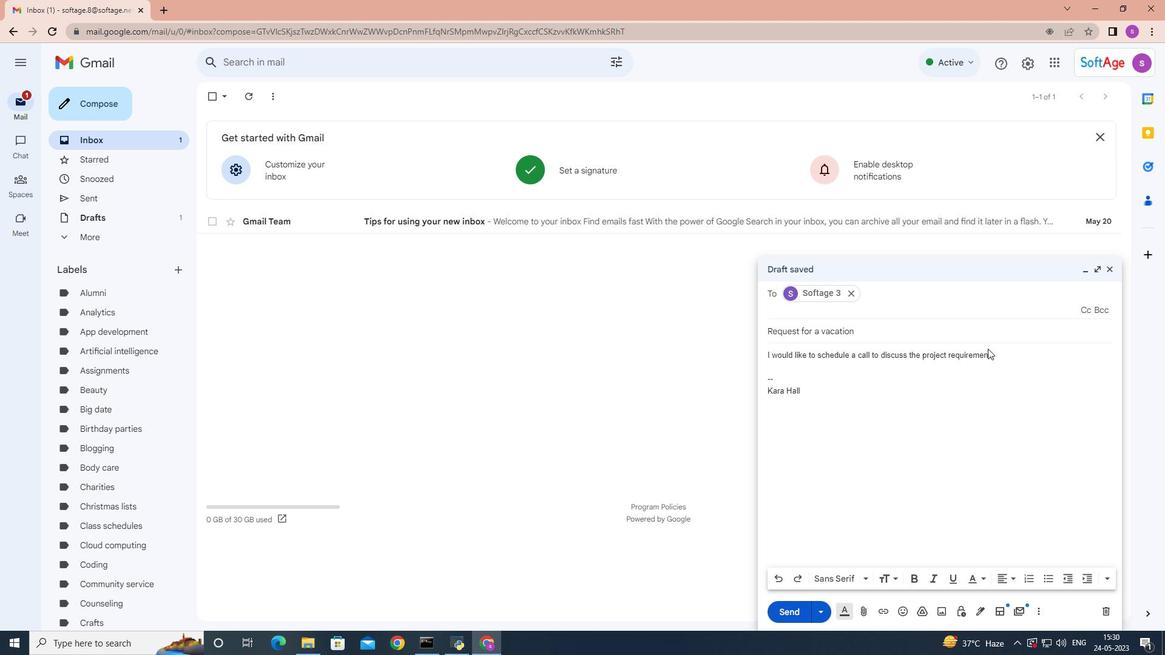 
Action: Mouse pressed left at (991, 354)
Screenshot: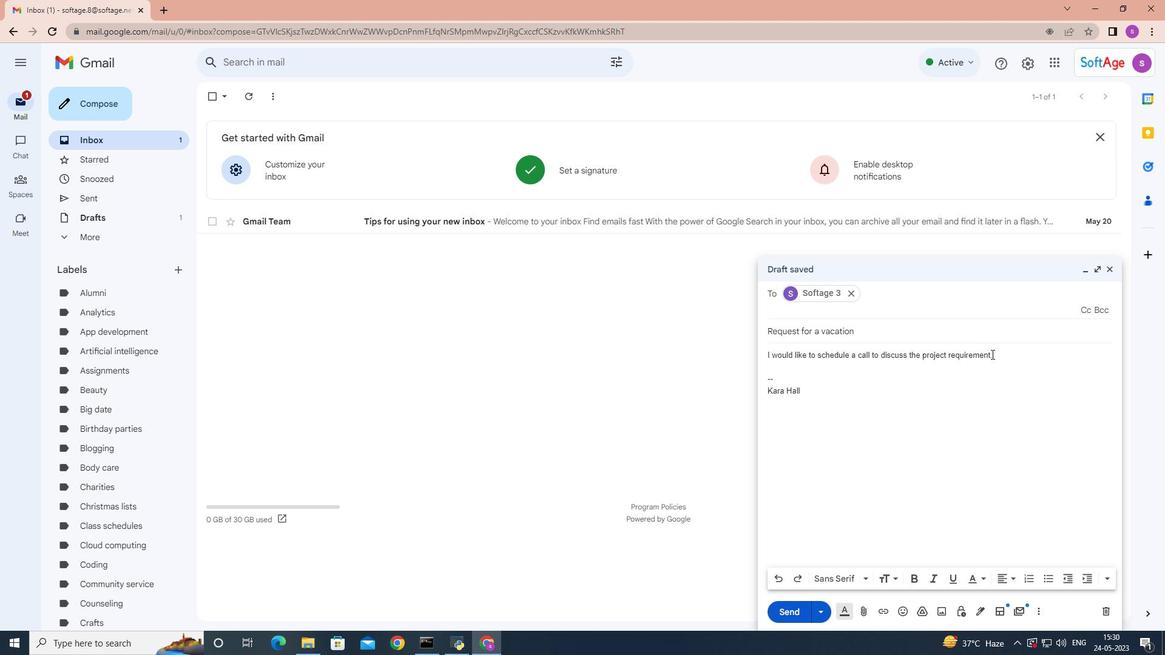 
Action: Mouse moved to (994, 338)
Screenshot: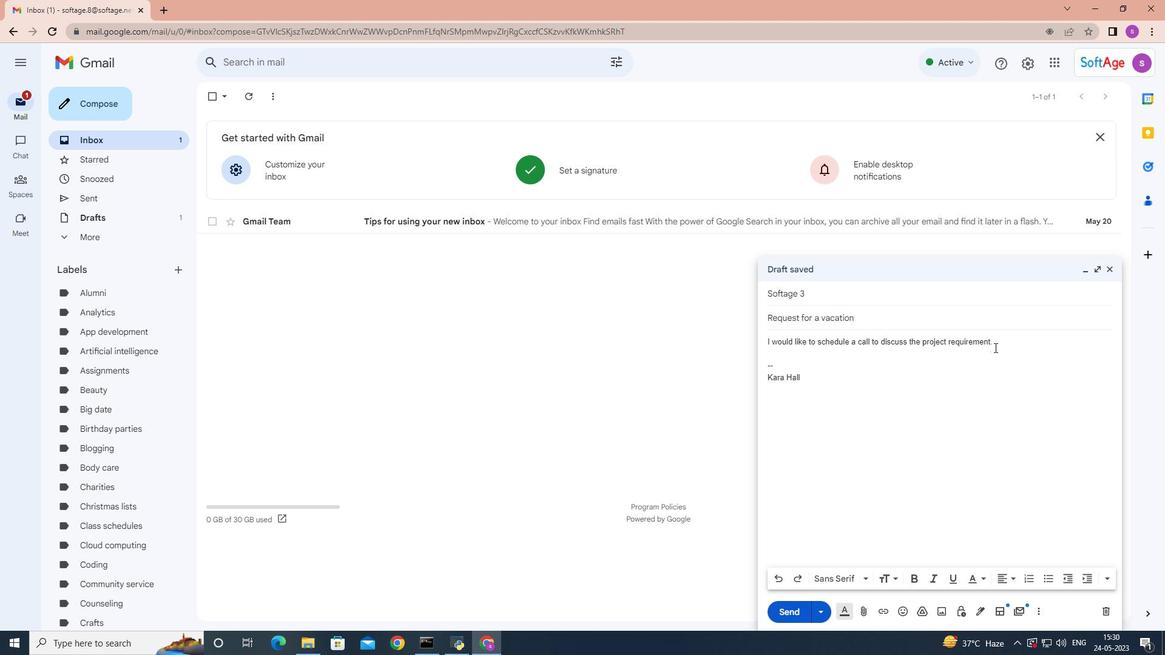 
Action: Mouse pressed left at (994, 338)
Screenshot: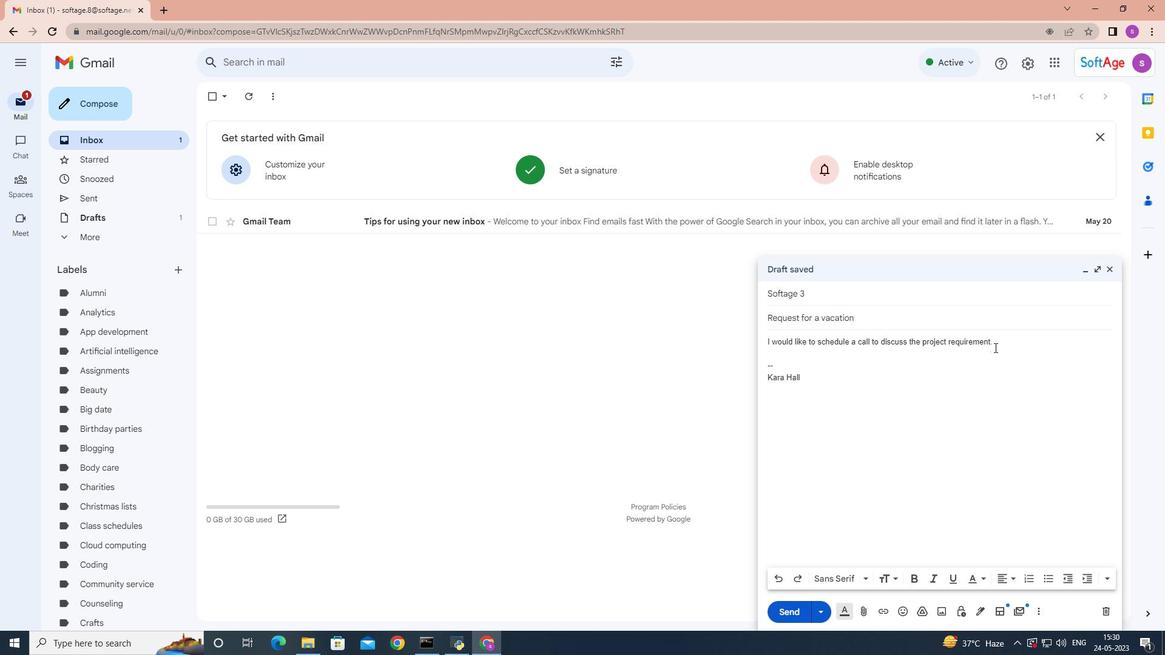 
Action: Mouse moved to (1045, 580)
Screenshot: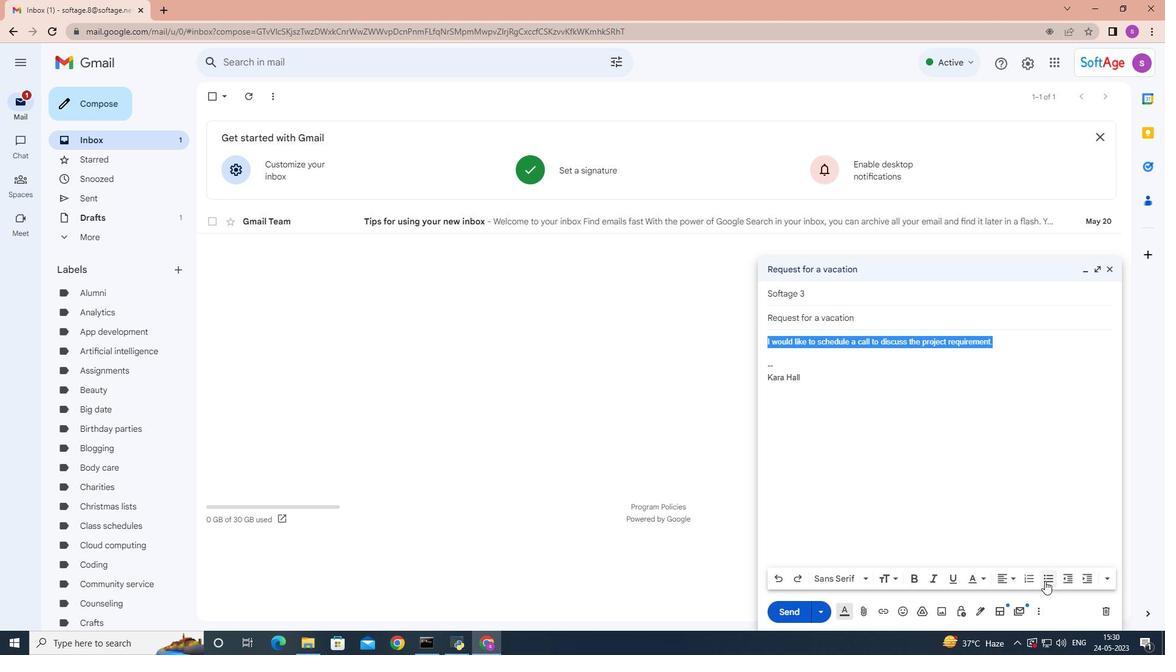 
Action: Mouse pressed left at (1045, 580)
Screenshot: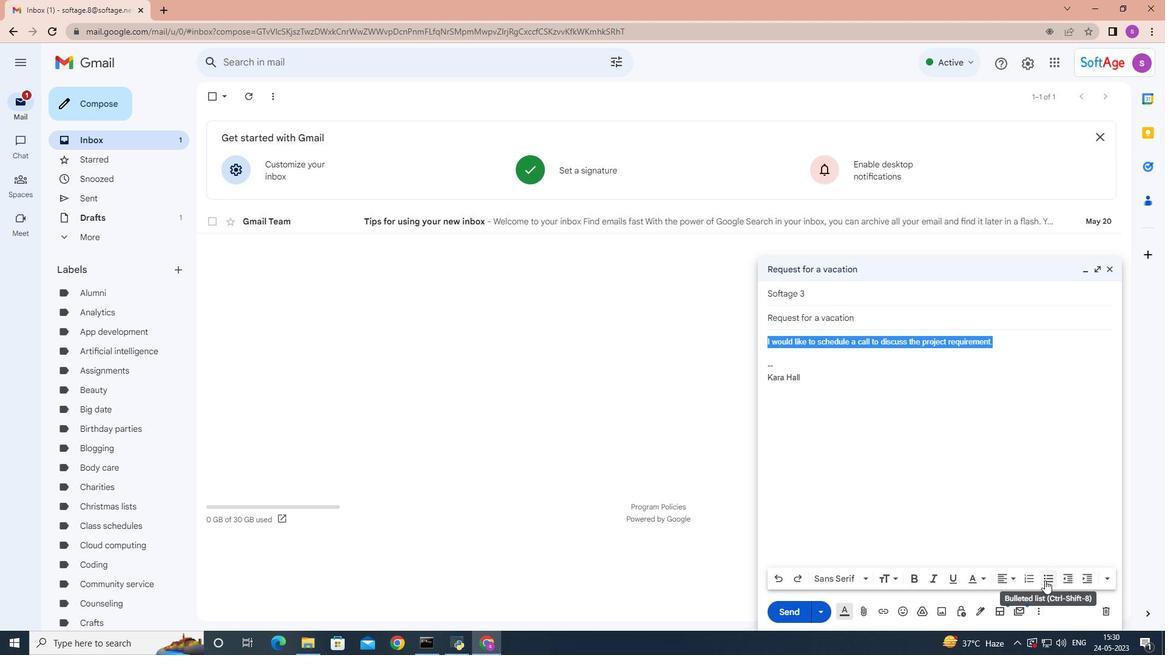 
Action: Mouse moved to (865, 581)
Screenshot: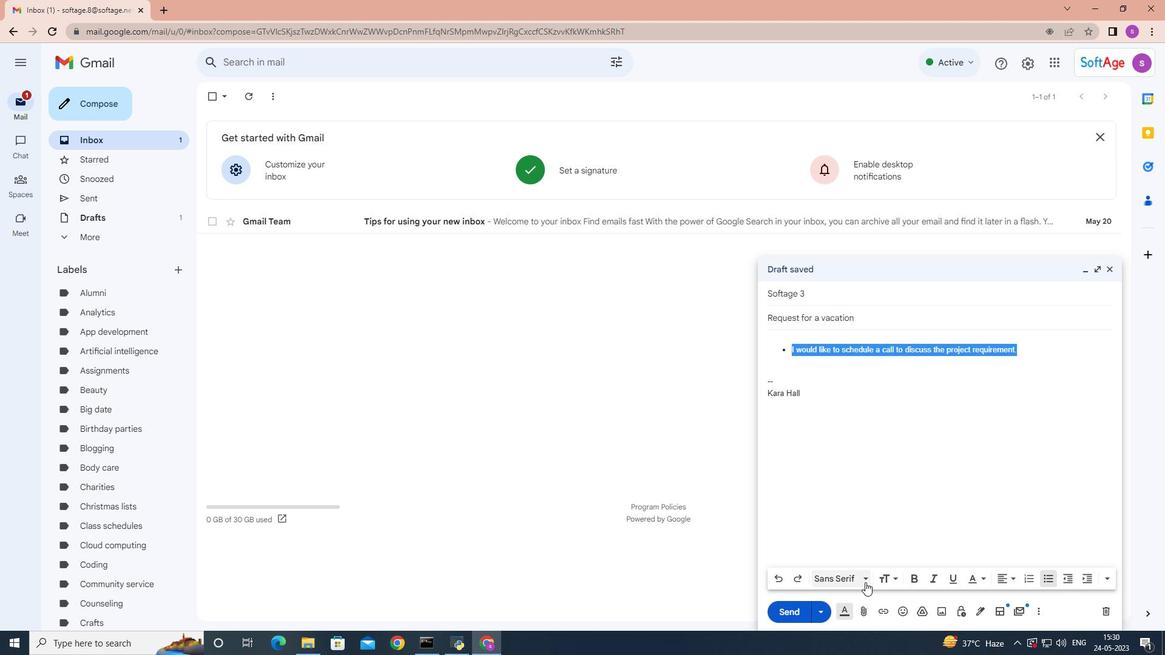 
Action: Mouse pressed left at (865, 581)
Screenshot: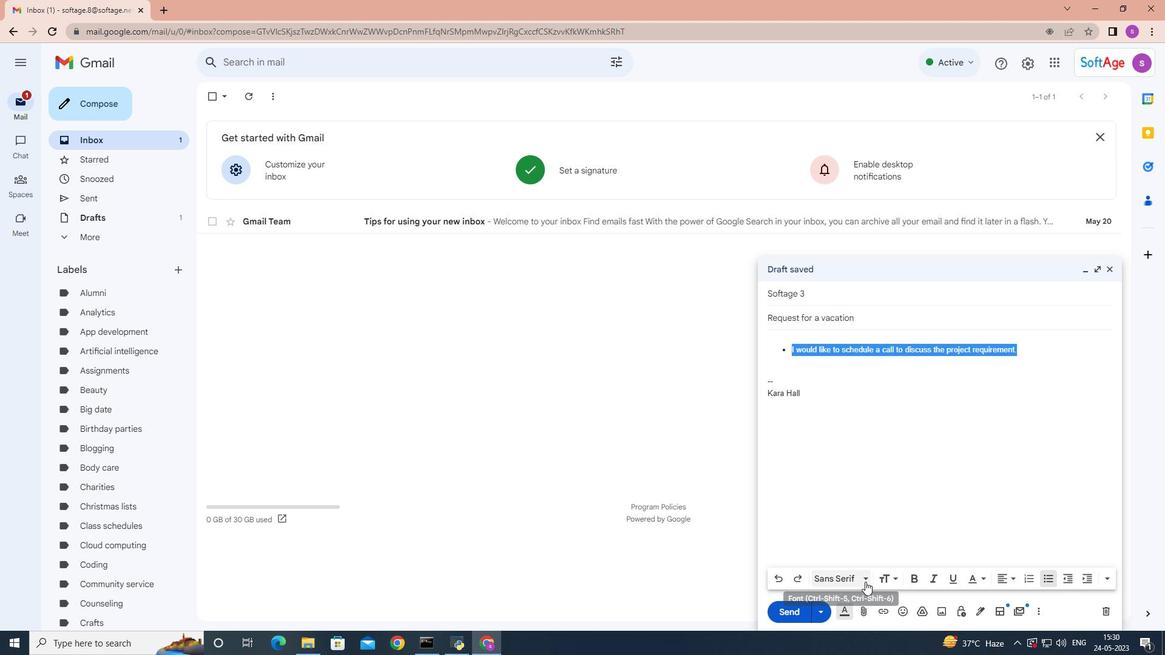 
Action: Mouse moved to (869, 500)
Screenshot: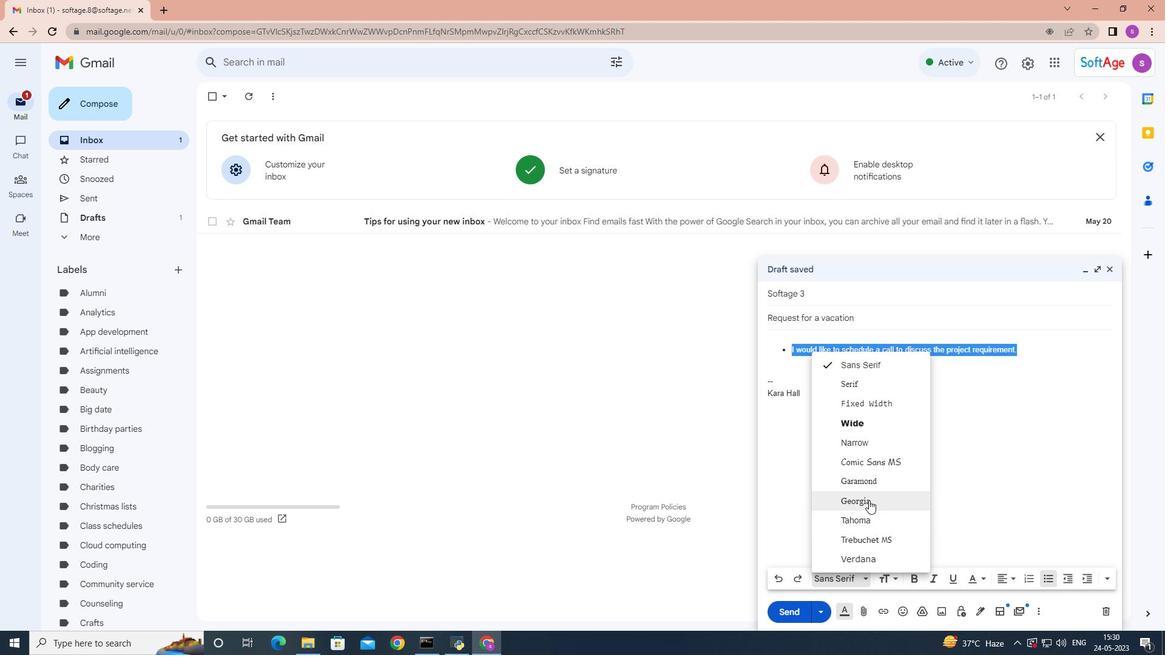 
Action: Mouse pressed left at (869, 500)
Screenshot: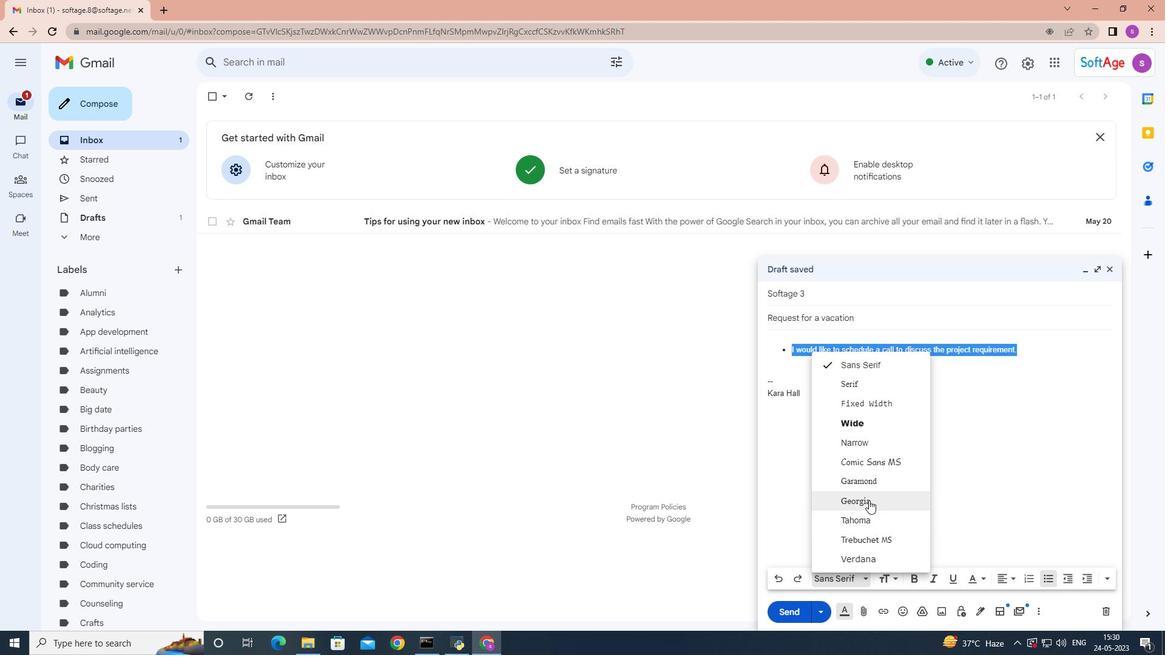 
Action: Mouse moved to (1102, 578)
Screenshot: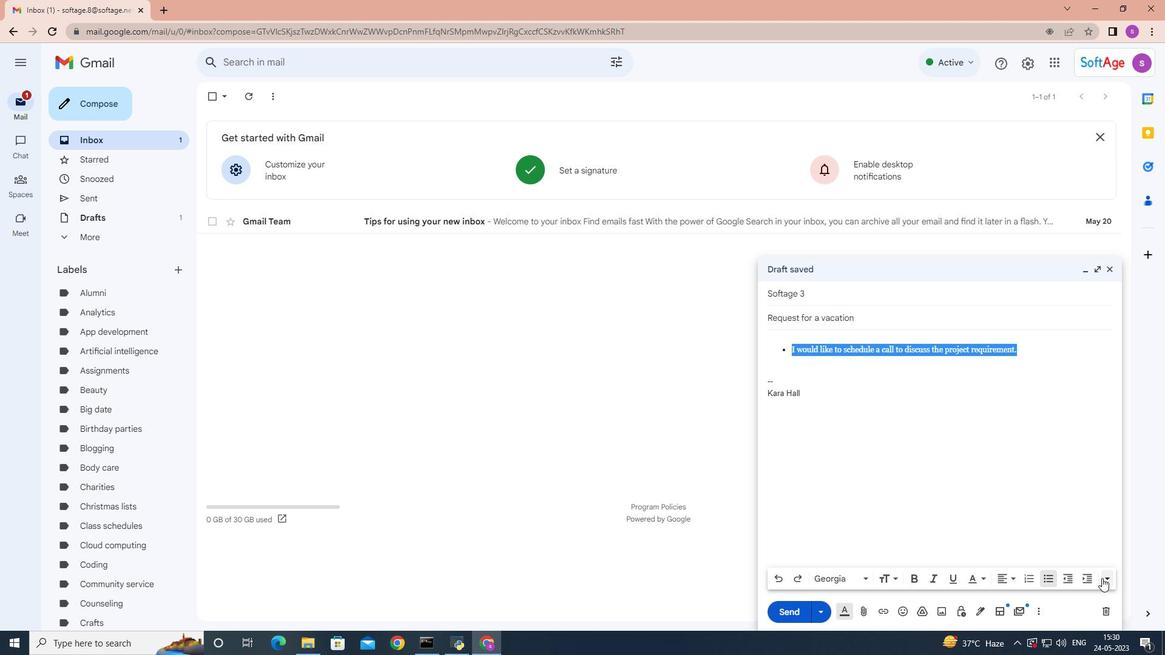 
Action: Mouse pressed left at (1102, 578)
Screenshot: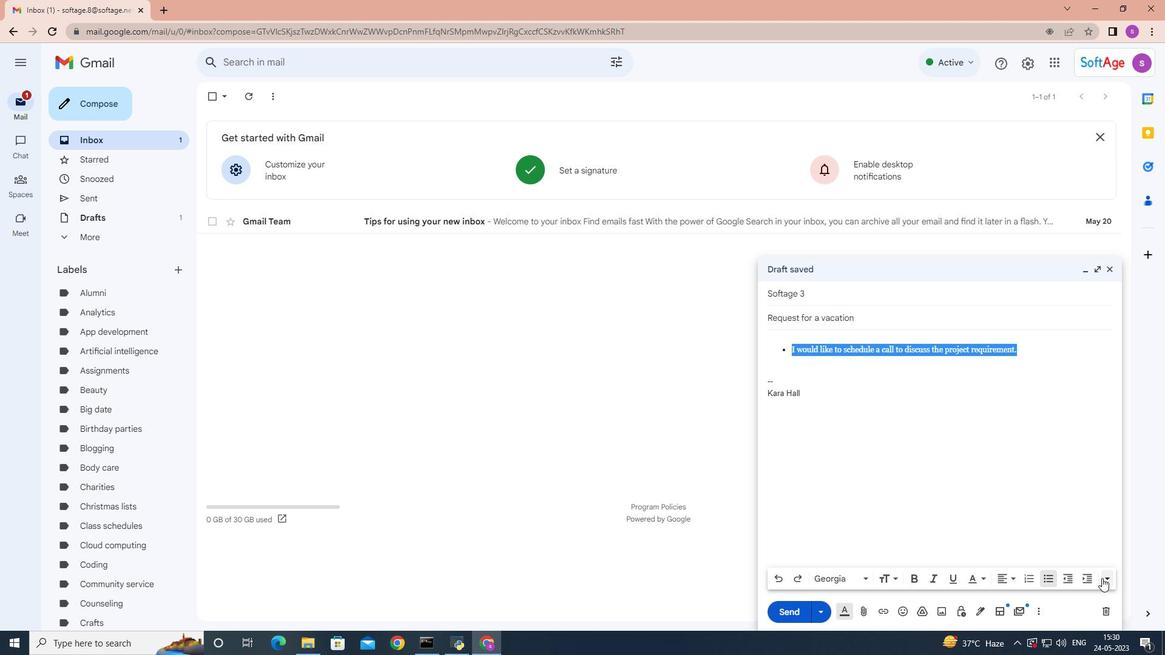 
Action: Mouse moved to (1109, 546)
Screenshot: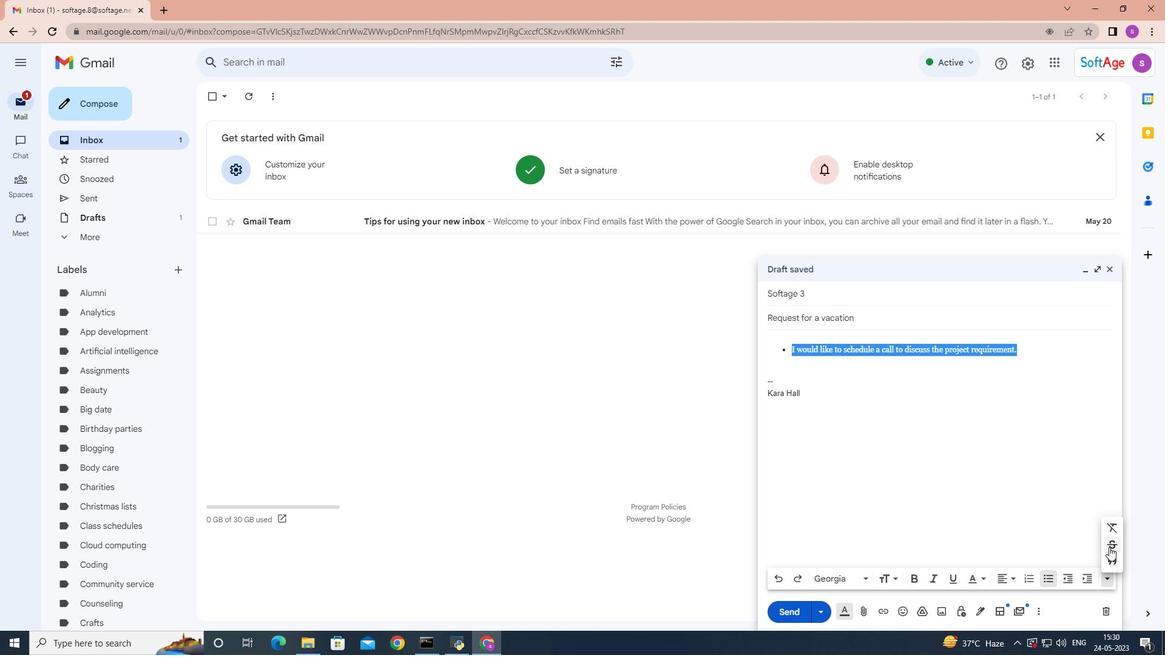 
Action: Mouse pressed left at (1109, 546)
Screenshot: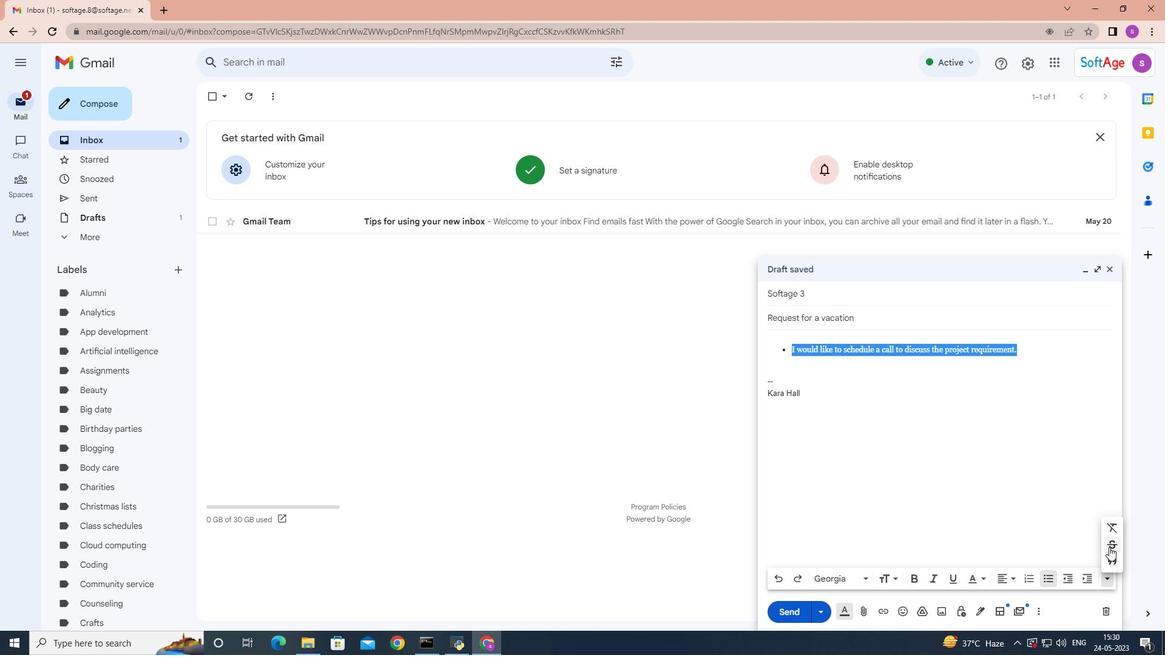
Action: Mouse moved to (1048, 577)
Screenshot: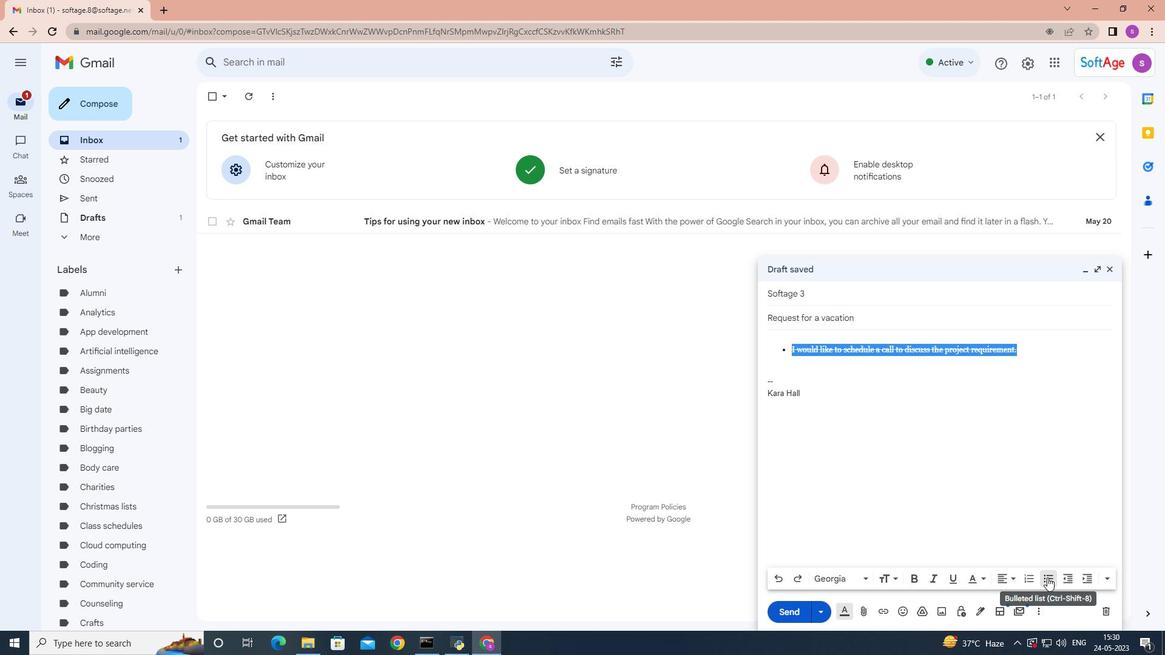 
Action: Mouse pressed left at (1048, 577)
Screenshot: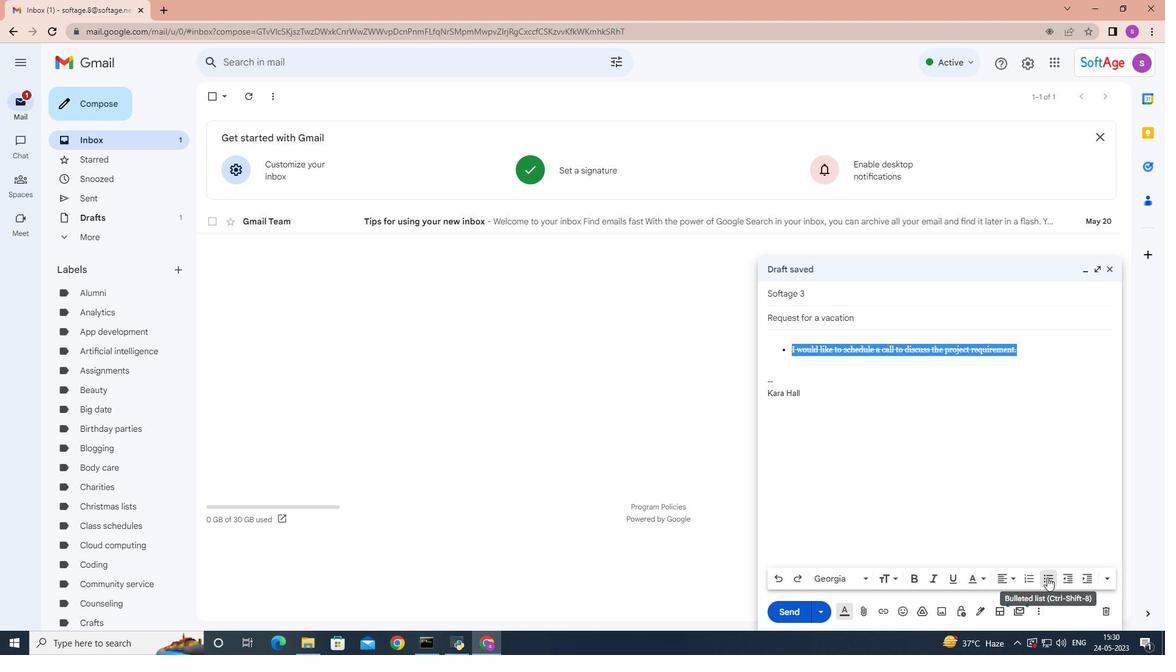 
Action: Mouse moved to (866, 578)
Screenshot: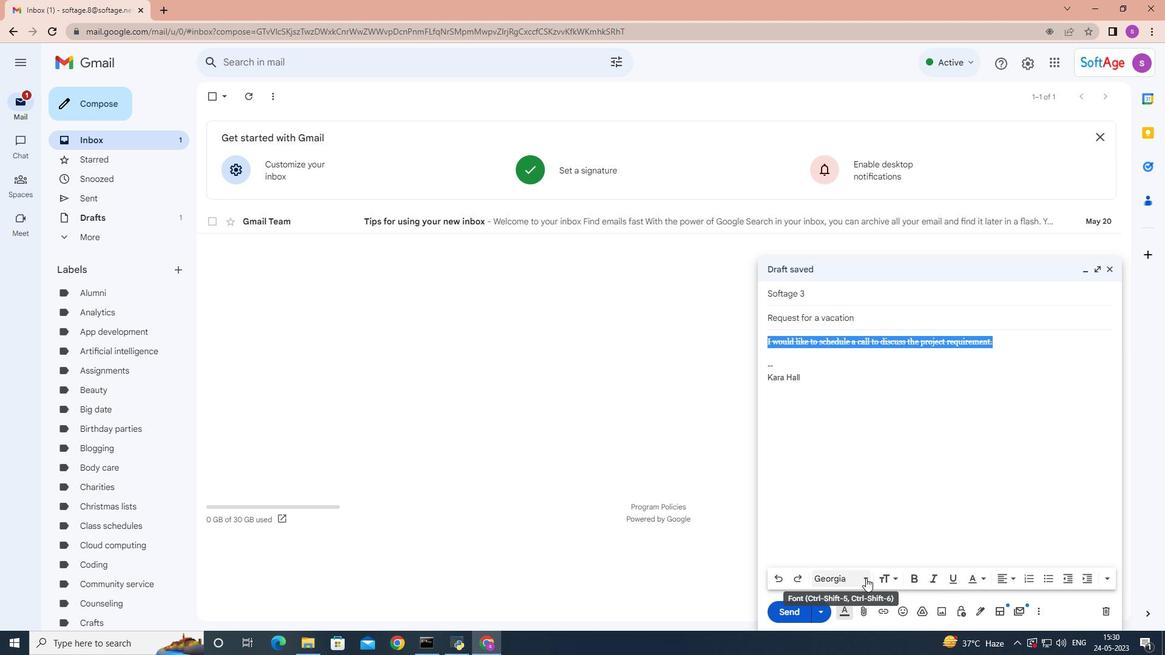 
Action: Mouse pressed left at (866, 578)
Screenshot: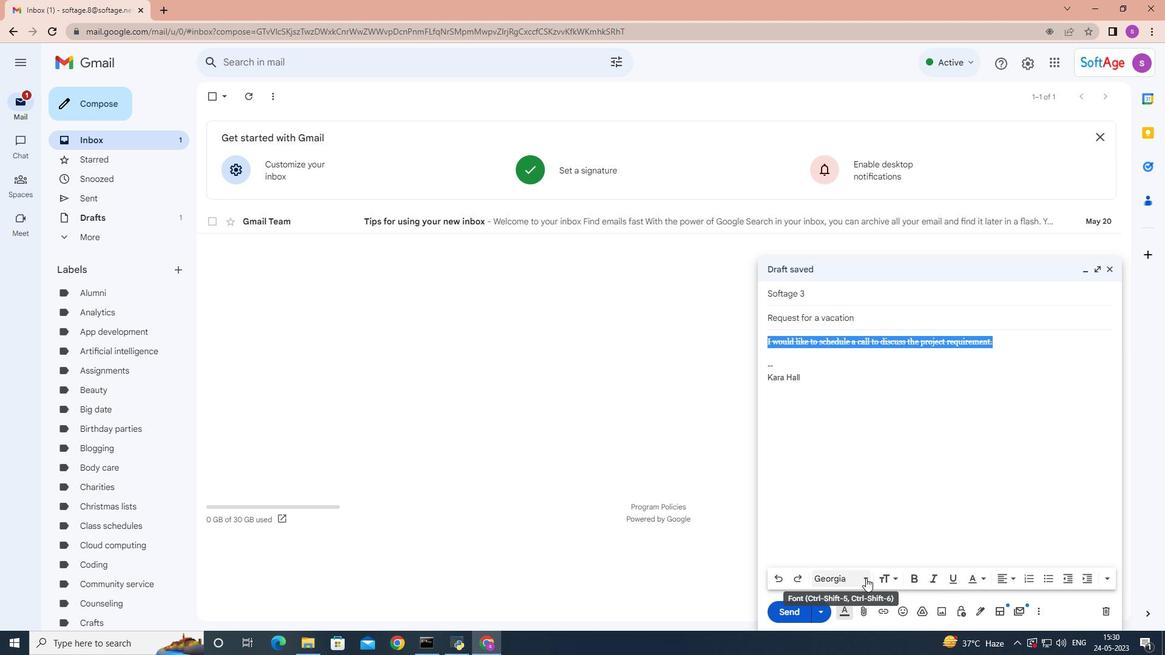 
Action: Mouse moved to (878, 366)
Screenshot: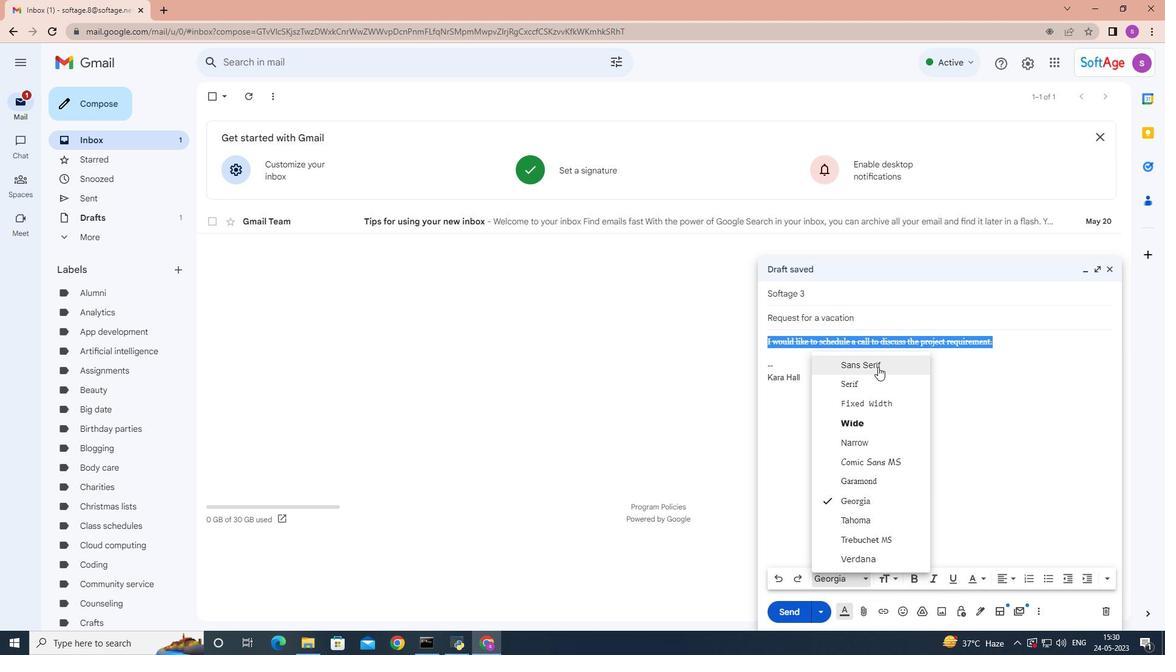 
Action: Mouse pressed left at (878, 366)
Screenshot: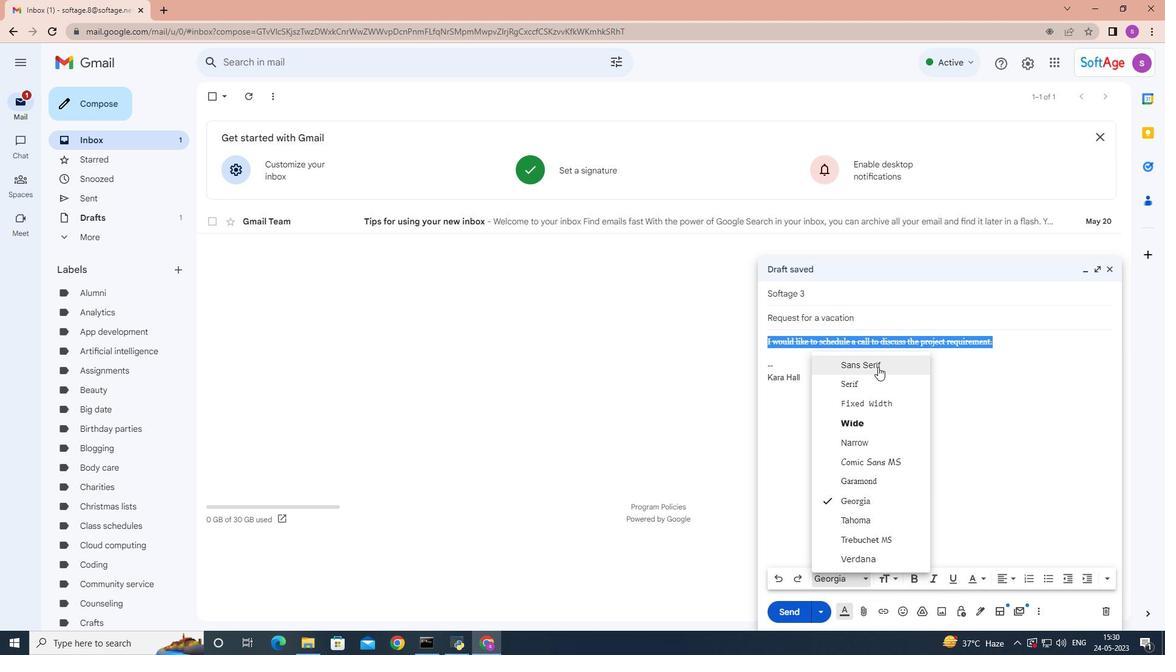 
Action: Mouse moved to (1105, 580)
Screenshot: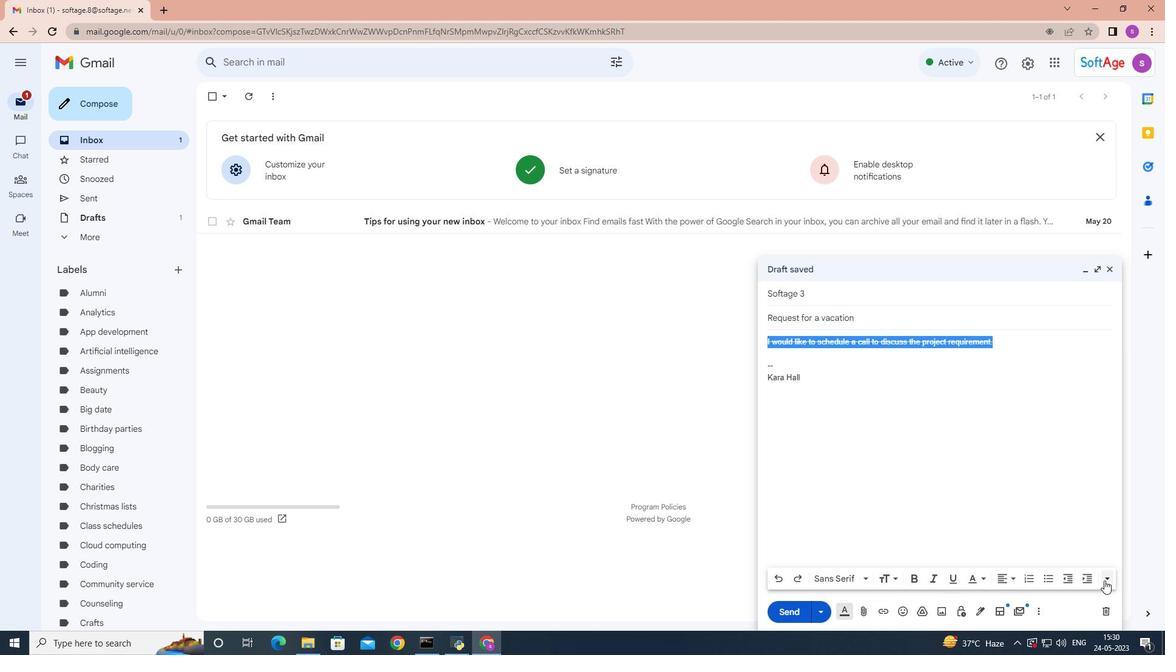 
Action: Mouse pressed left at (1105, 580)
Screenshot: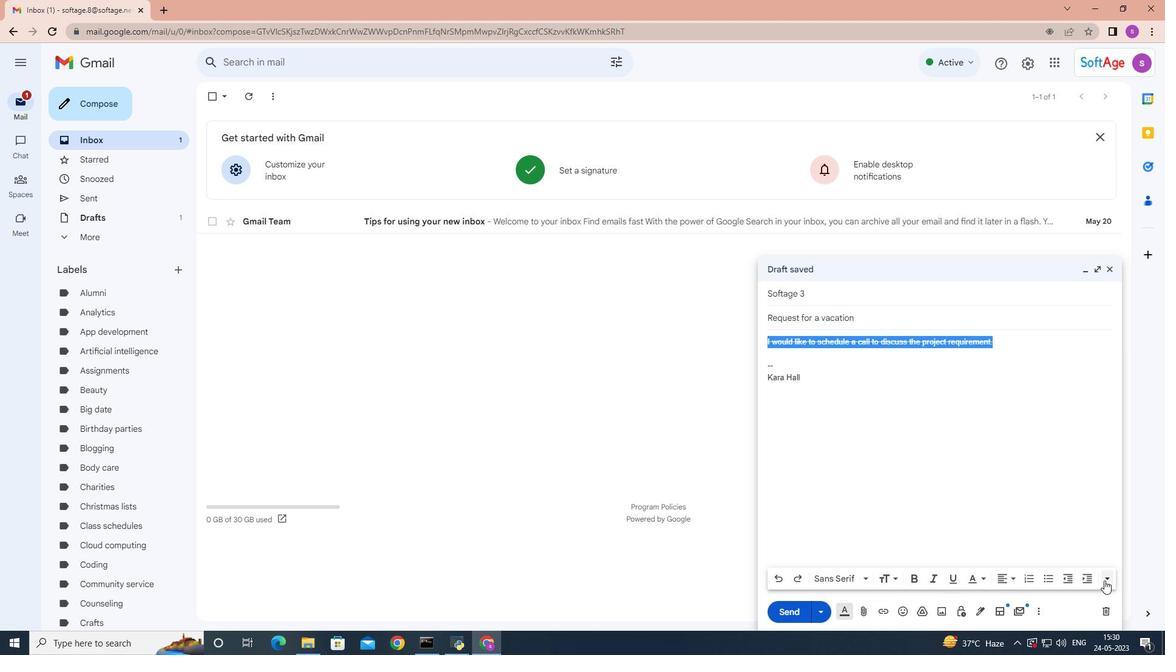 
Action: Mouse moved to (1109, 543)
Screenshot: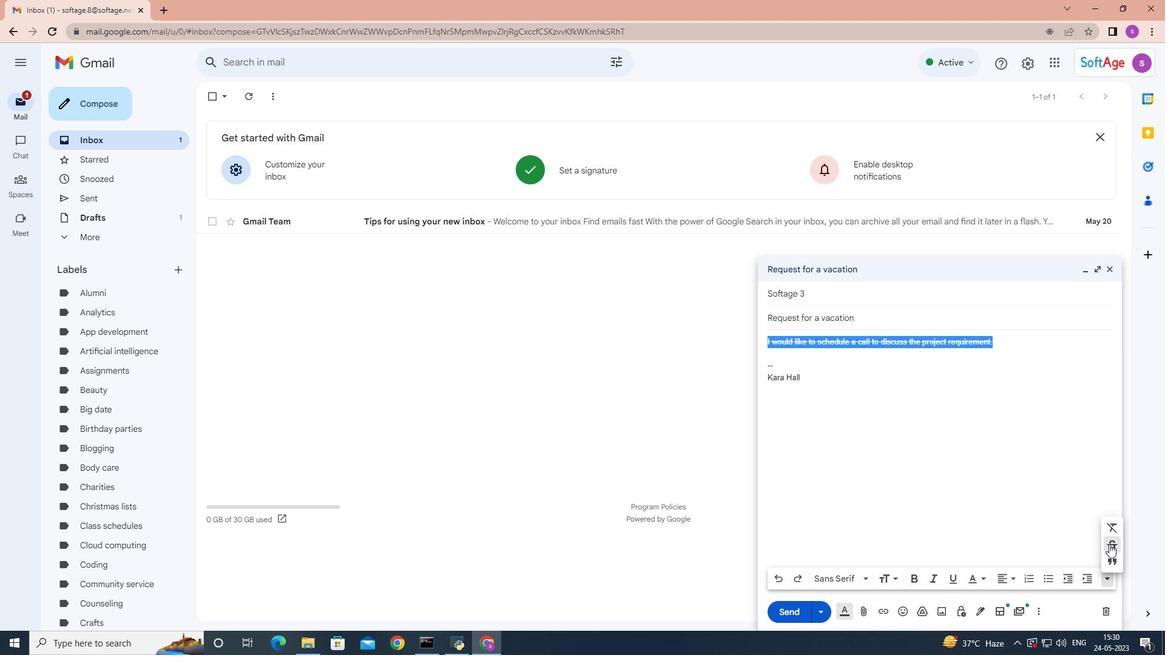 
Action: Mouse pressed left at (1109, 544)
Screenshot: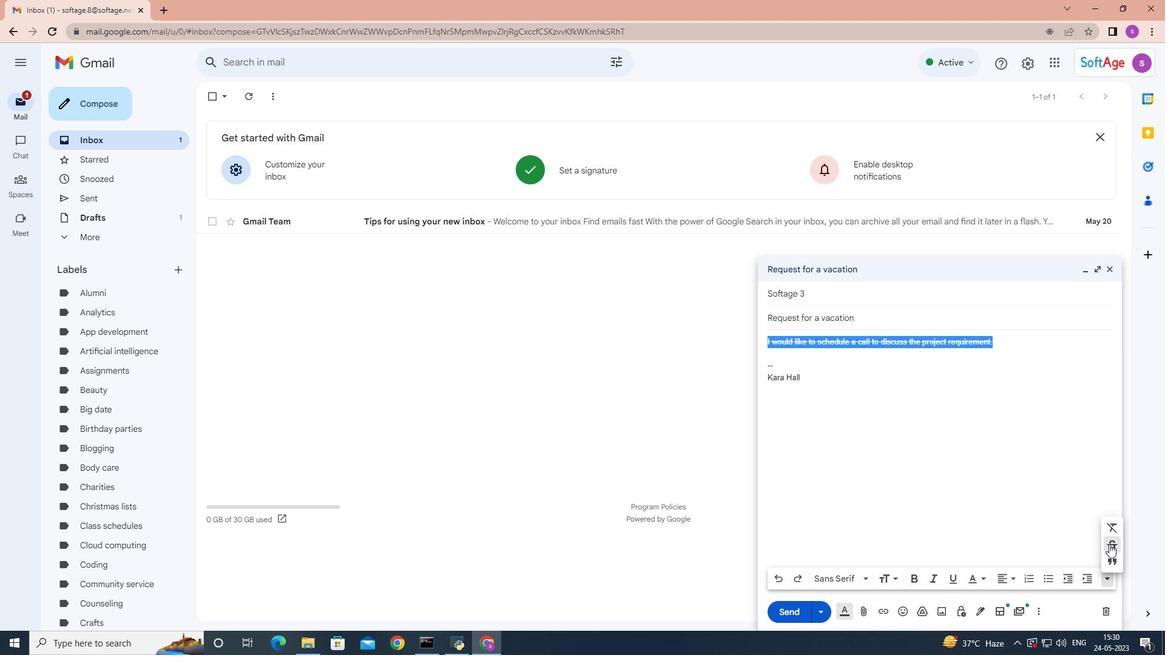 
Action: Mouse moved to (793, 611)
Screenshot: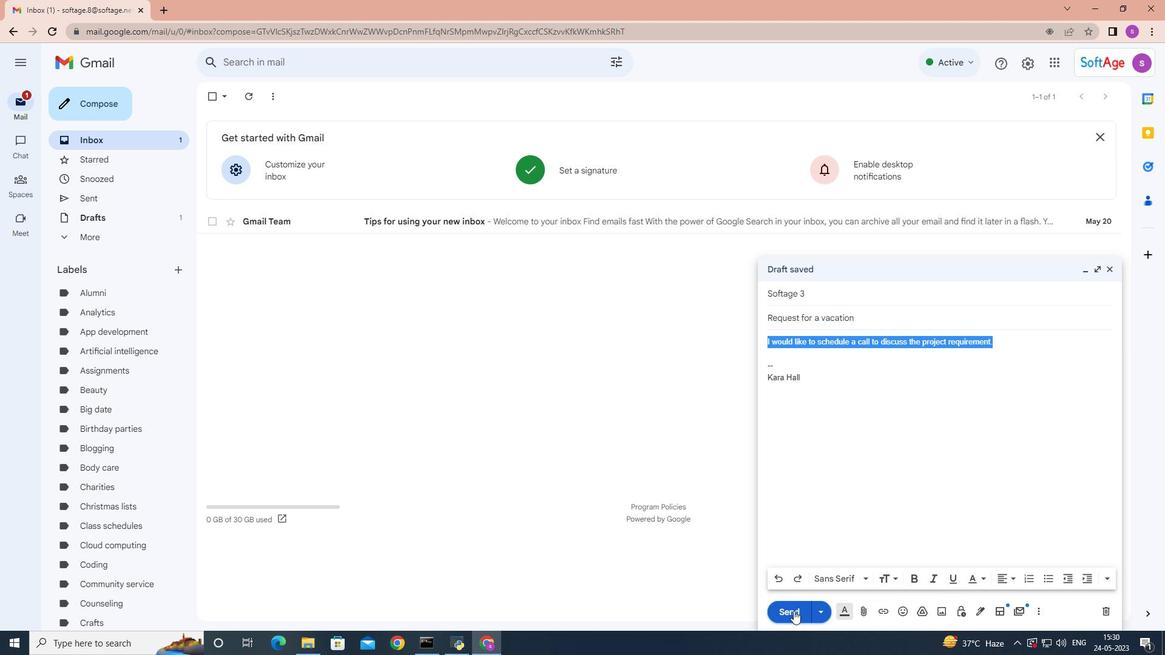 
Action: Mouse pressed left at (793, 611)
Screenshot: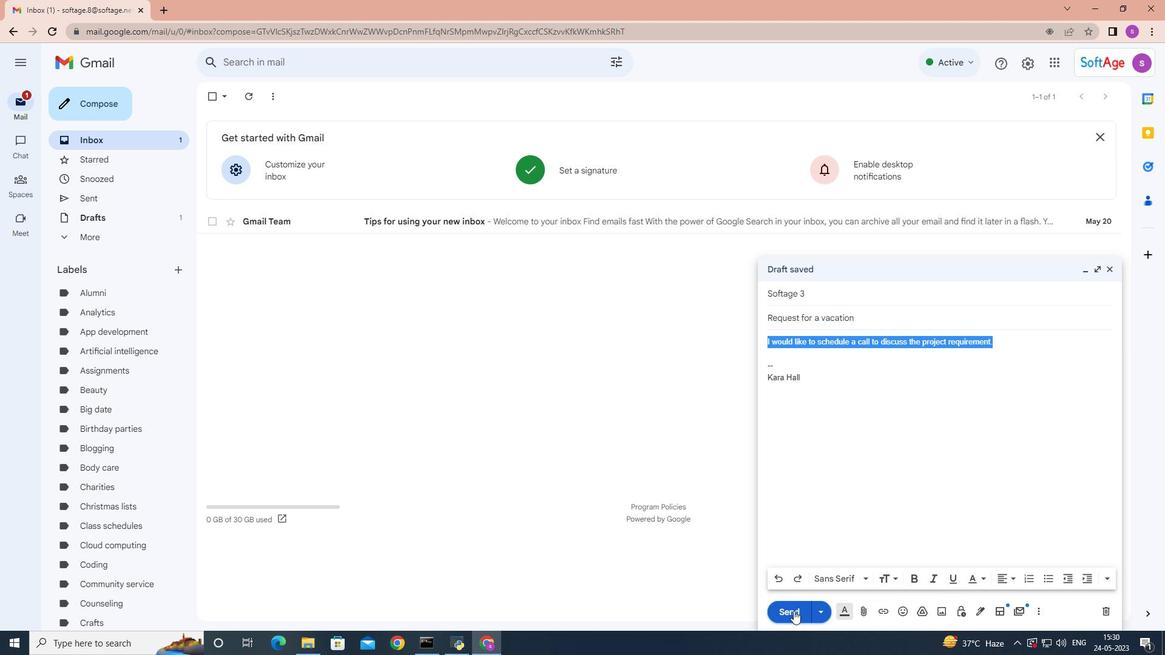 
Action: Mouse moved to (114, 192)
Screenshot: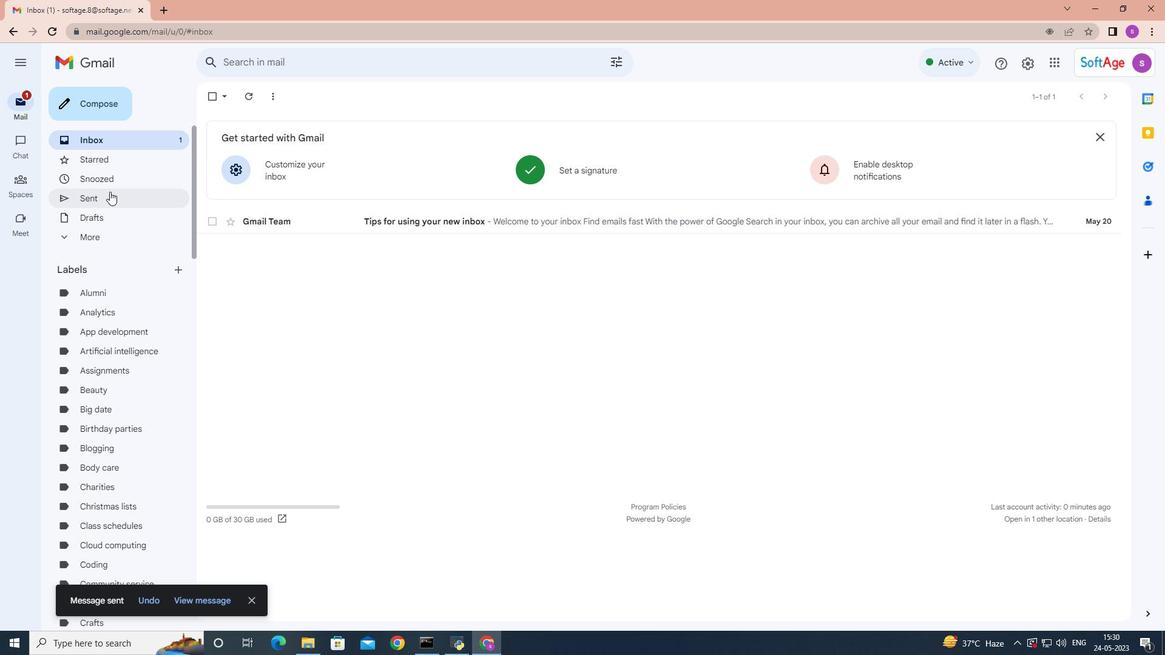 
Action: Mouse pressed left at (114, 192)
Screenshot: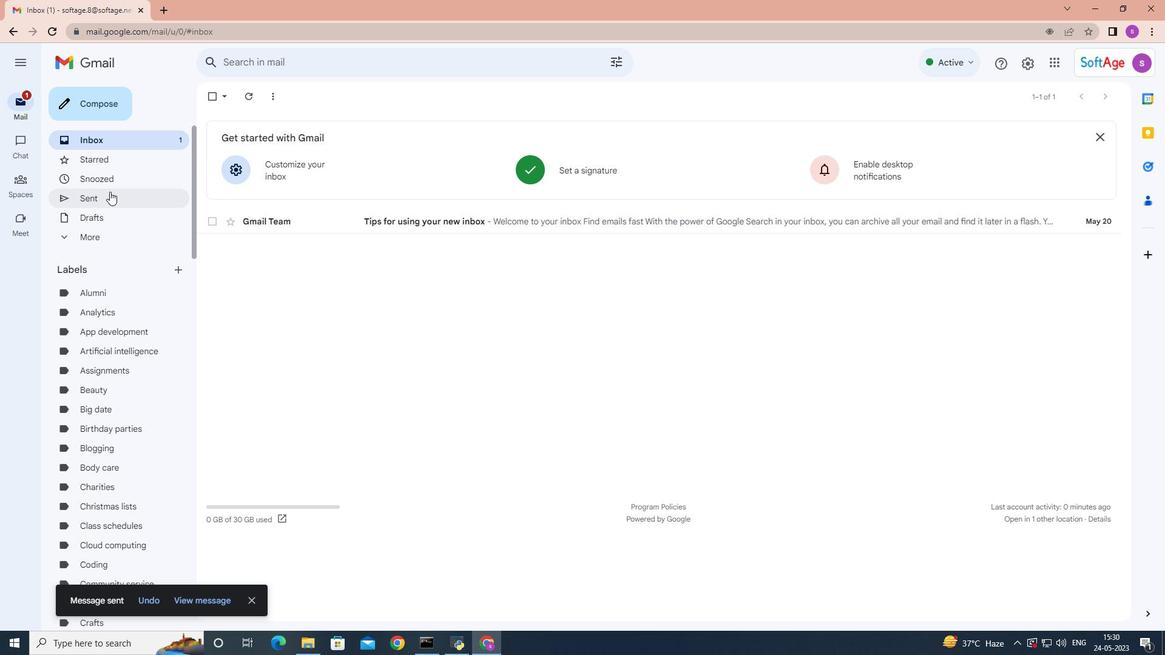 
Action: Mouse moved to (321, 157)
Screenshot: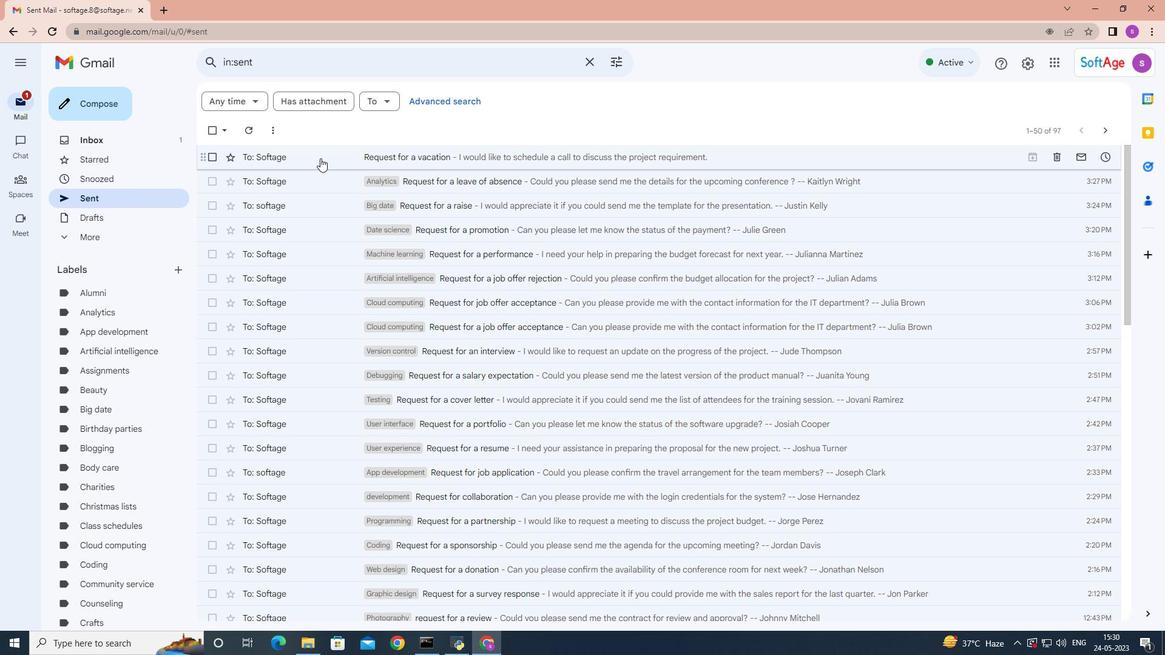 
Action: Mouse pressed right at (321, 157)
Screenshot: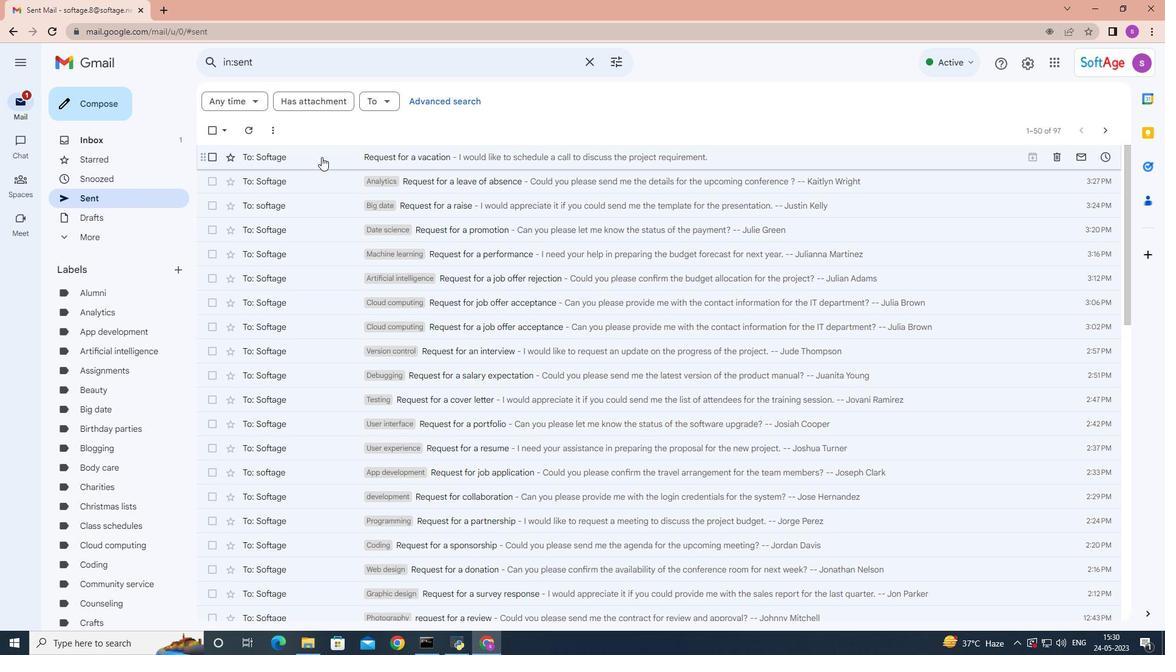 
Action: Mouse moved to (432, 388)
Screenshot: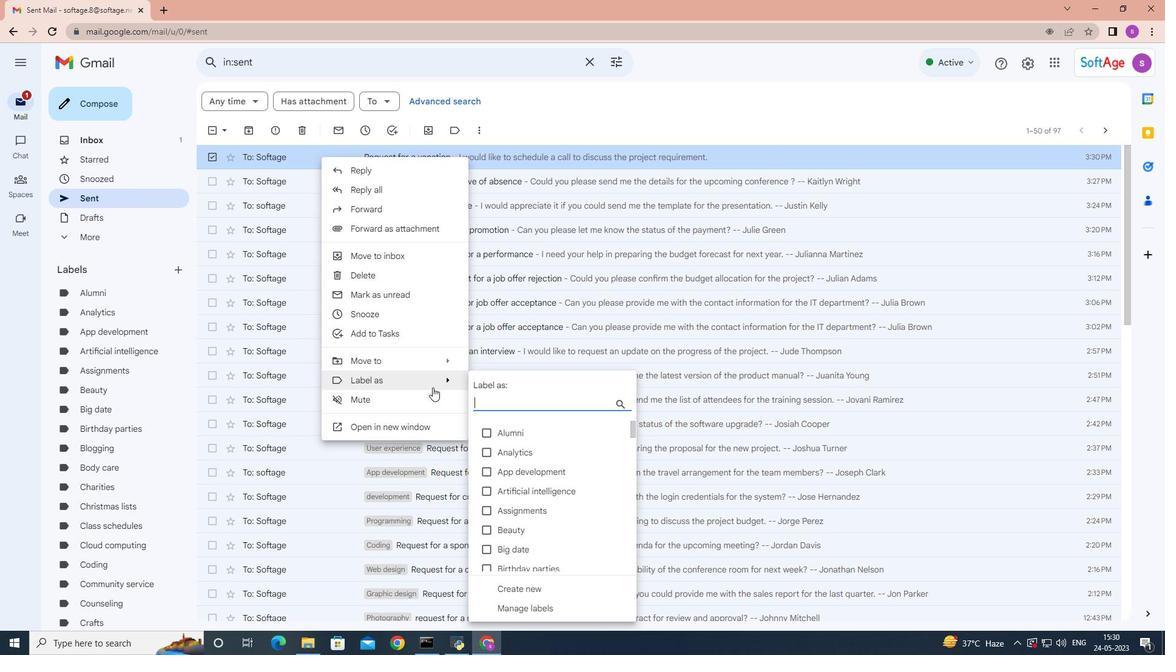 
Action: Key pressed <Key.shift>Business<Key.space>intelligence
Screenshot: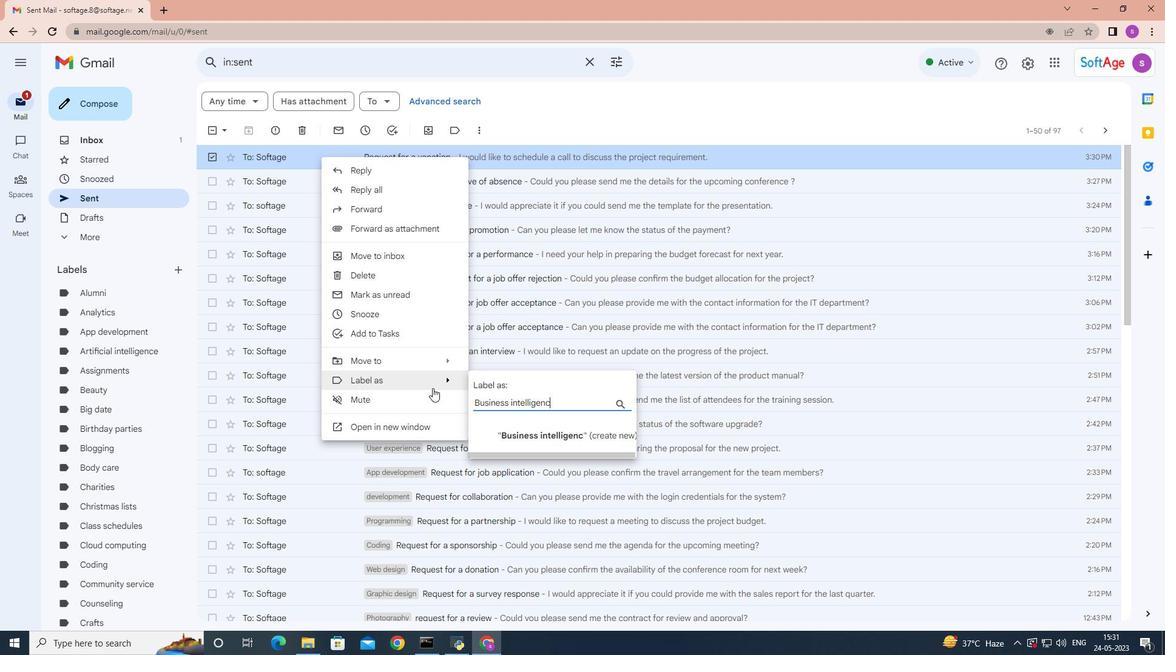 
Action: Mouse moved to (485, 397)
Screenshot: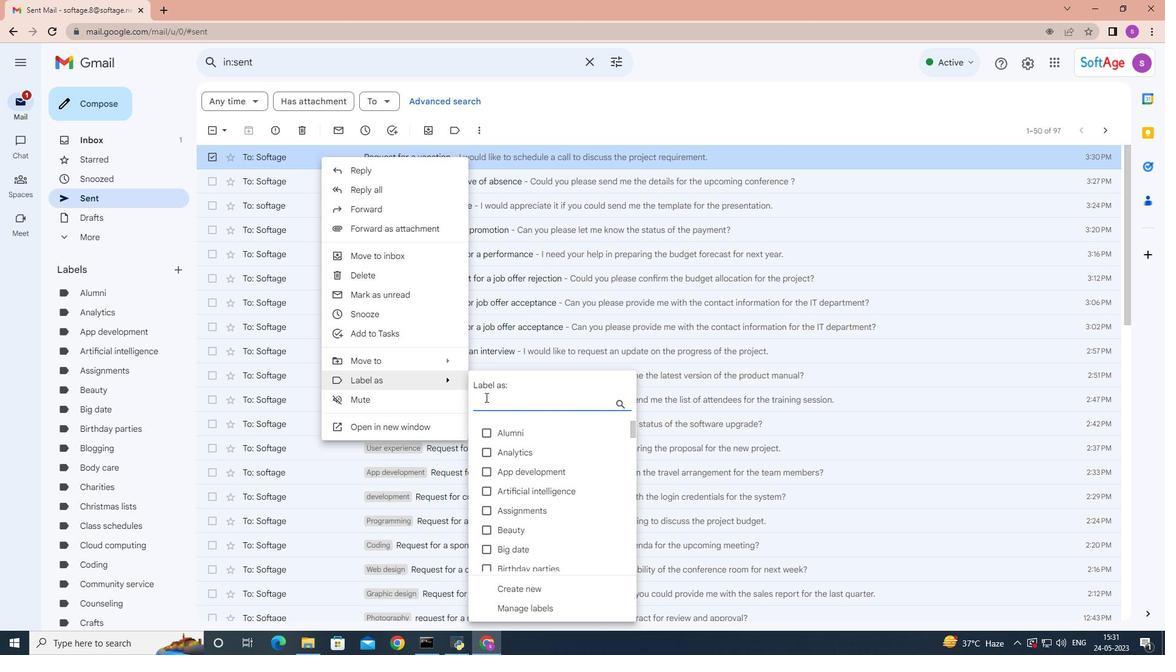 
Action: Key pressed <Key.shift>Business<Key.space>intelligence
Screenshot: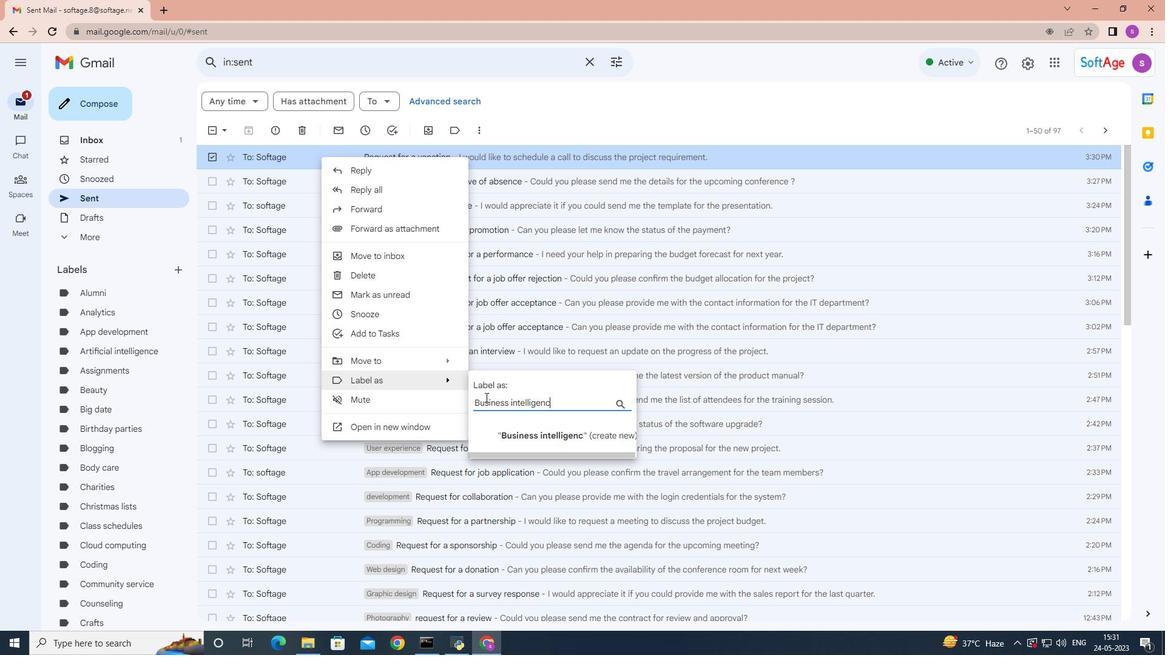 
Action: Mouse moved to (537, 435)
Screenshot: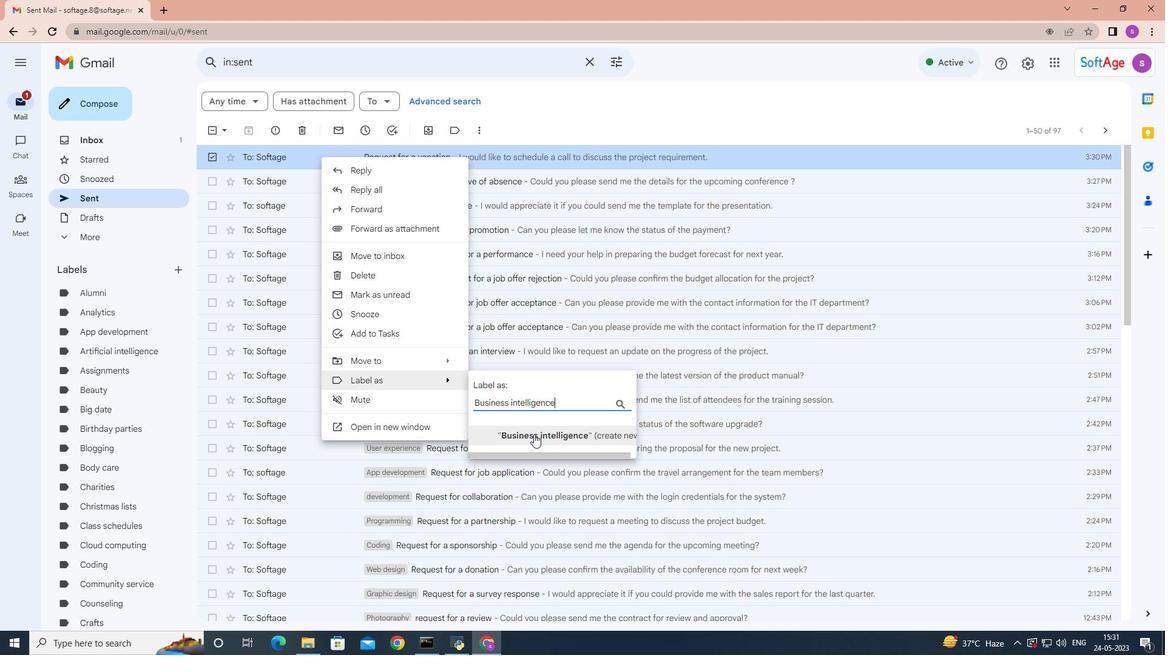 
Action: Mouse pressed left at (537, 435)
Screenshot: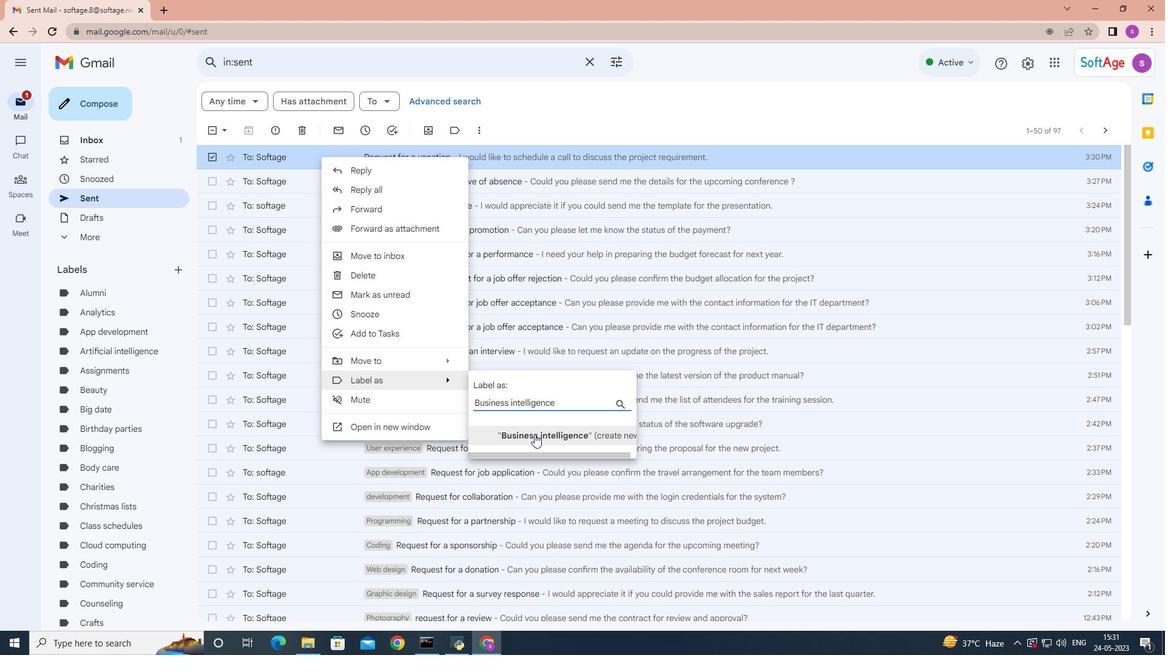 
Action: Mouse moved to (701, 388)
Screenshot: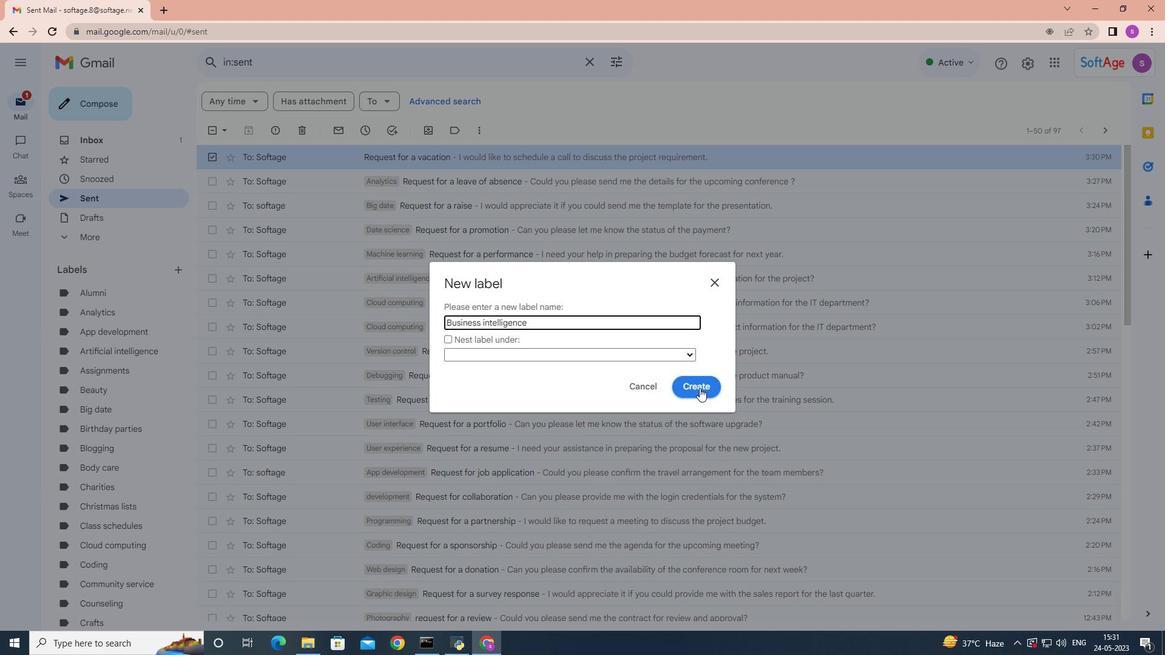 
Action: Mouse pressed left at (701, 388)
Screenshot: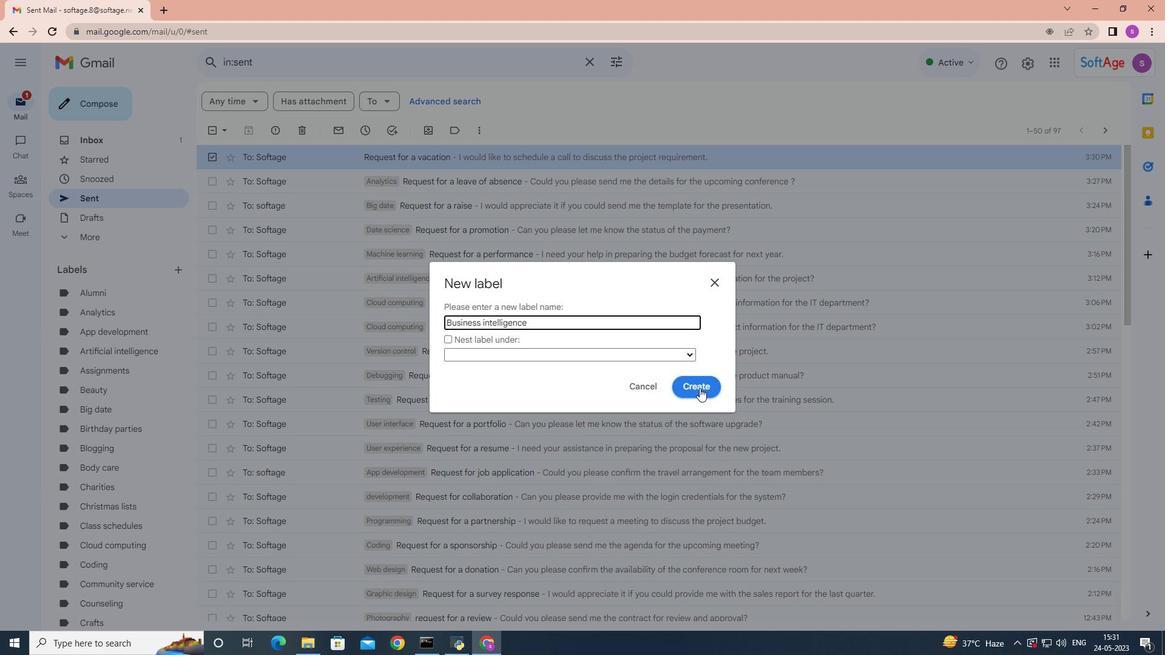 
Action: Mouse moved to (701, 388)
Screenshot: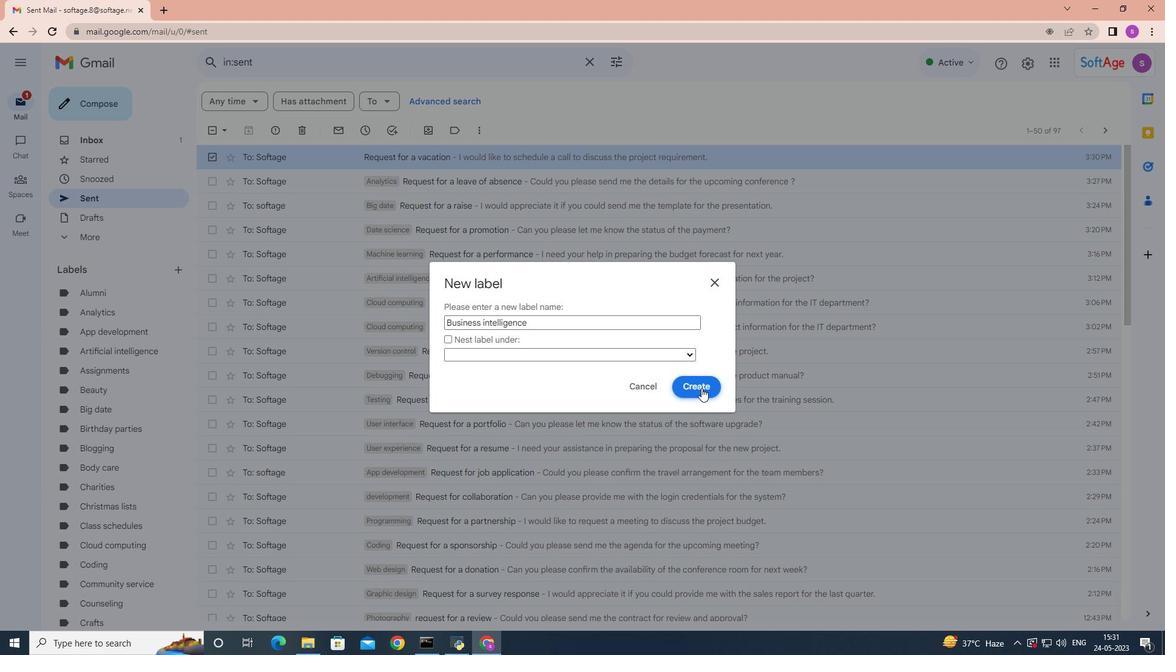 
